 Task: Find connections with filter location Hengshui with filter topic #sharktankwith filter profile language French with filter current company PD Consulting Engineers Pvt. Ltd. with filter school Delhi Technological University (Formerly DCE) with filter industry Office Administration with filter service category WordPress Design with filter keywords title Events Manager
Action: Mouse moved to (577, 72)
Screenshot: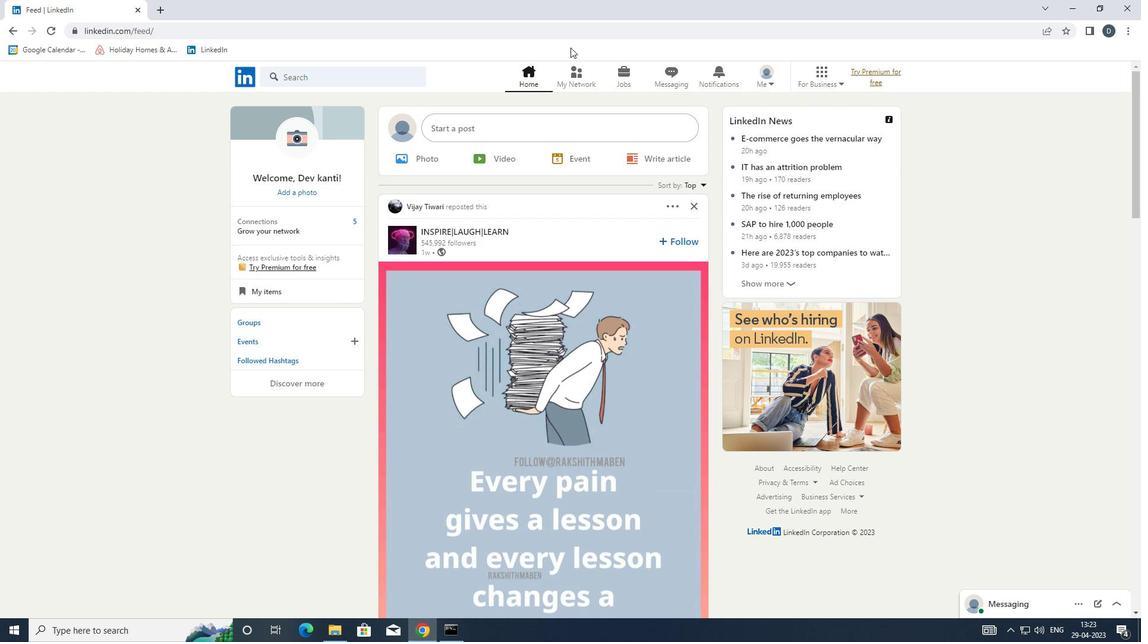 
Action: Mouse pressed left at (577, 72)
Screenshot: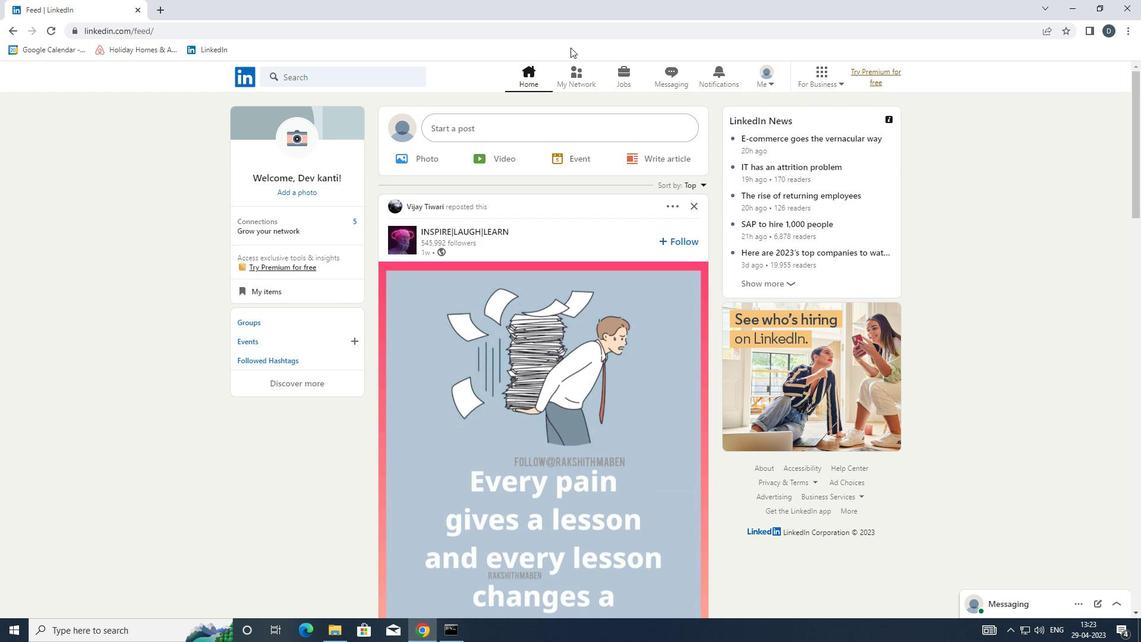 
Action: Mouse moved to (376, 145)
Screenshot: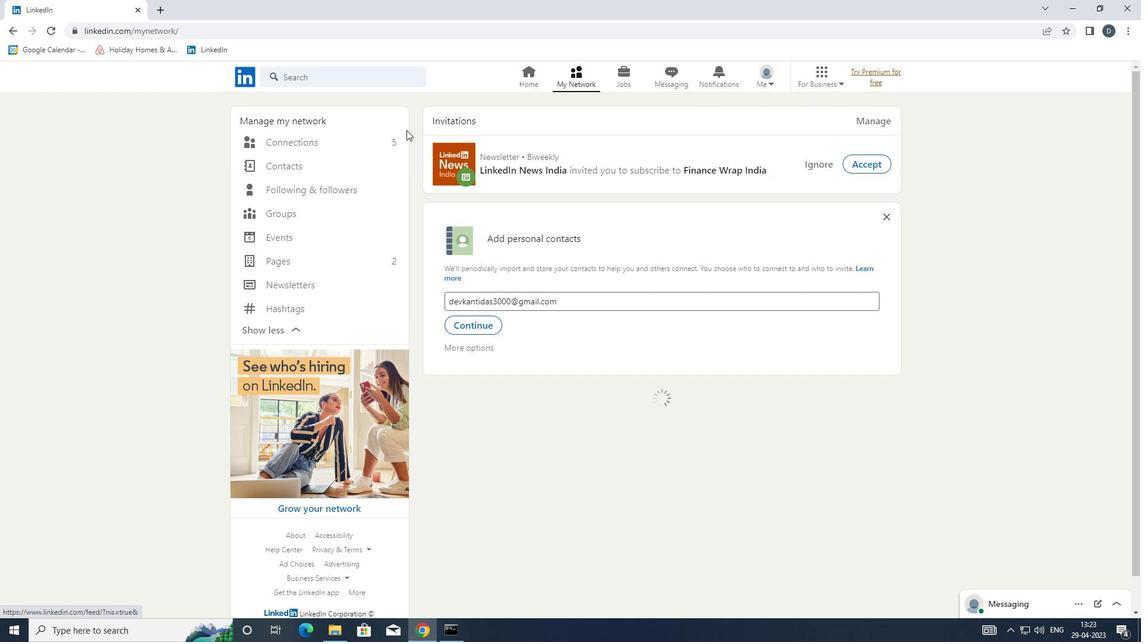 
Action: Mouse pressed left at (376, 145)
Screenshot: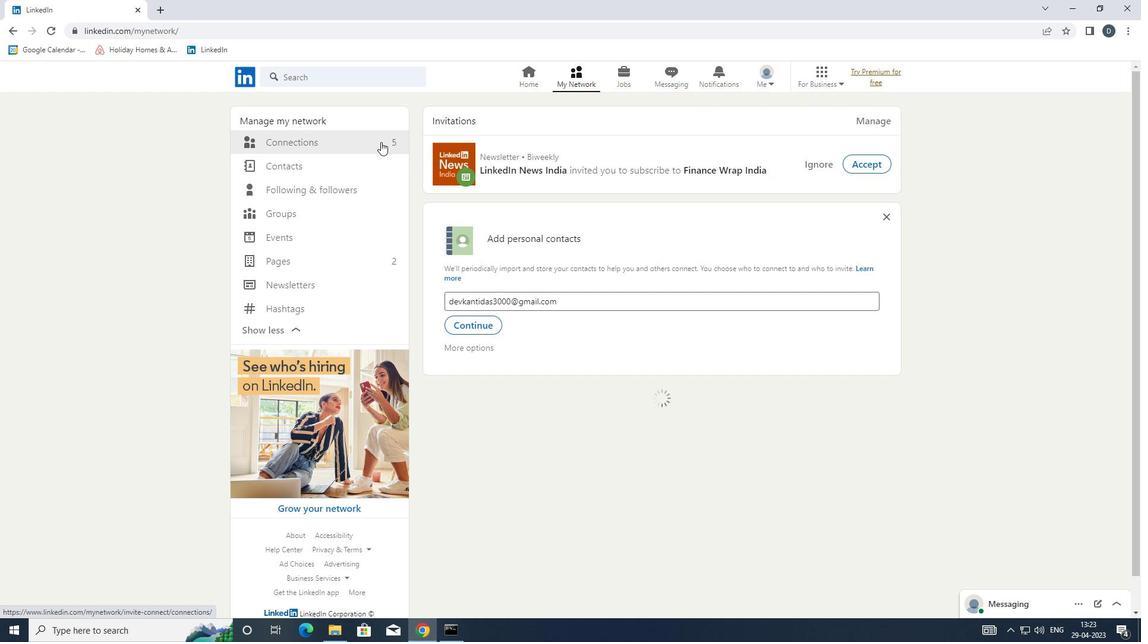 
Action: Mouse moved to (389, 143)
Screenshot: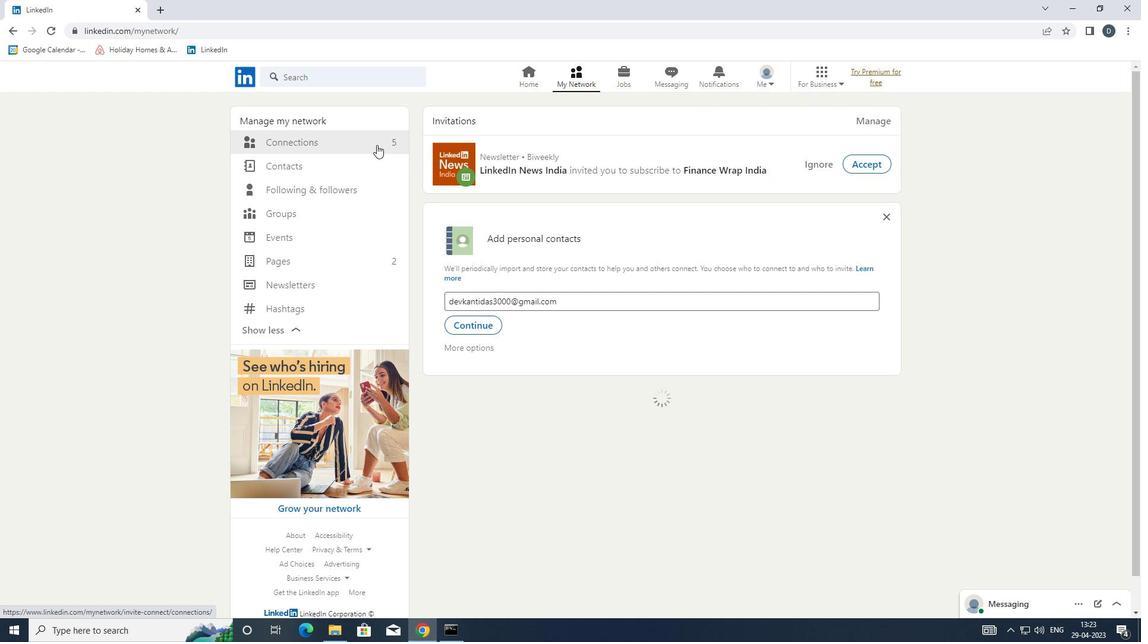 
Action: Mouse pressed left at (389, 143)
Screenshot: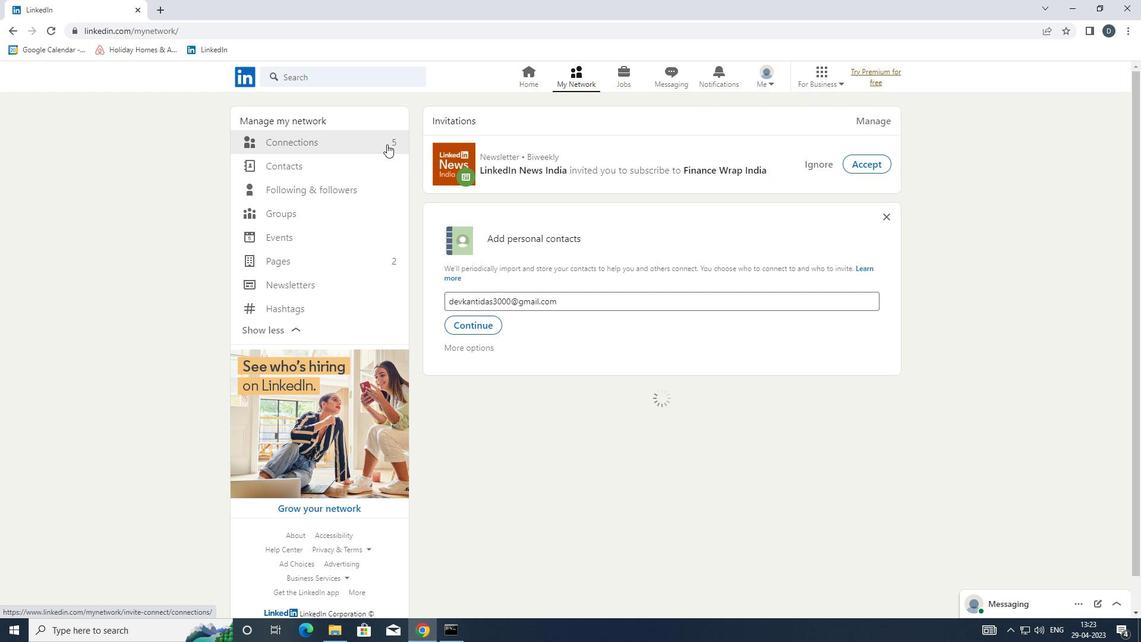 
Action: Mouse moved to (676, 145)
Screenshot: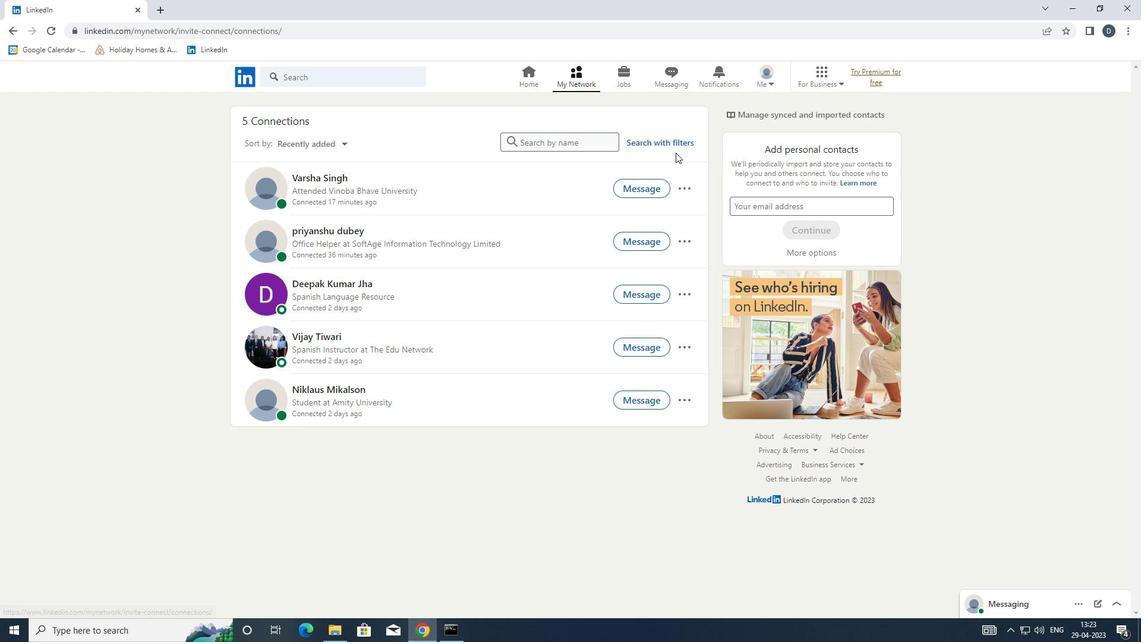 
Action: Mouse pressed left at (676, 145)
Screenshot: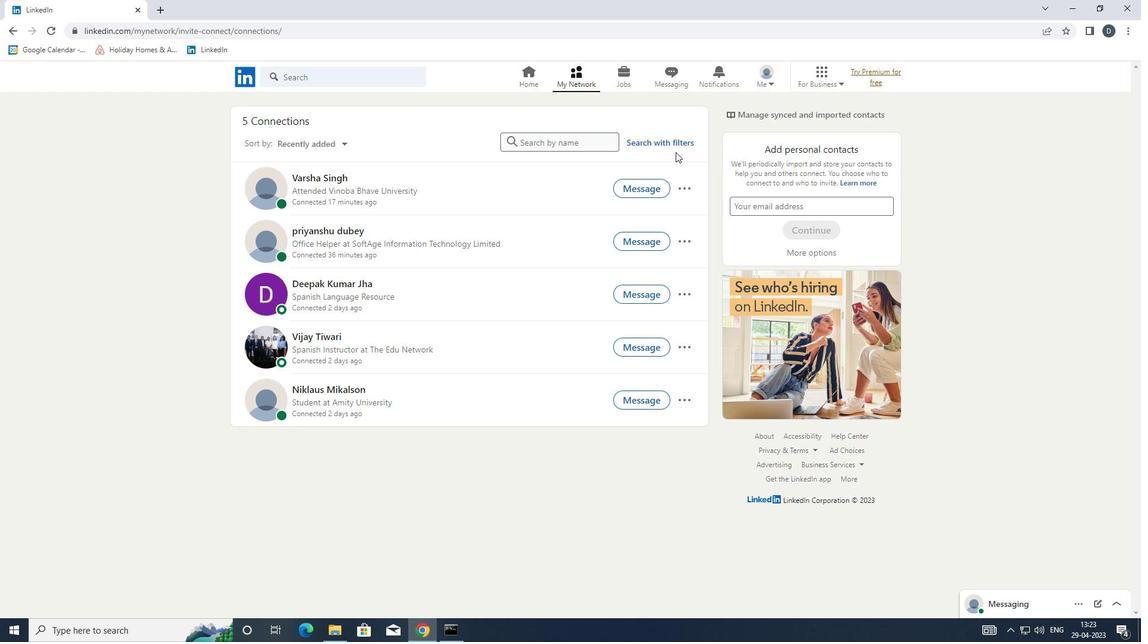 
Action: Mouse moved to (604, 110)
Screenshot: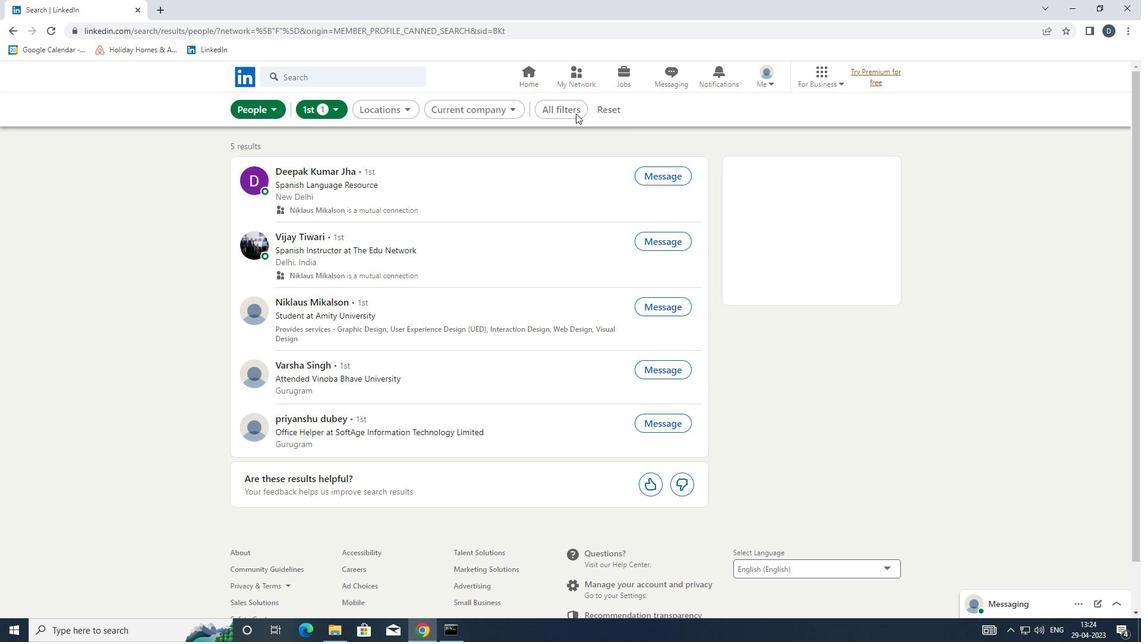 
Action: Mouse pressed left at (604, 110)
Screenshot: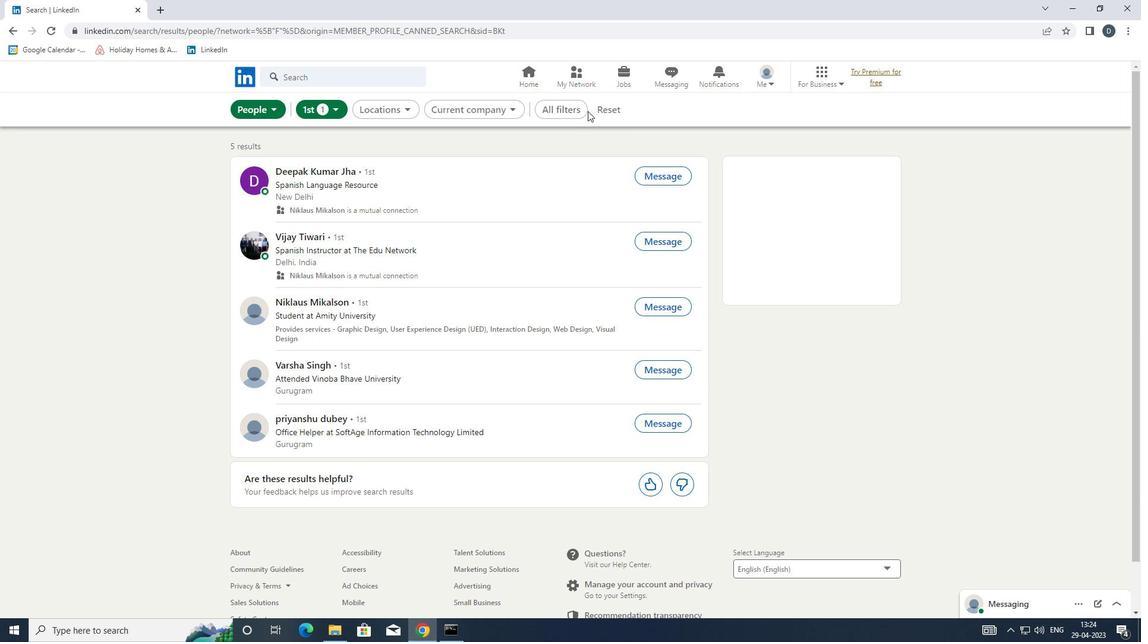 
Action: Mouse moved to (581, 109)
Screenshot: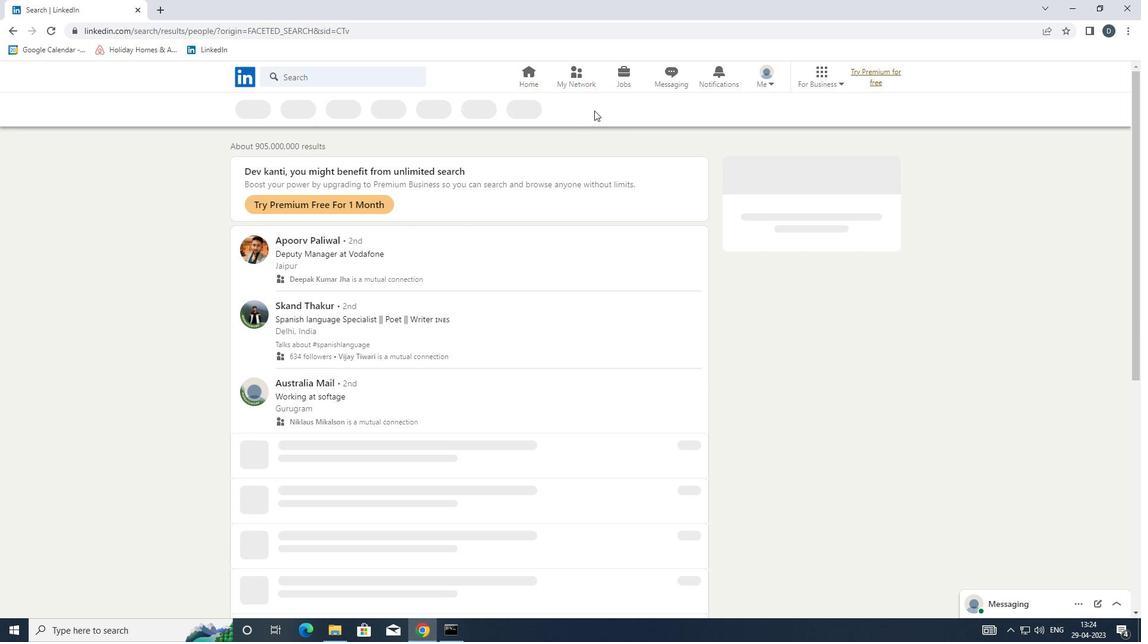 
Action: Mouse pressed left at (581, 109)
Screenshot: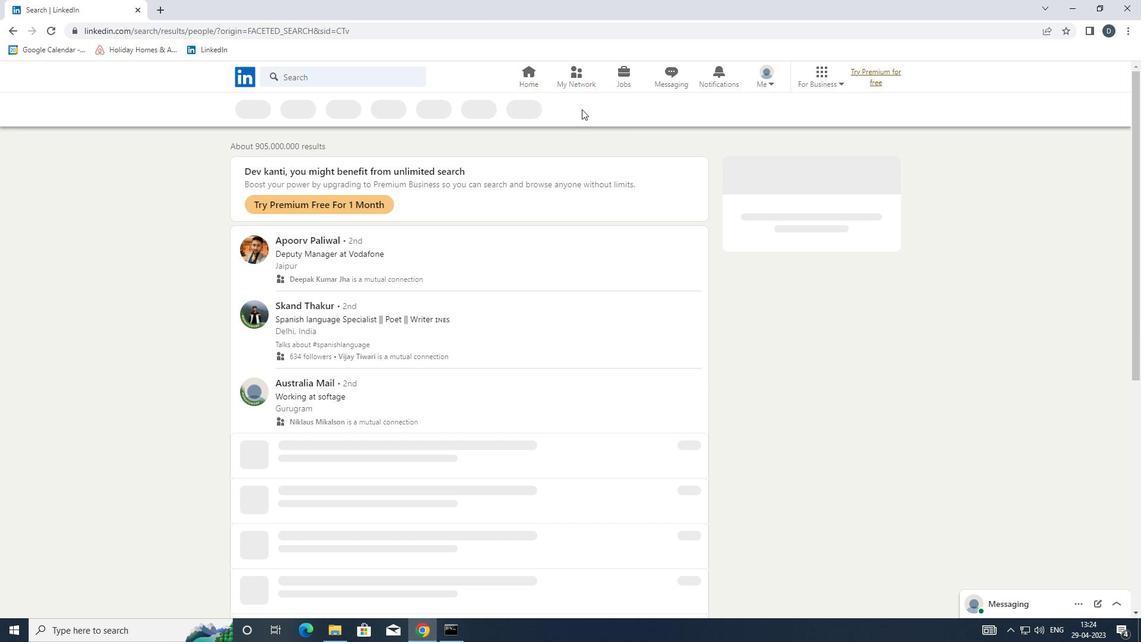 
Action: Mouse moved to (949, 367)
Screenshot: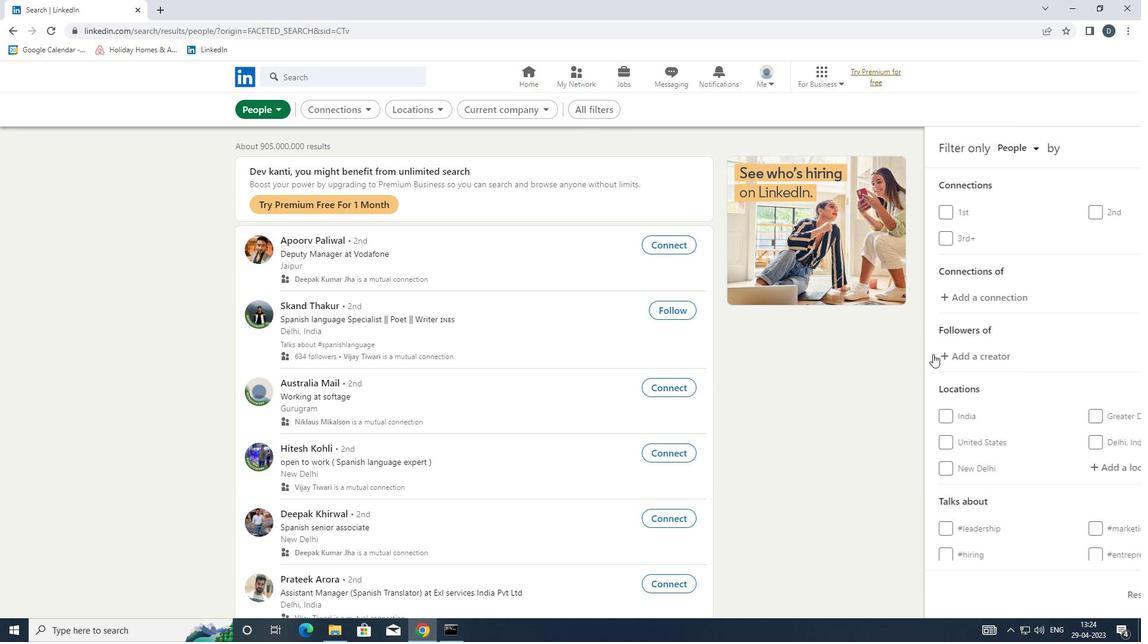 
Action: Mouse scrolled (949, 366) with delta (0, 0)
Screenshot: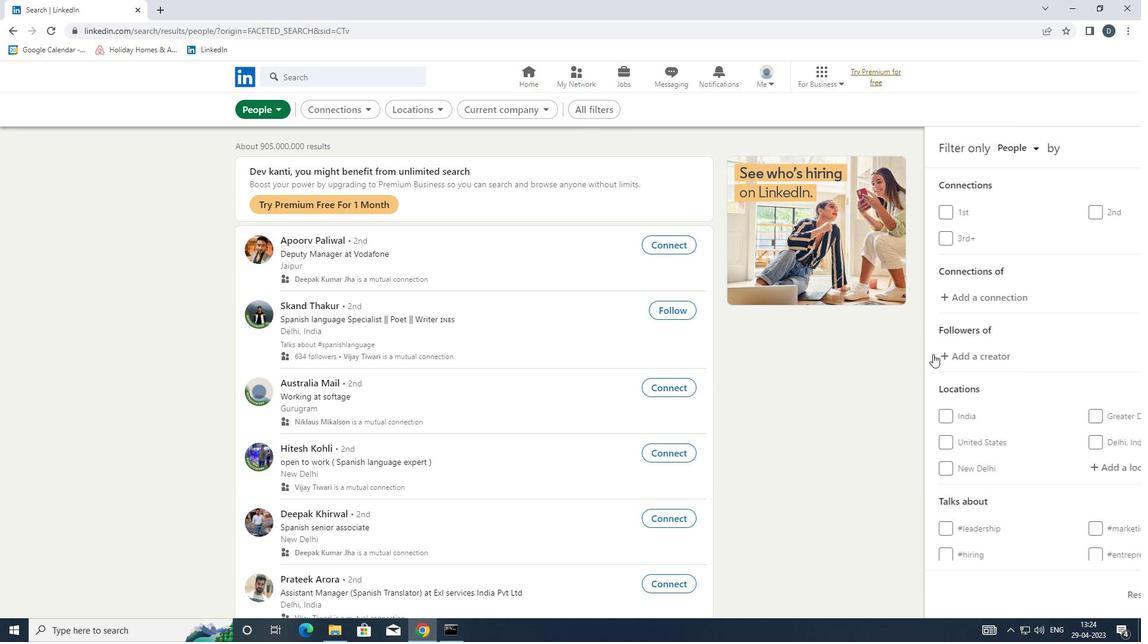 
Action: Mouse moved to (949, 367)
Screenshot: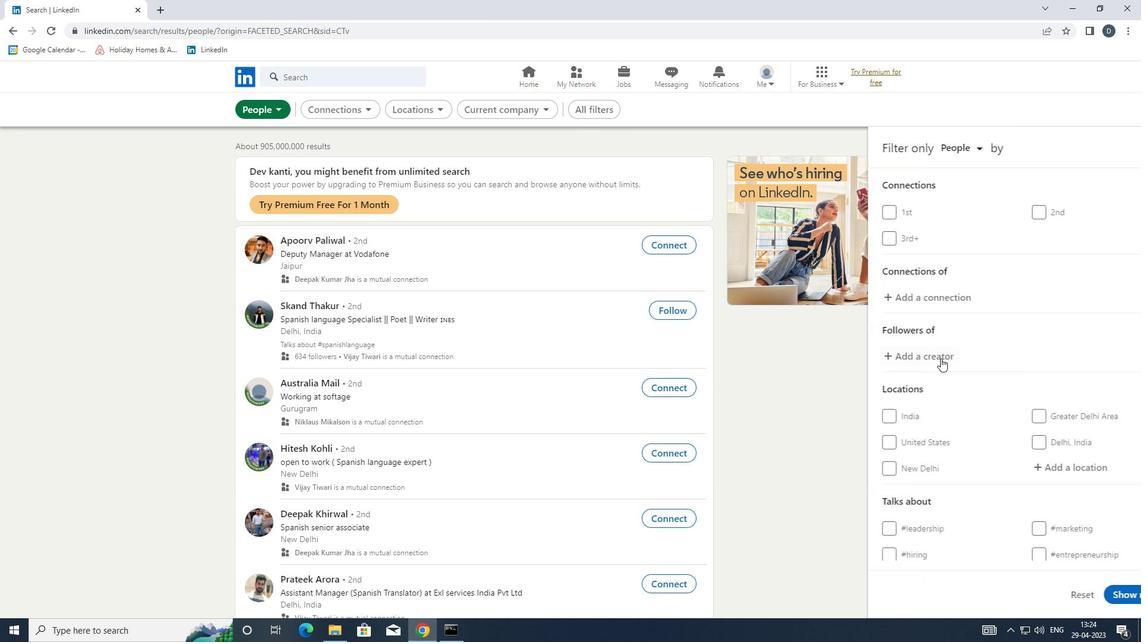 
Action: Mouse scrolled (949, 367) with delta (0, 0)
Screenshot: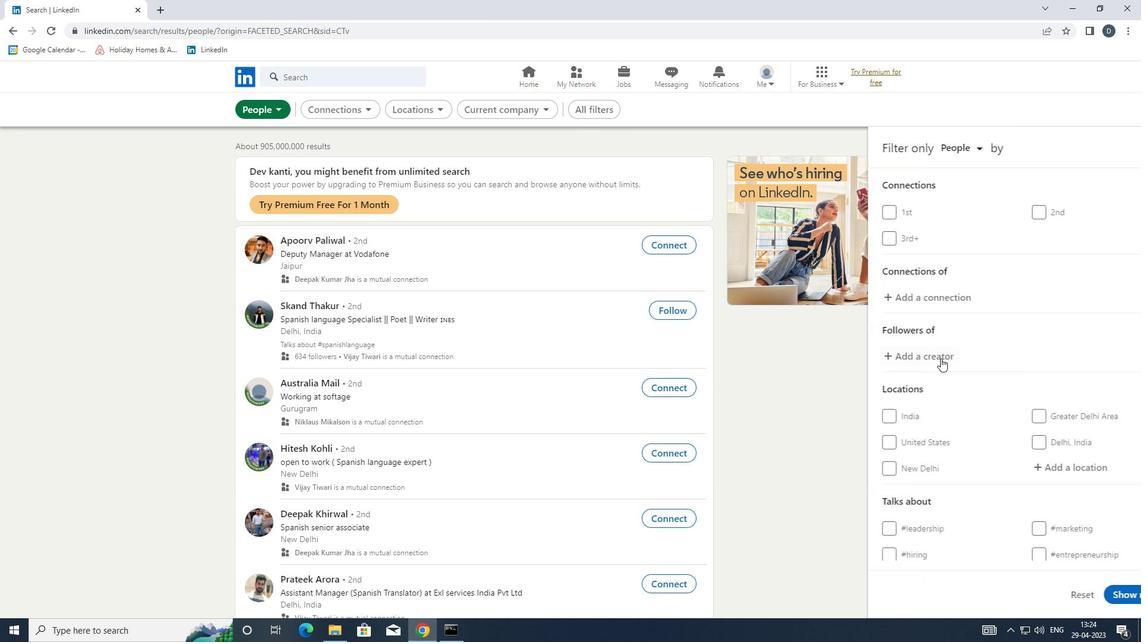 
Action: Mouse scrolled (949, 367) with delta (0, 0)
Screenshot: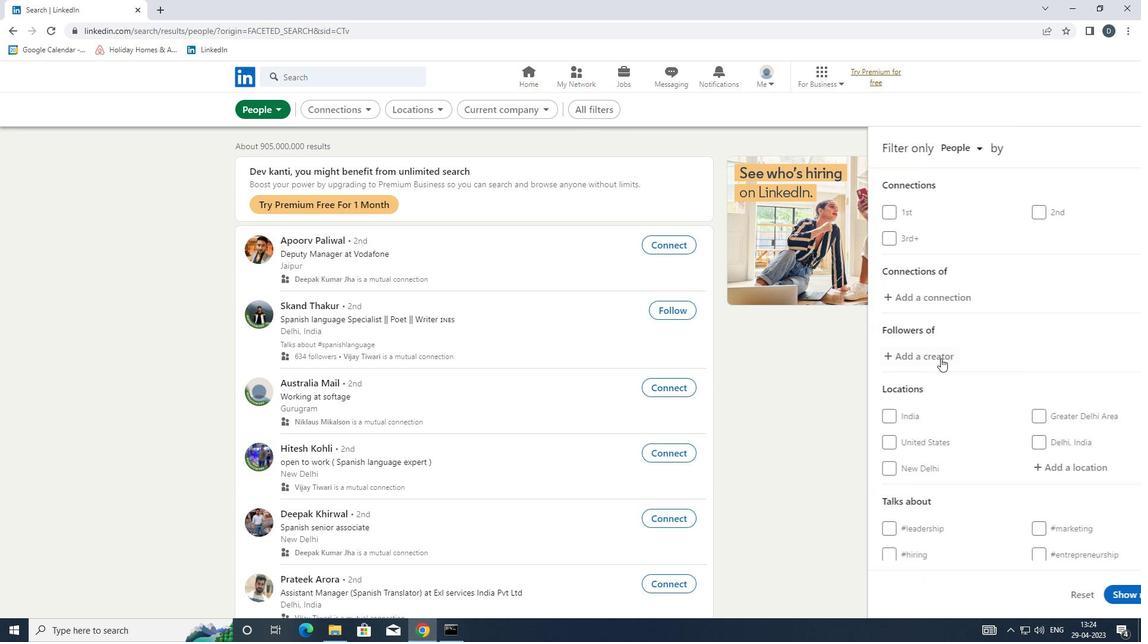 
Action: Mouse moved to (995, 296)
Screenshot: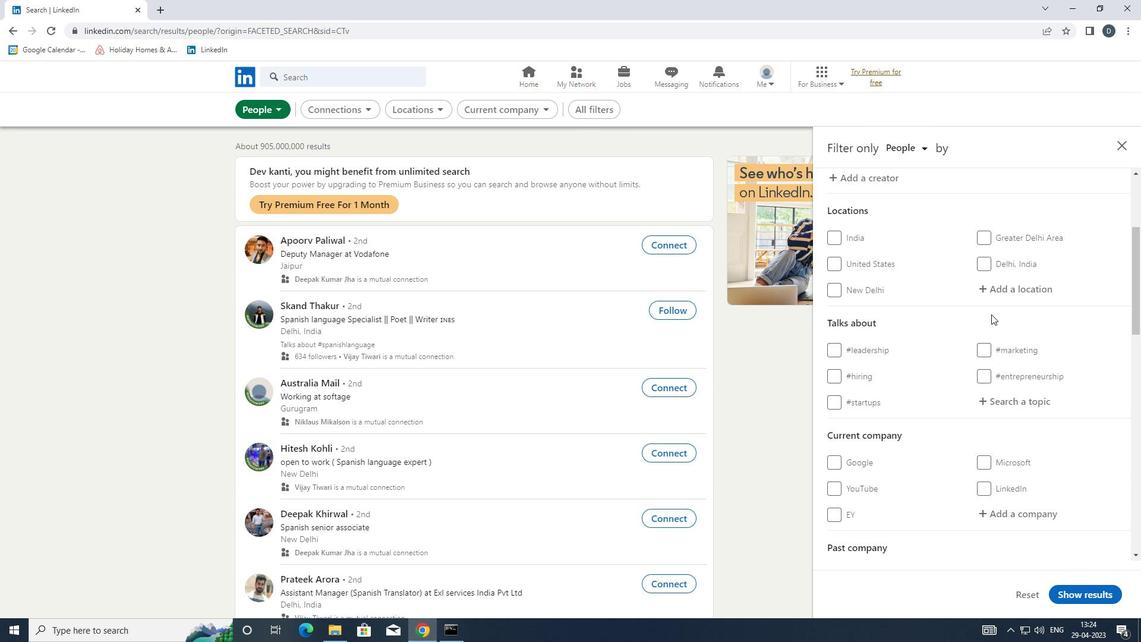 
Action: Mouse pressed left at (995, 296)
Screenshot: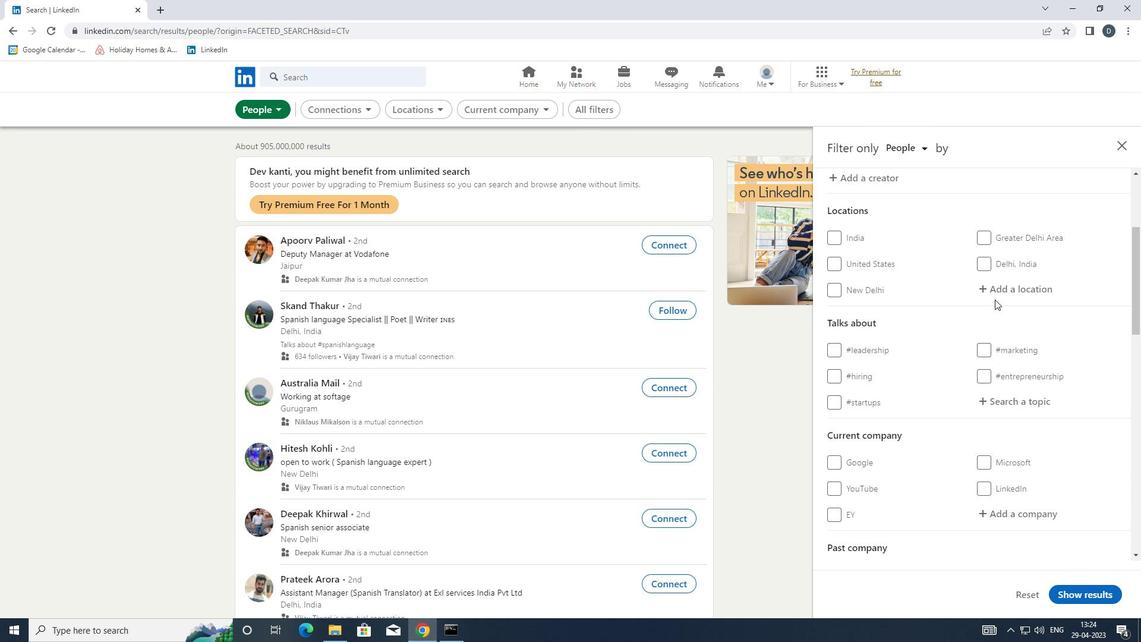 
Action: Mouse moved to (978, 290)
Screenshot: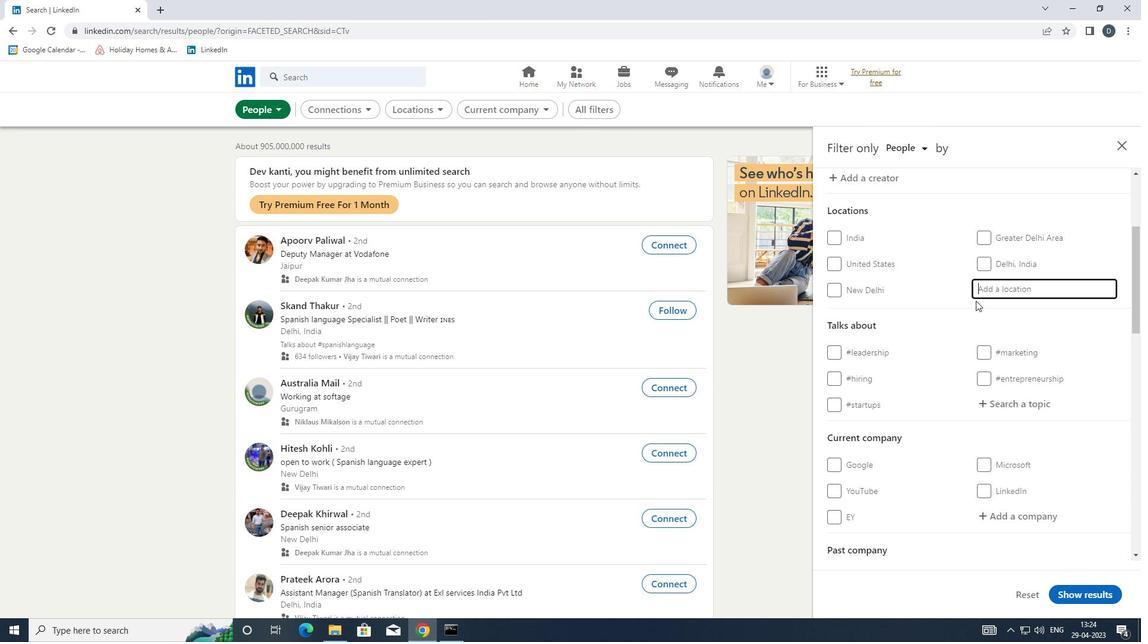 
Action: Key pressed <Key.shift>HENGSHUI
Screenshot: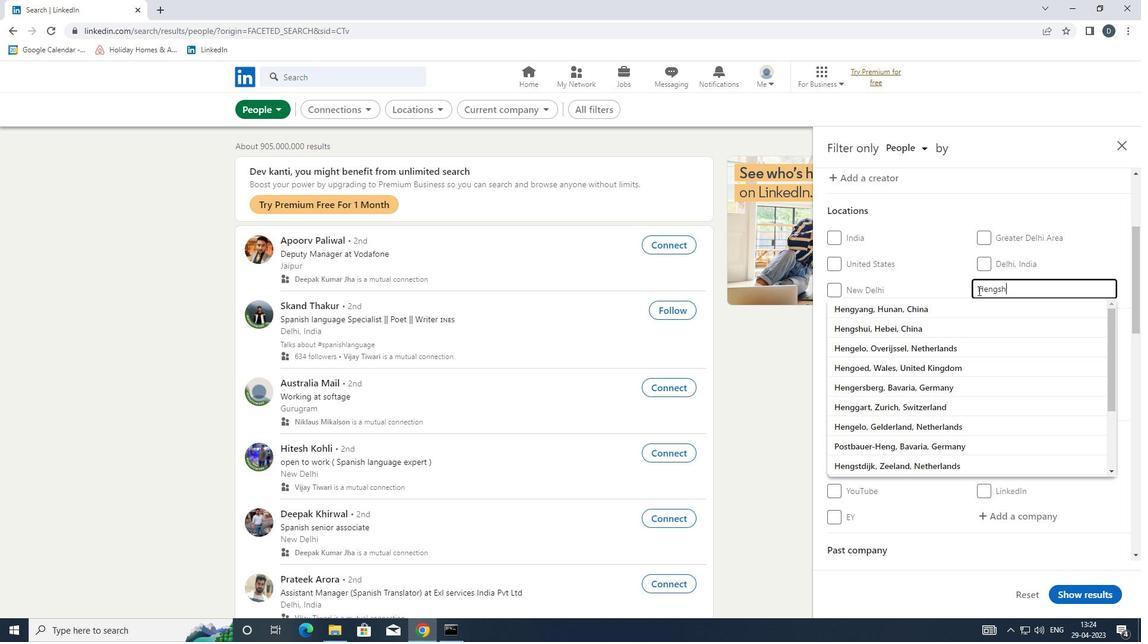
Action: Mouse moved to (960, 300)
Screenshot: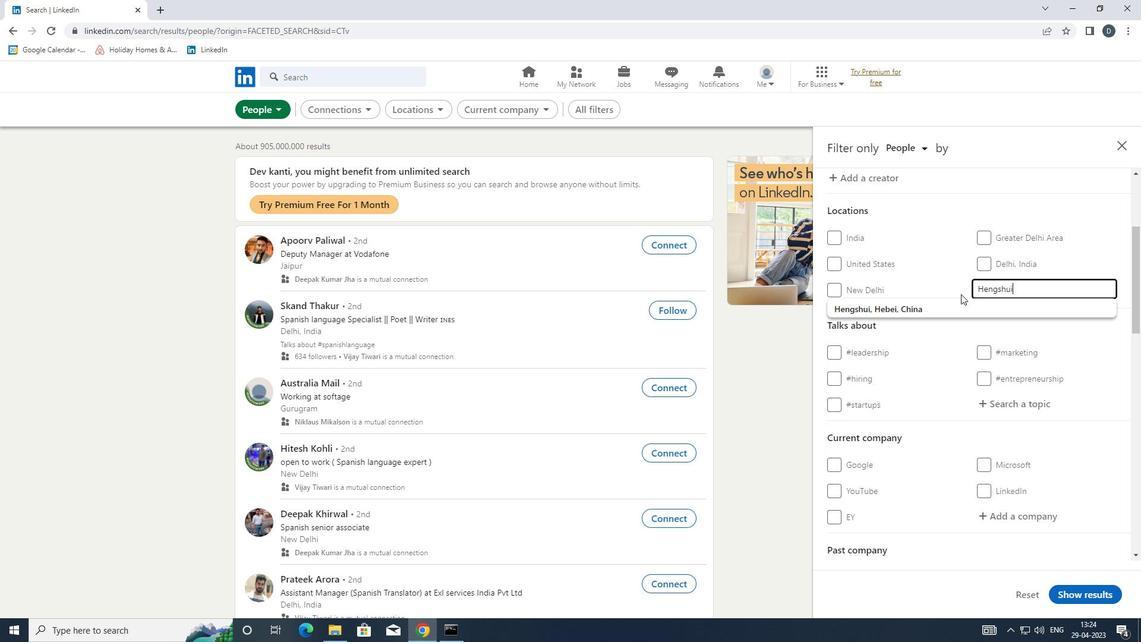 
Action: Mouse pressed left at (960, 300)
Screenshot: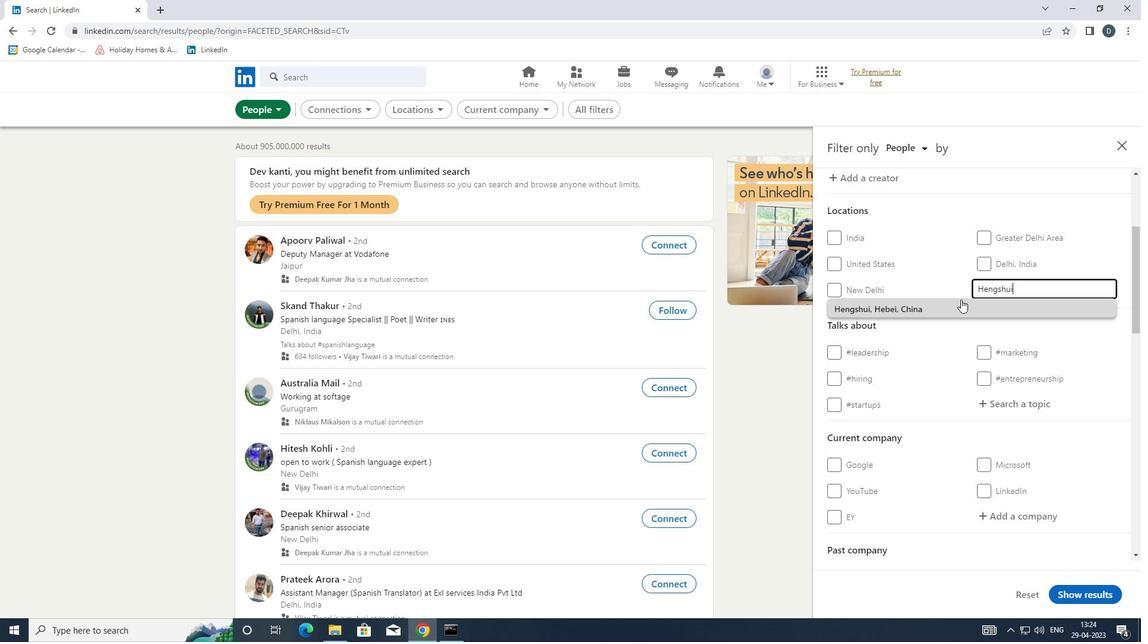 
Action: Mouse moved to (960, 300)
Screenshot: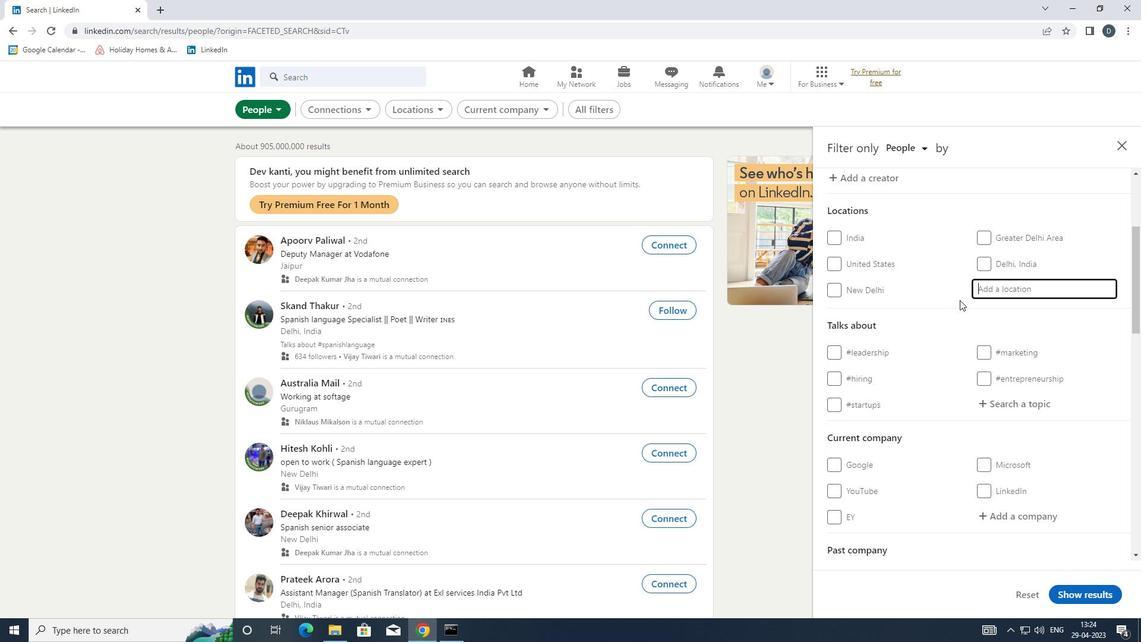 
Action: Mouse scrolled (960, 300) with delta (0, 0)
Screenshot: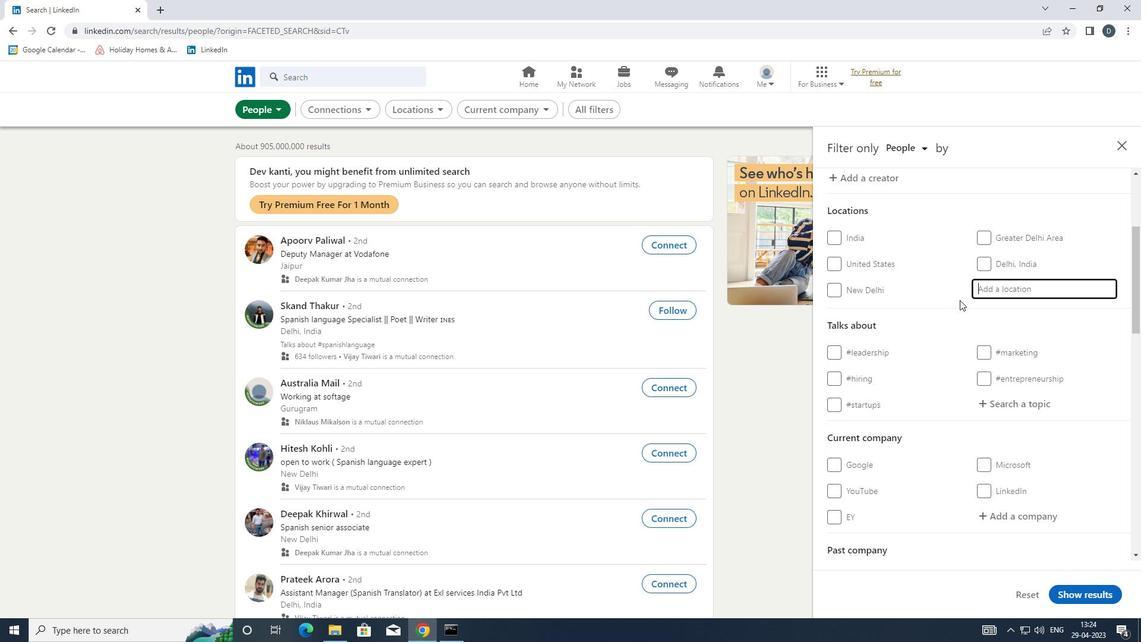 
Action: Mouse scrolled (960, 300) with delta (0, 0)
Screenshot: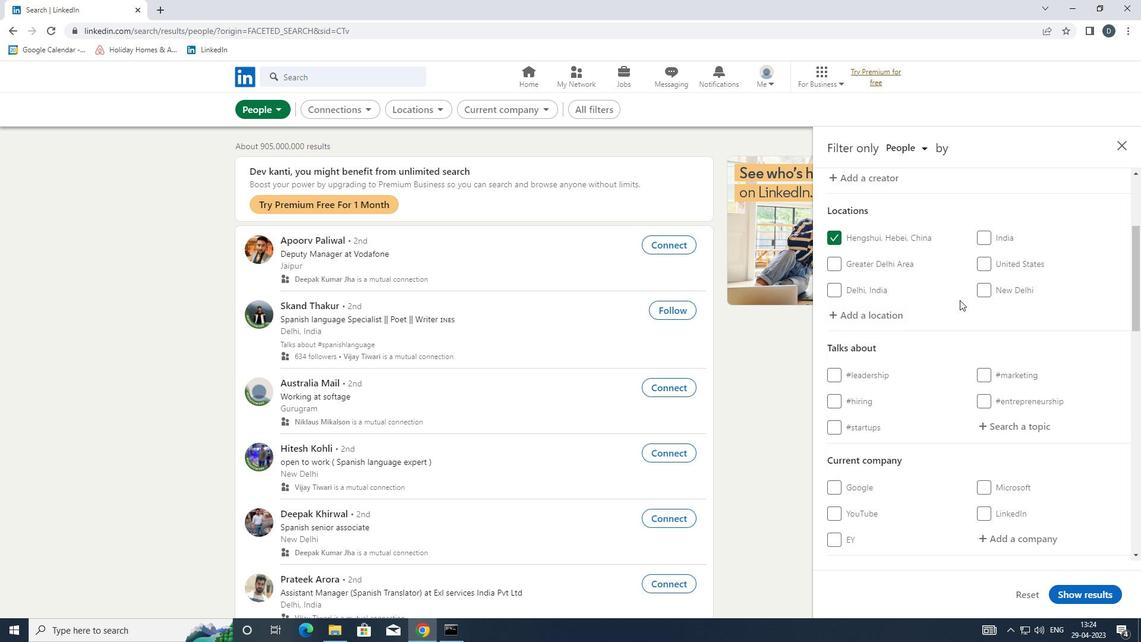 
Action: Mouse moved to (1011, 305)
Screenshot: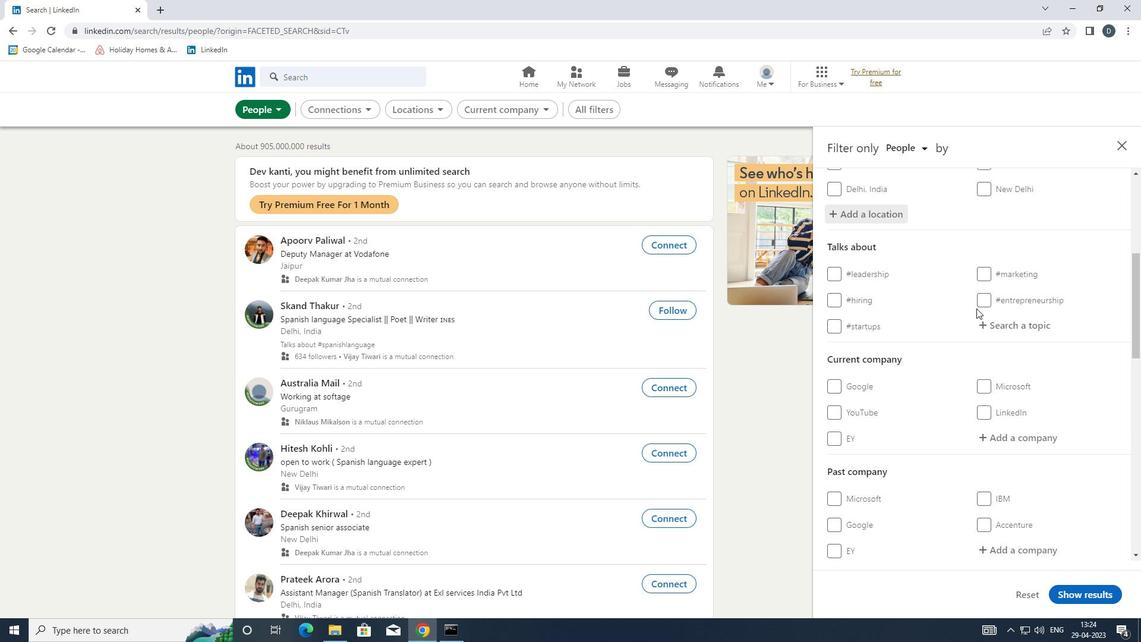 
Action: Mouse pressed left at (1011, 305)
Screenshot: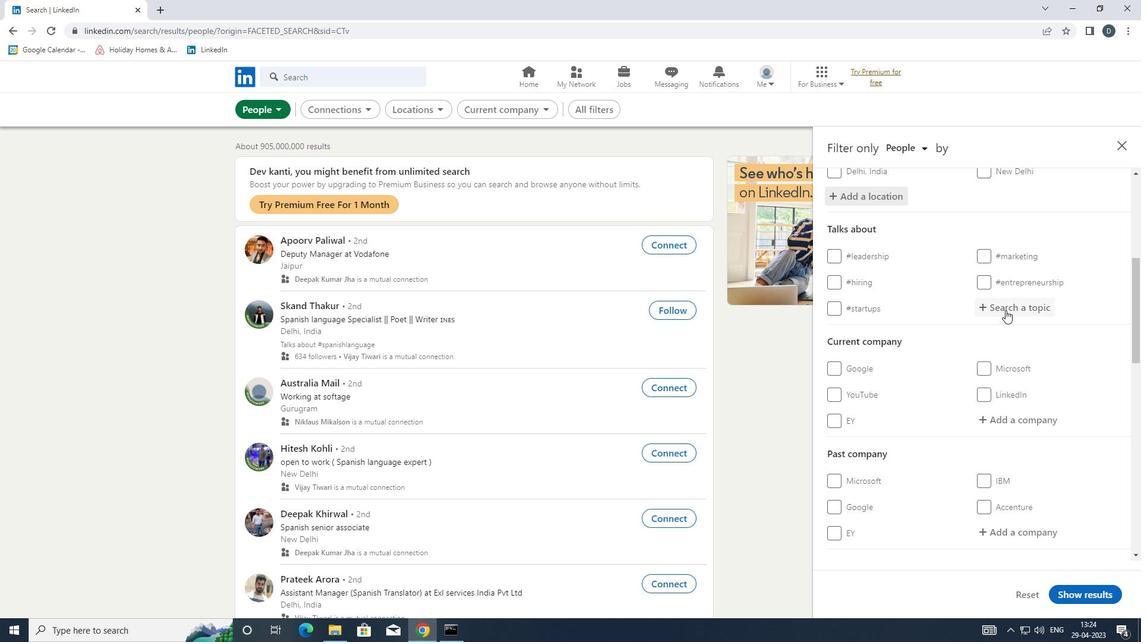 
Action: Key pressed <Key.shift>#SHARKTANK
Screenshot: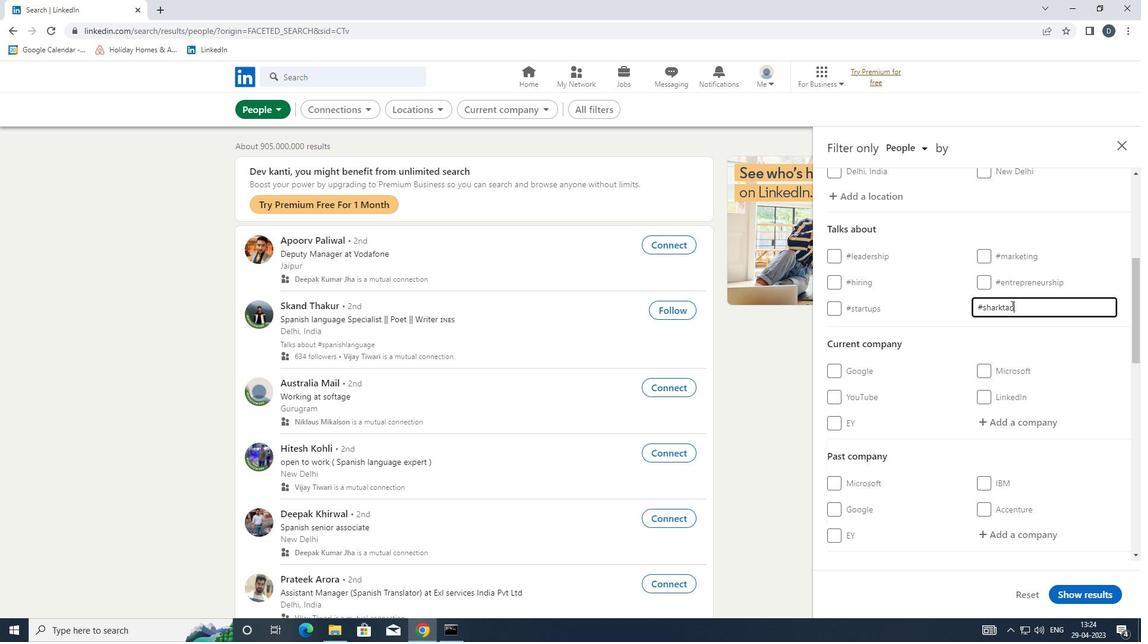 
Action: Mouse moved to (1013, 304)
Screenshot: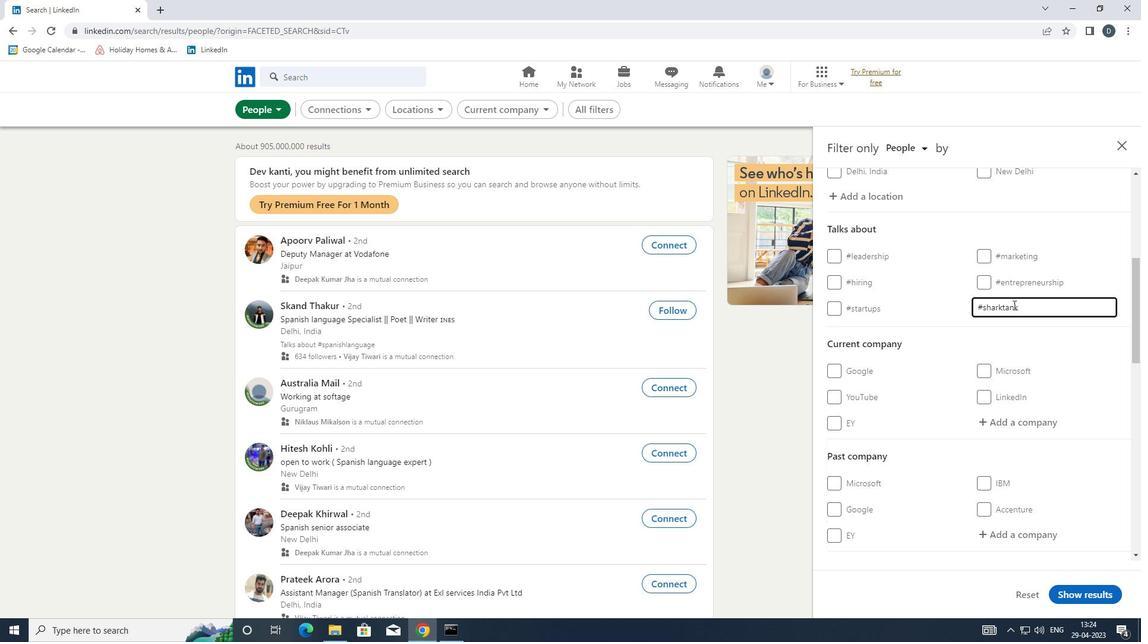
Action: Mouse scrolled (1013, 304) with delta (0, 0)
Screenshot: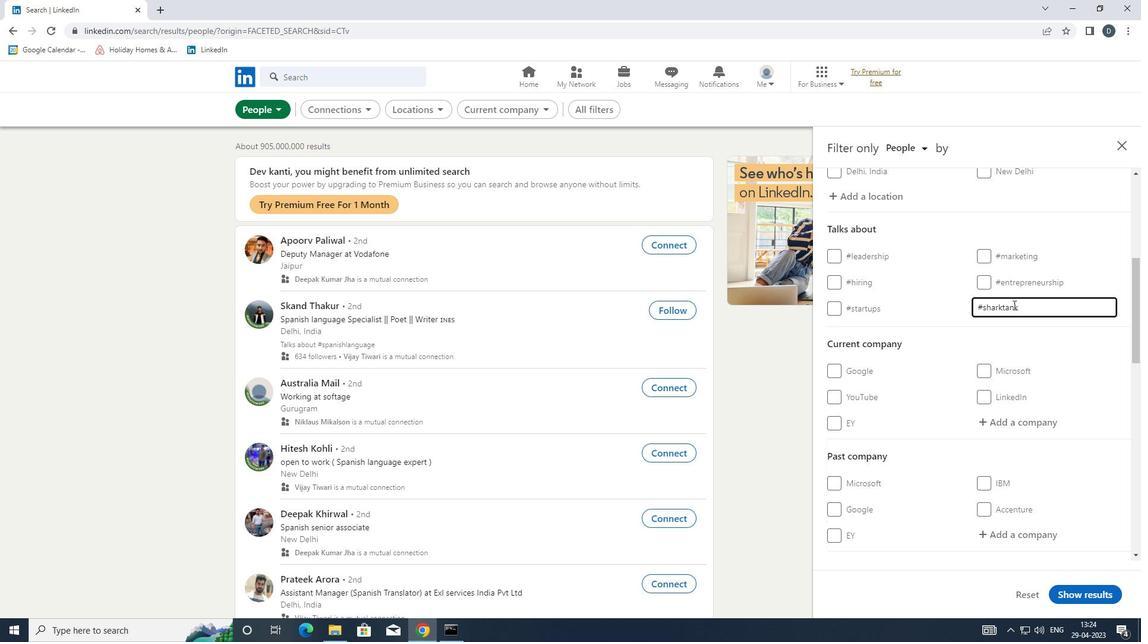 
Action: Mouse moved to (1013, 304)
Screenshot: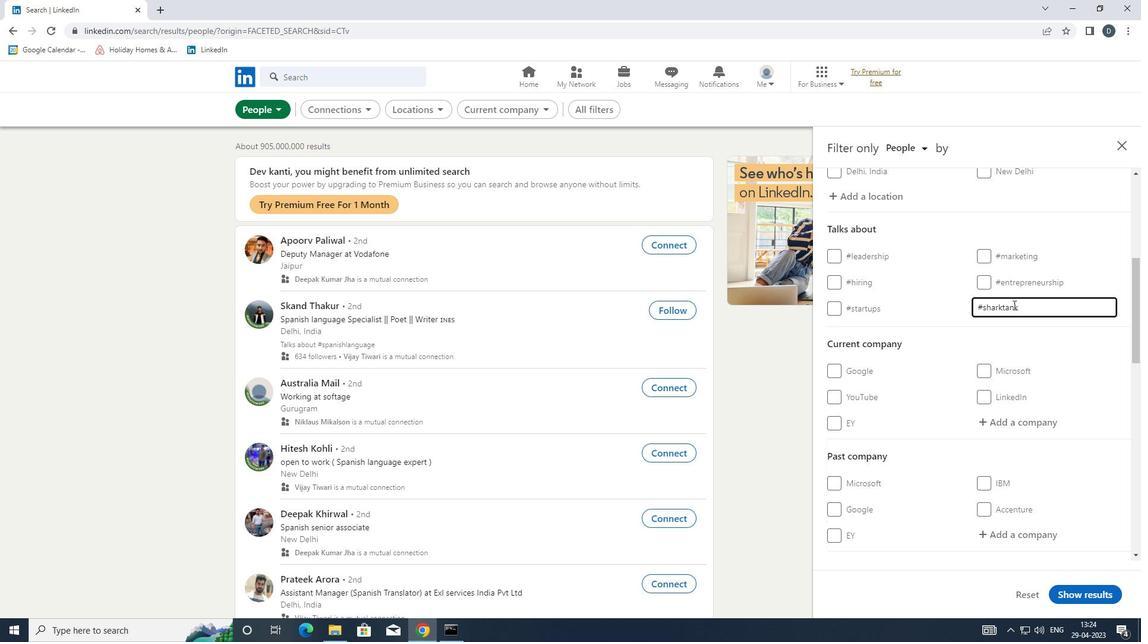 
Action: Mouse scrolled (1013, 304) with delta (0, 0)
Screenshot: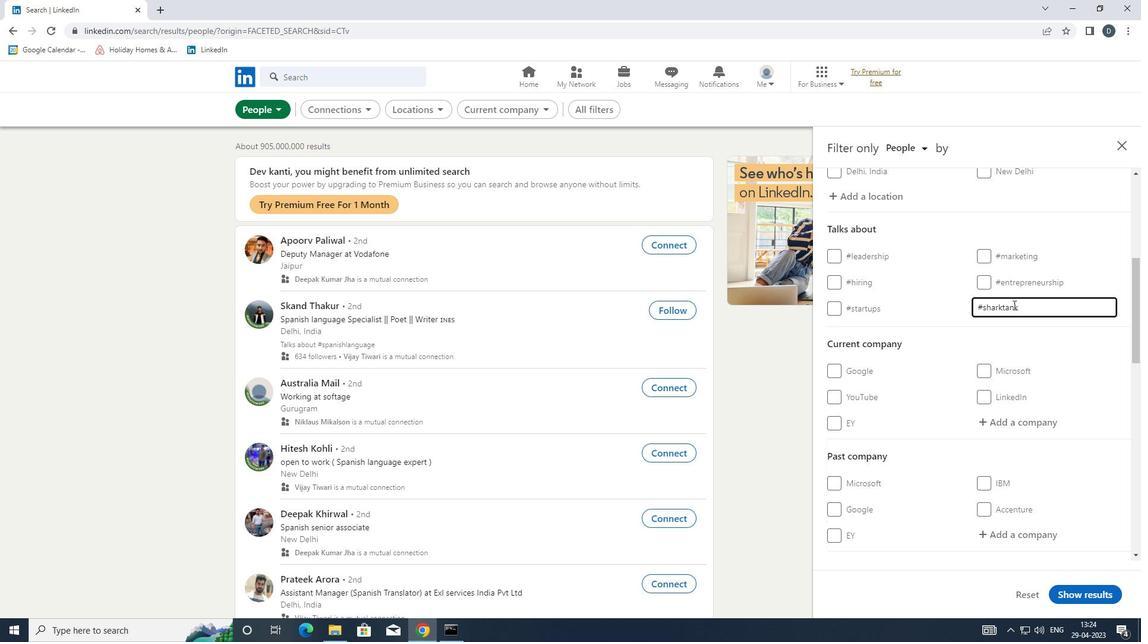
Action: Mouse moved to (1013, 306)
Screenshot: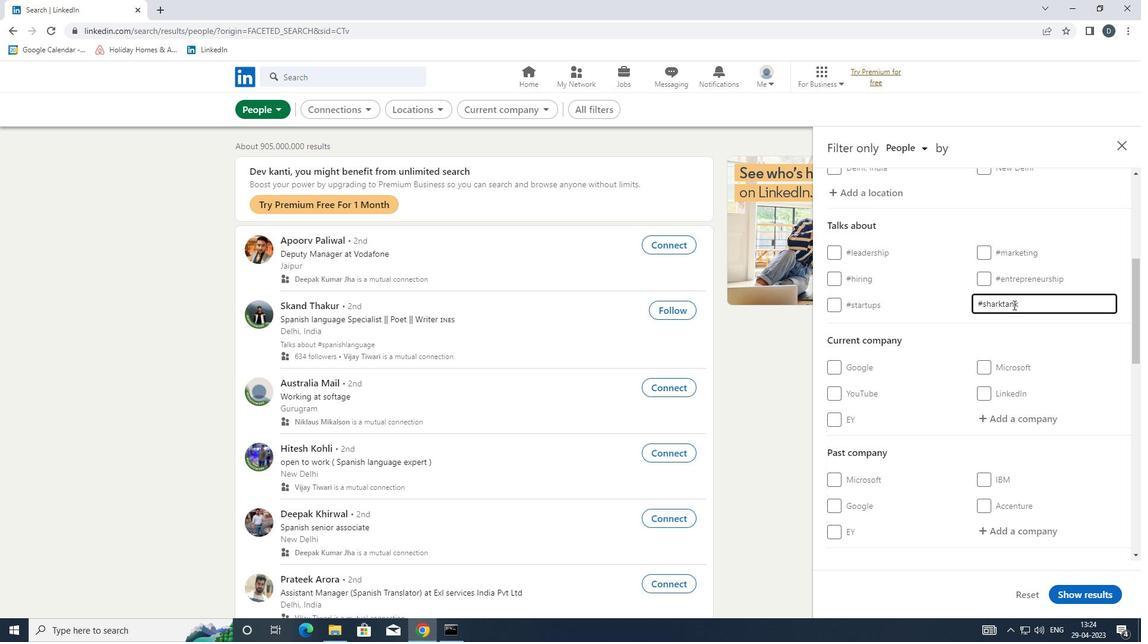 
Action: Mouse scrolled (1013, 306) with delta (0, 0)
Screenshot: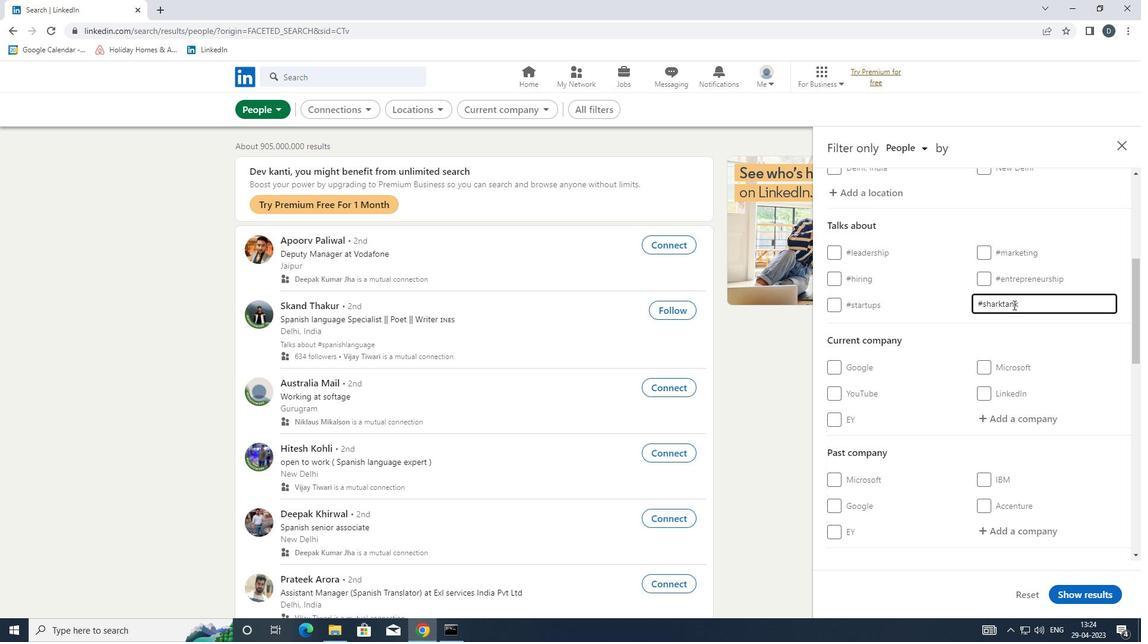 
Action: Mouse moved to (1013, 307)
Screenshot: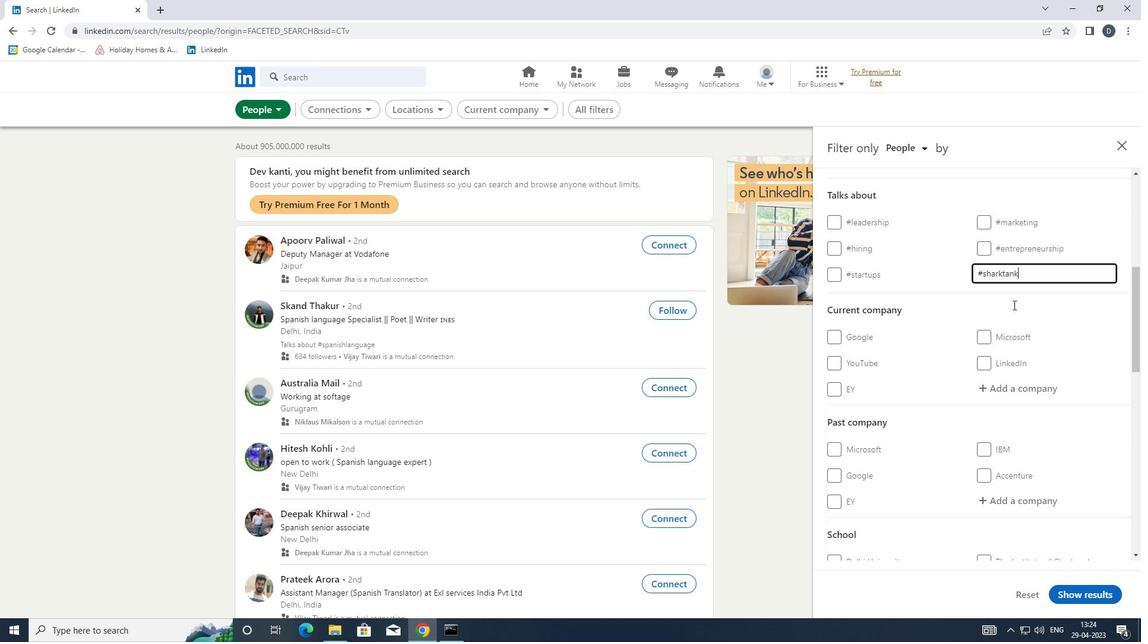 
Action: Mouse scrolled (1013, 306) with delta (0, 0)
Screenshot: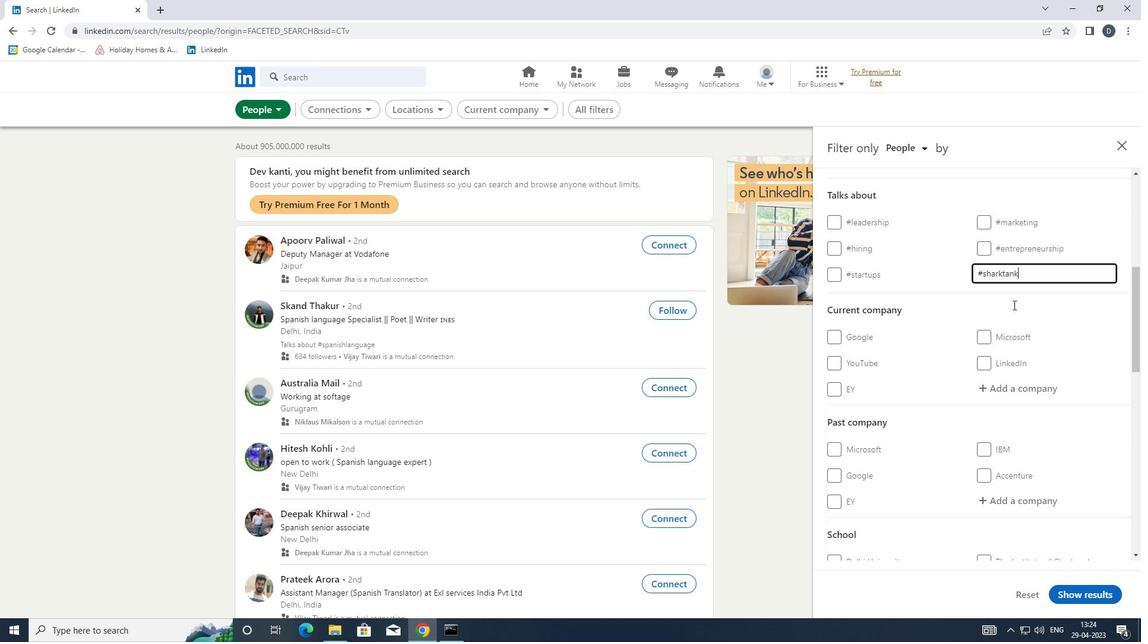 
Action: Mouse scrolled (1013, 306) with delta (0, 0)
Screenshot: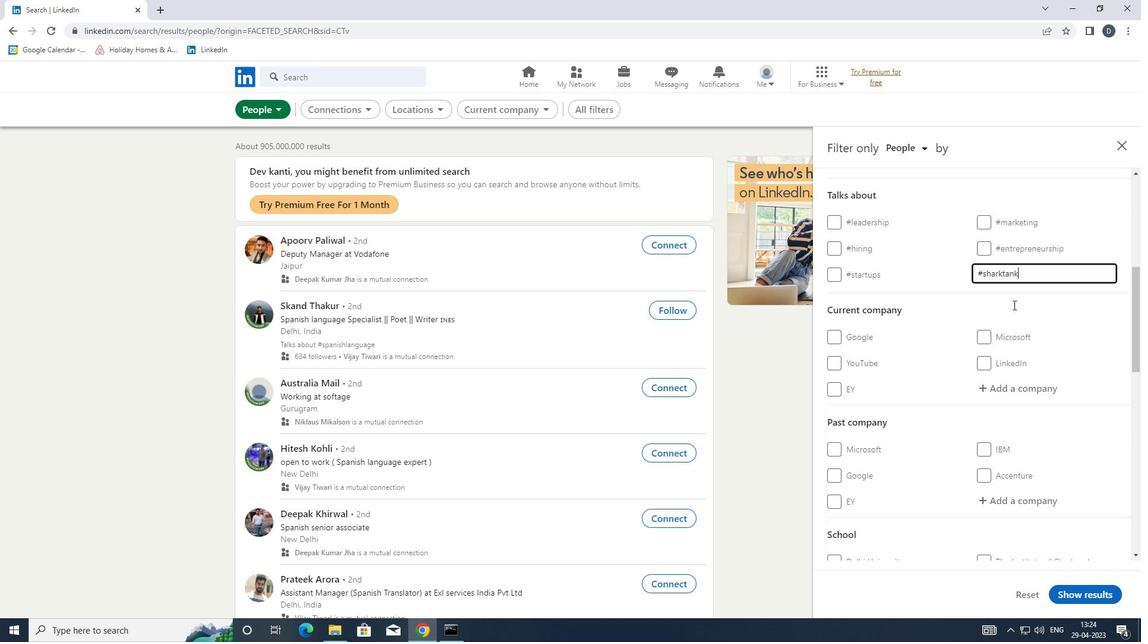 
Action: Mouse scrolled (1013, 306) with delta (0, 0)
Screenshot: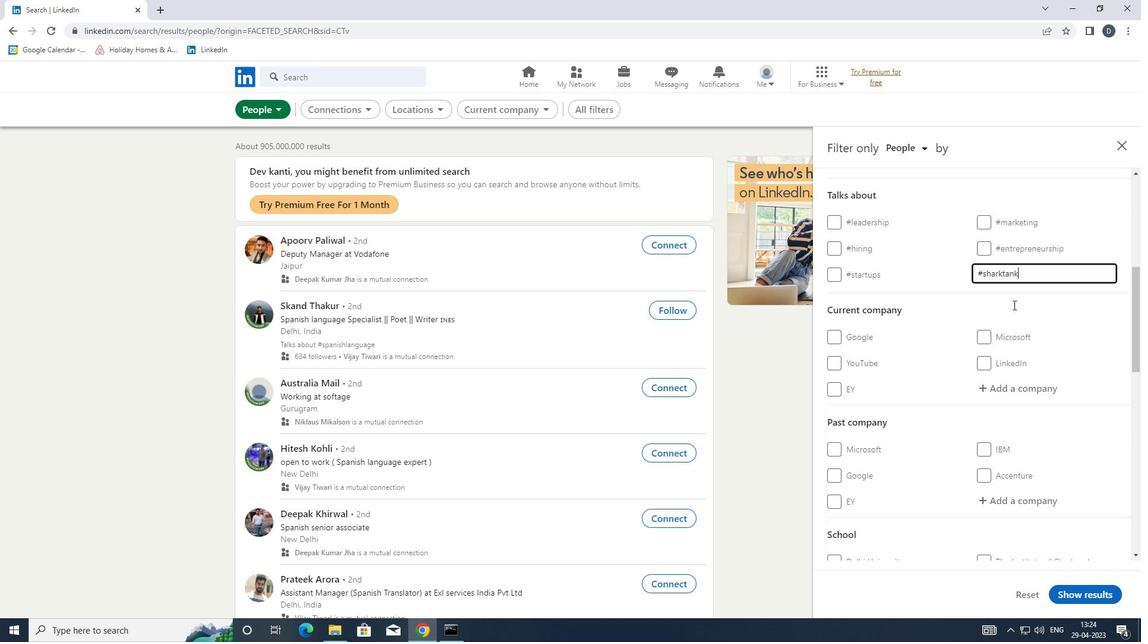 
Action: Mouse moved to (981, 320)
Screenshot: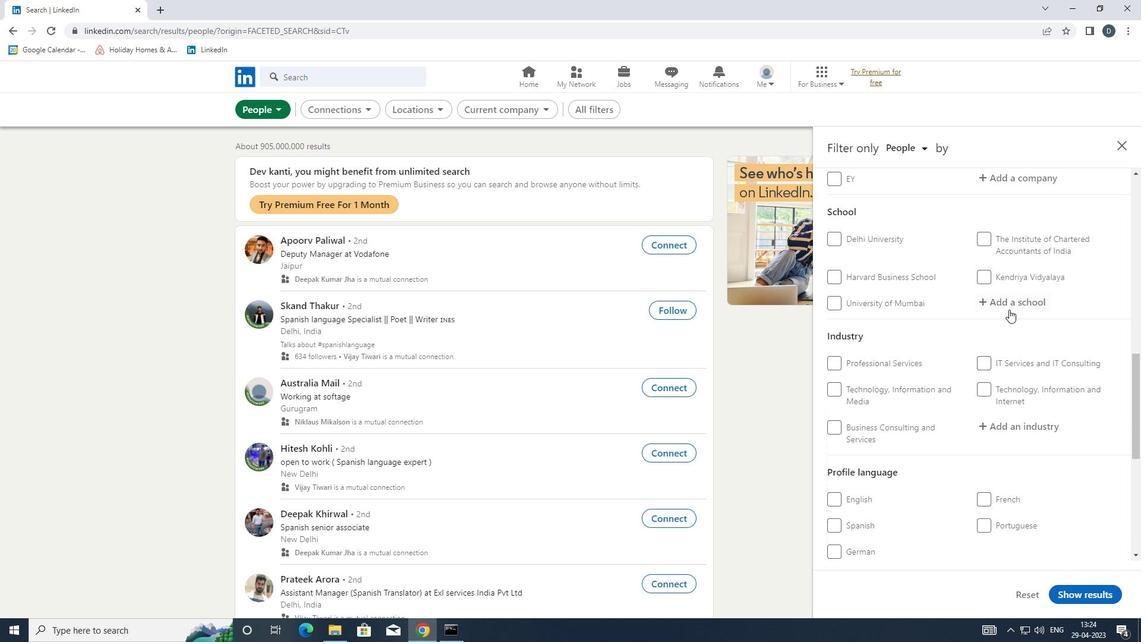 
Action: Mouse scrolled (981, 319) with delta (0, 0)
Screenshot: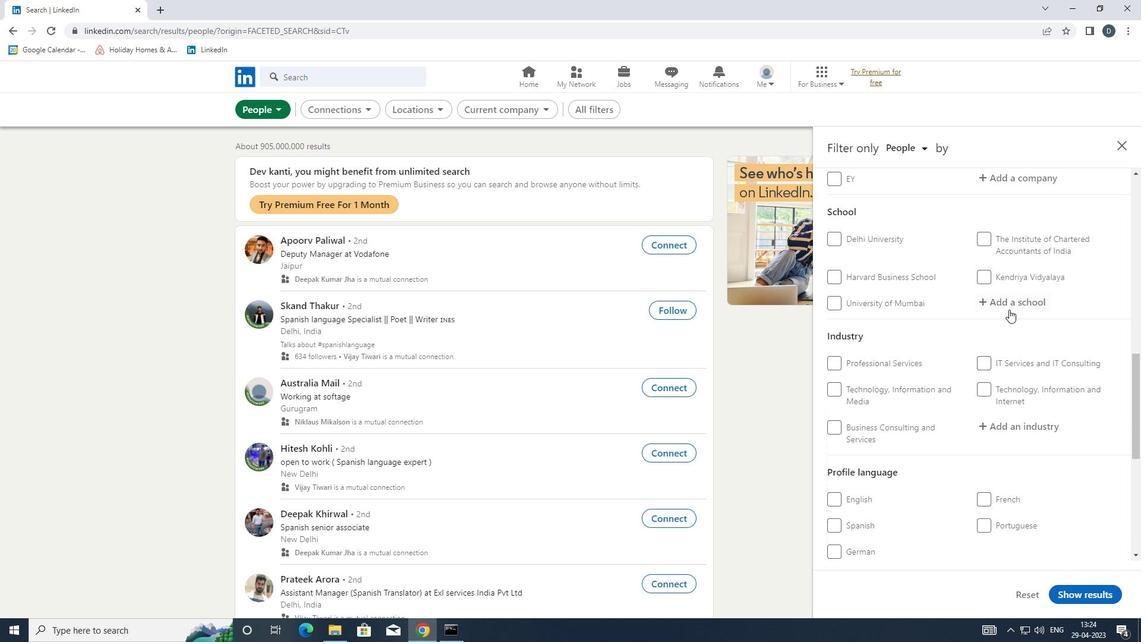 
Action: Mouse moved to (981, 321)
Screenshot: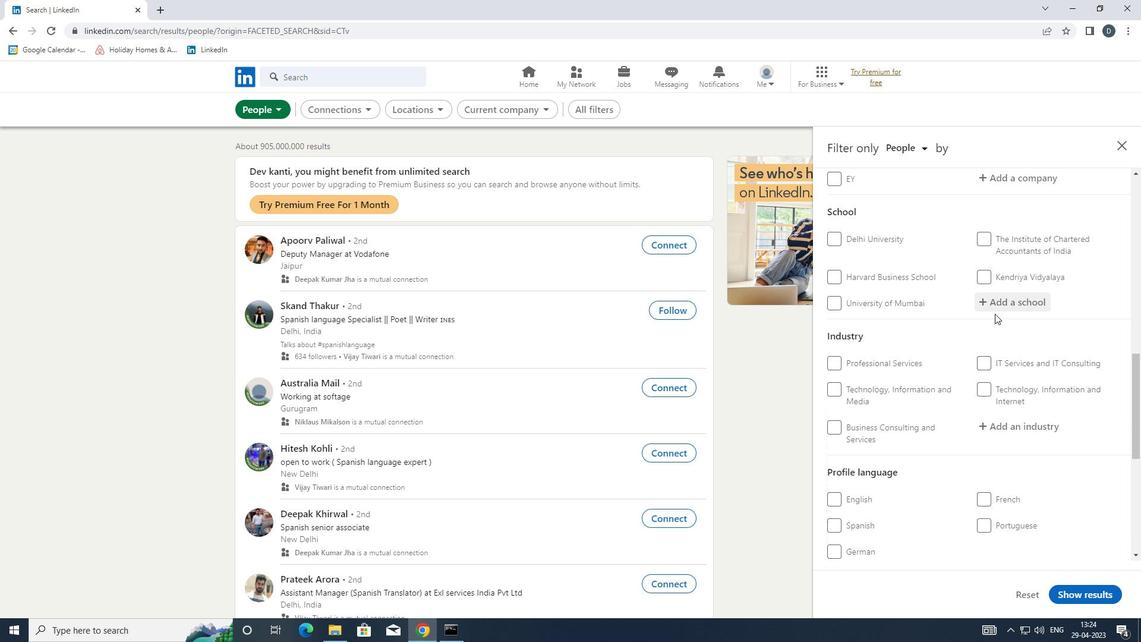 
Action: Mouse scrolled (981, 320) with delta (0, 0)
Screenshot: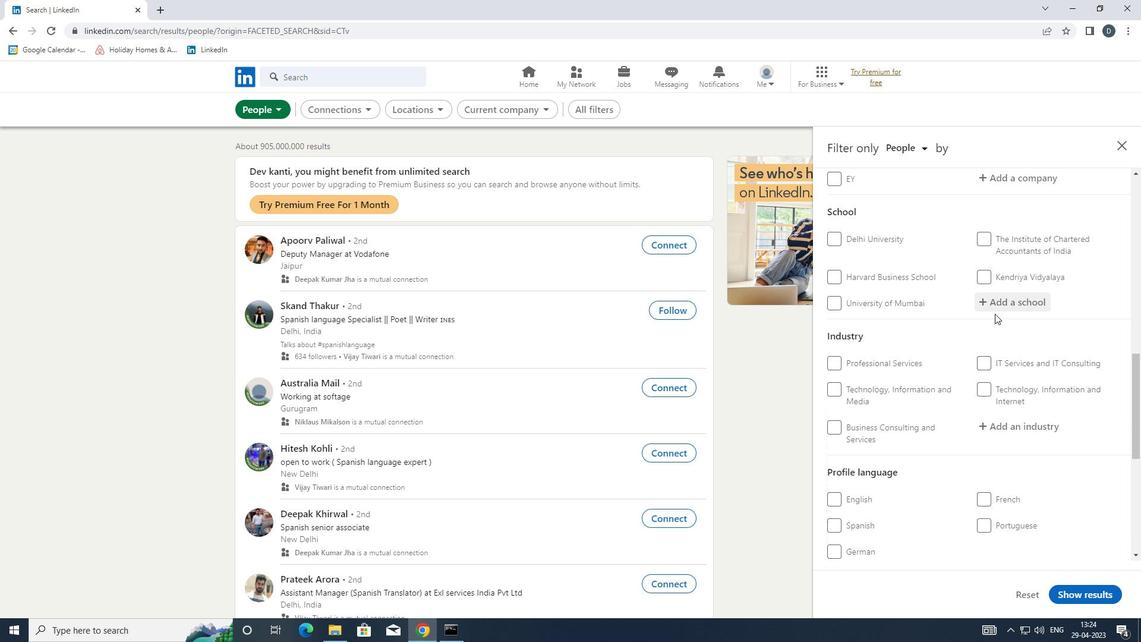 
Action: Mouse moved to (1008, 385)
Screenshot: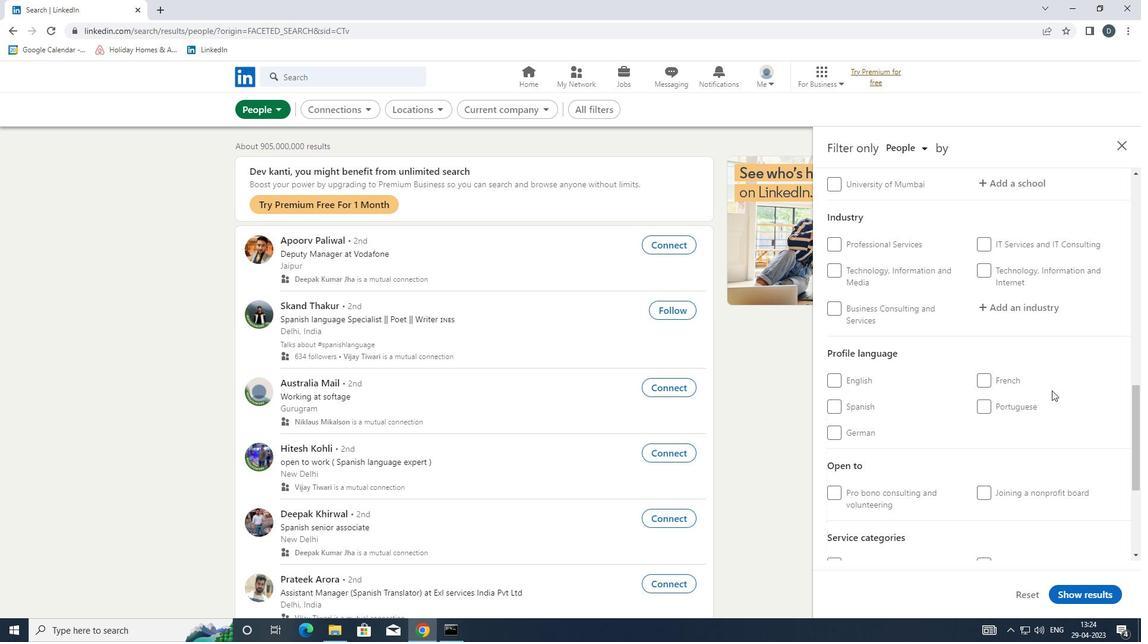 
Action: Mouse pressed left at (1008, 385)
Screenshot: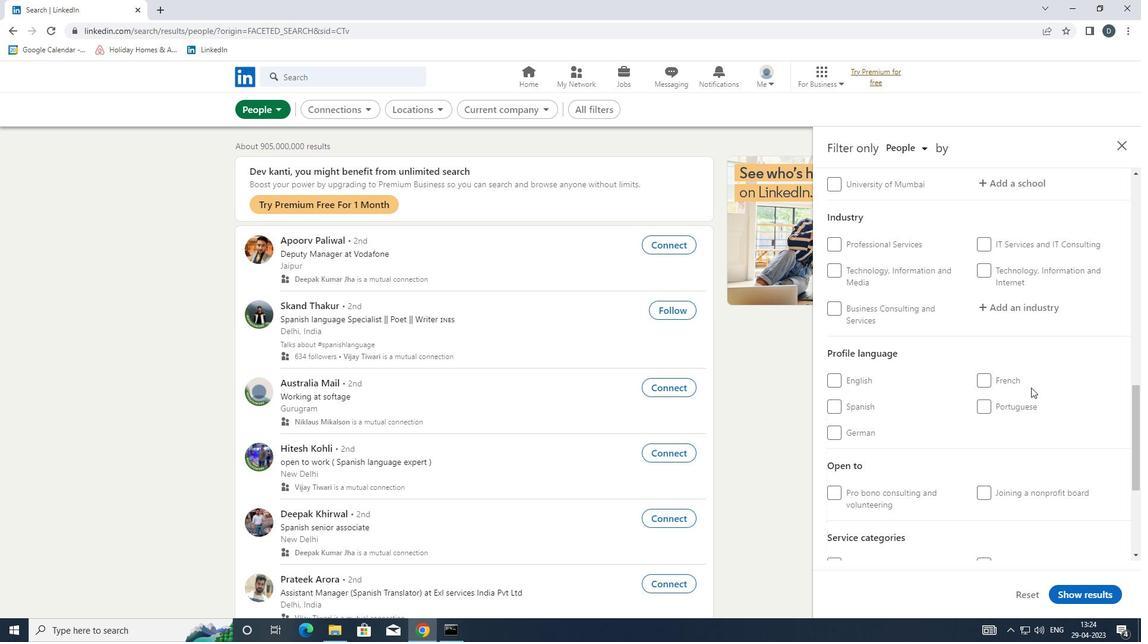 
Action: Mouse scrolled (1008, 386) with delta (0, 0)
Screenshot: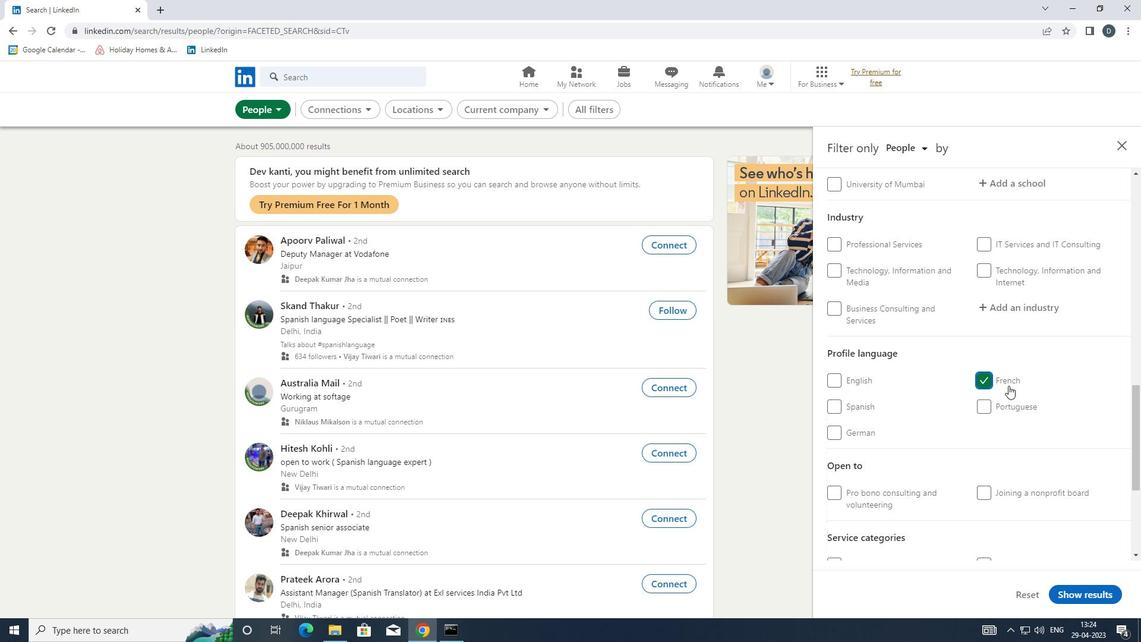 
Action: Mouse scrolled (1008, 386) with delta (0, 0)
Screenshot: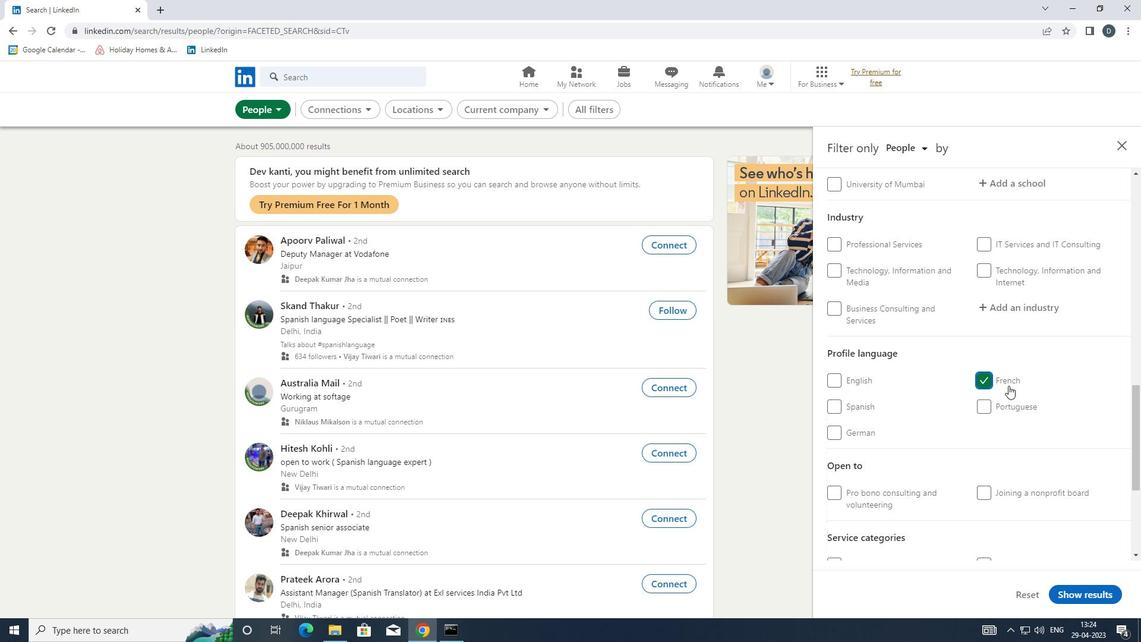
Action: Mouse scrolled (1008, 386) with delta (0, 0)
Screenshot: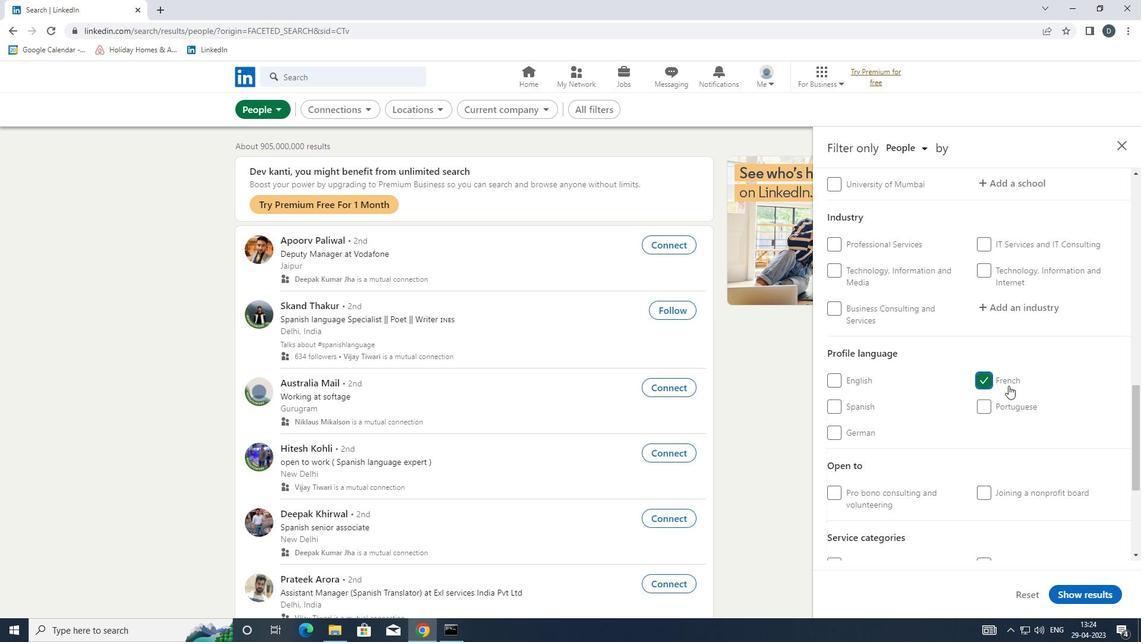
Action: Mouse scrolled (1008, 386) with delta (0, 0)
Screenshot: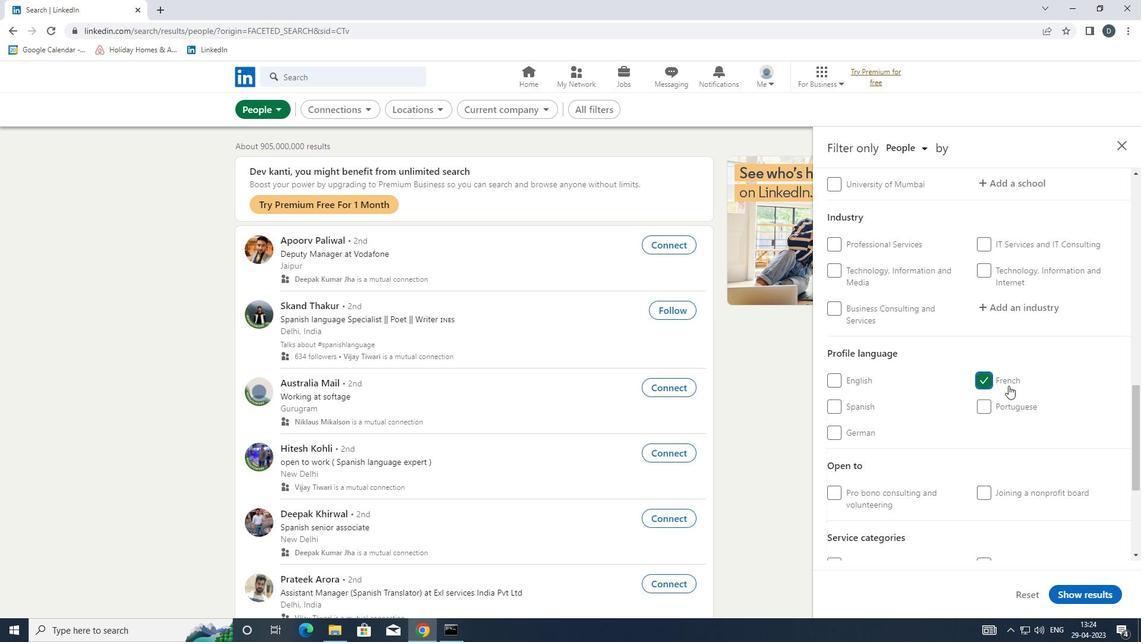 
Action: Mouse scrolled (1008, 386) with delta (0, 0)
Screenshot: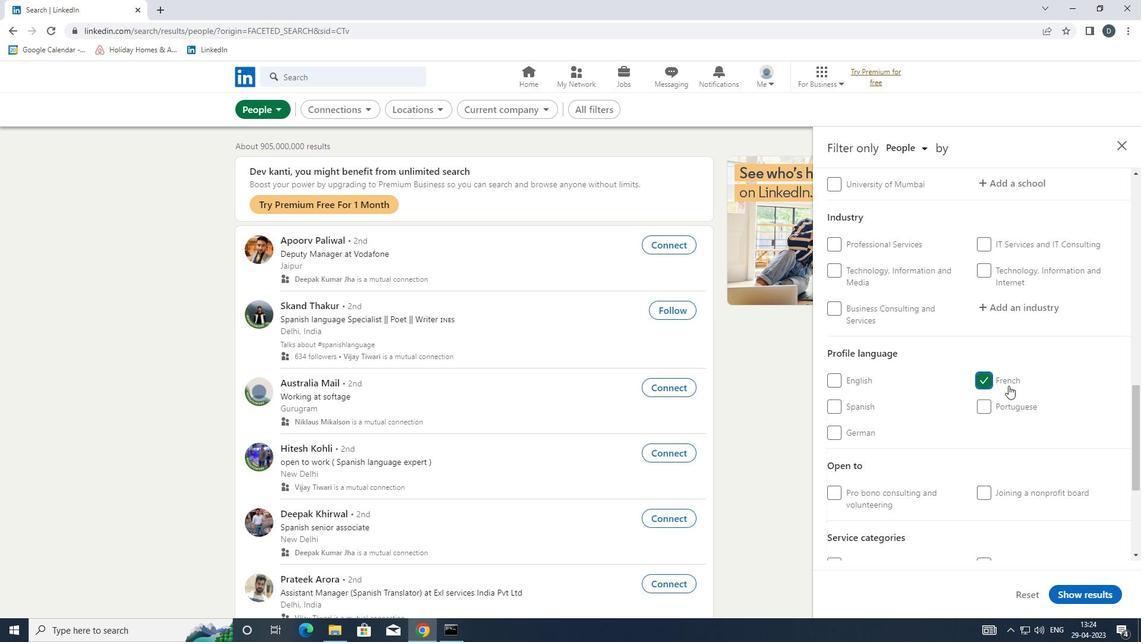
Action: Mouse scrolled (1008, 386) with delta (0, 0)
Screenshot: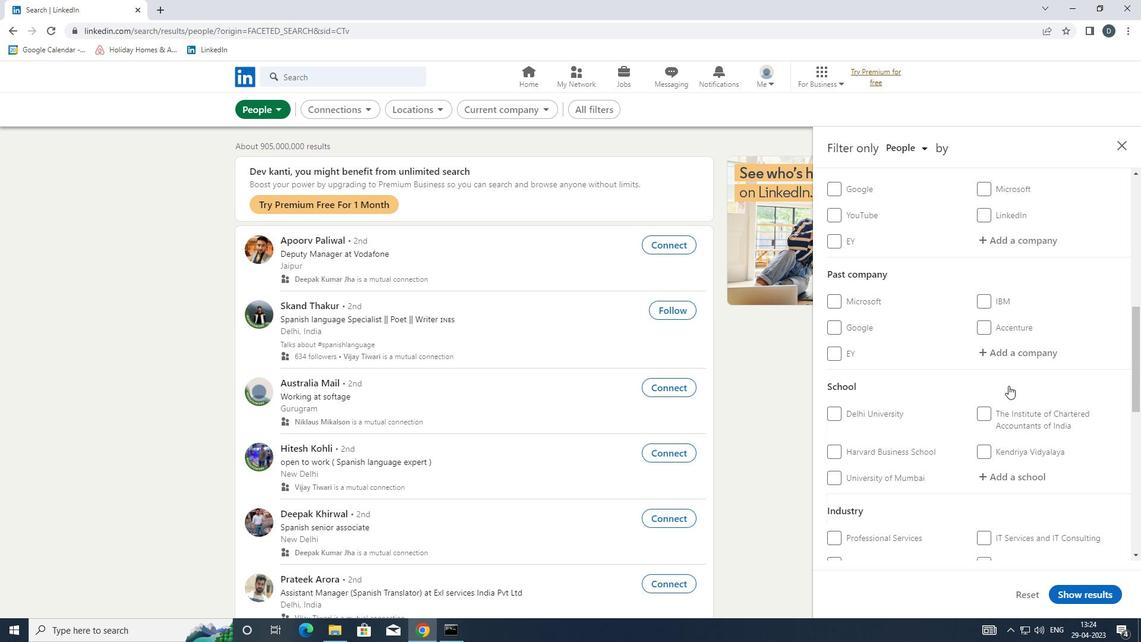 
Action: Mouse moved to (1001, 298)
Screenshot: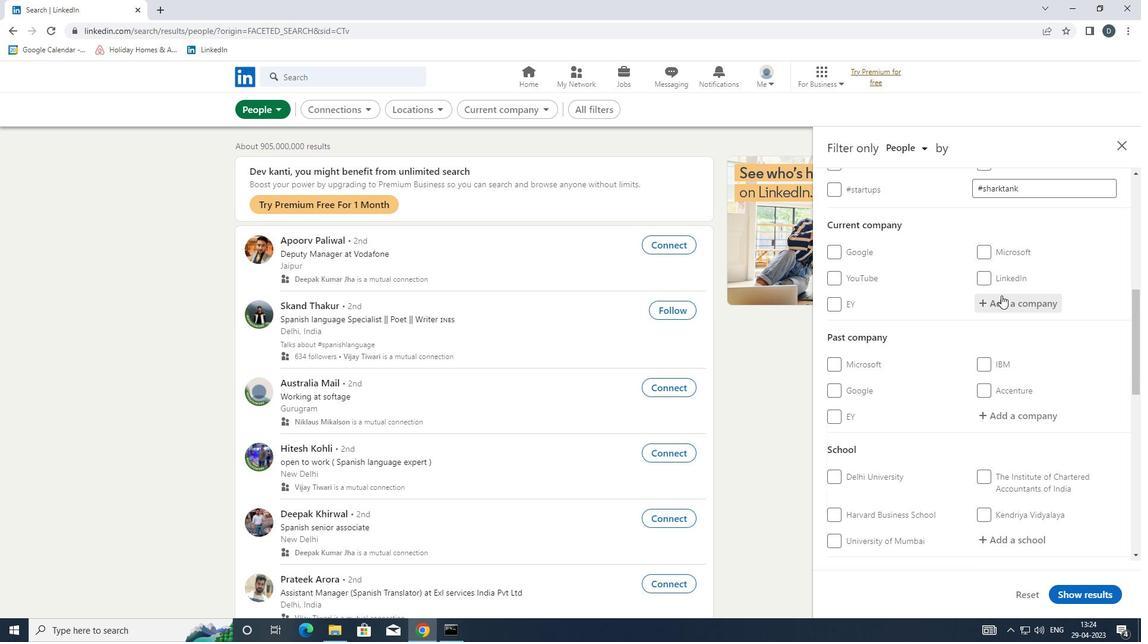 
Action: Mouse pressed left at (1001, 298)
Screenshot: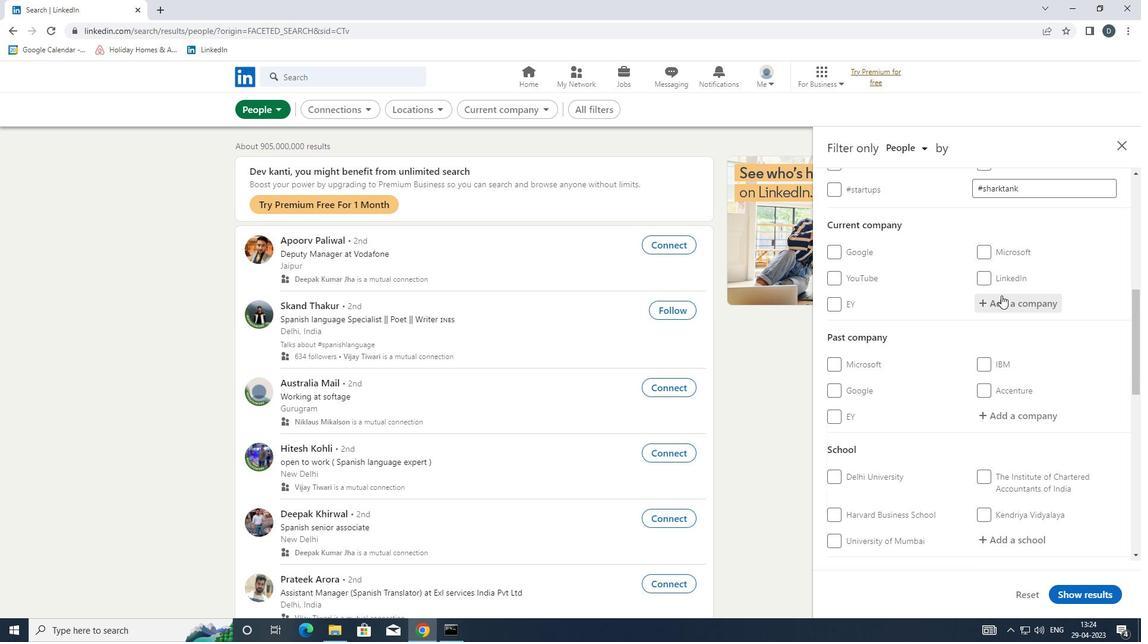
Action: Mouse moved to (1001, 299)
Screenshot: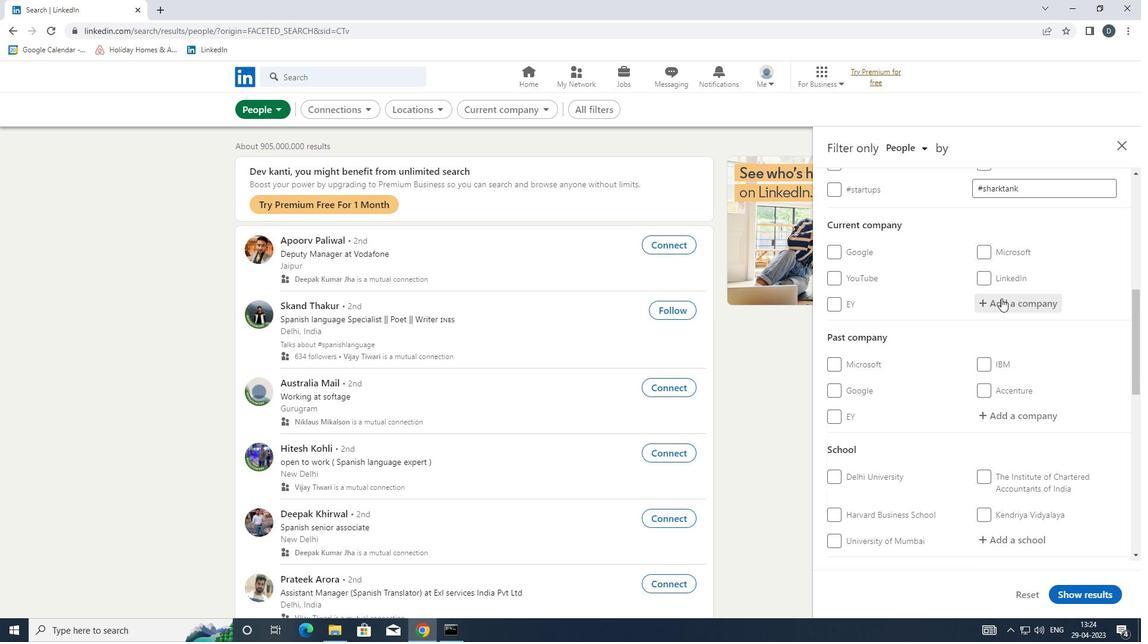 
Action: Key pressed <Key.shift><Key.shift><Key.shift>PD<Key.space><Key.shift>C
Screenshot: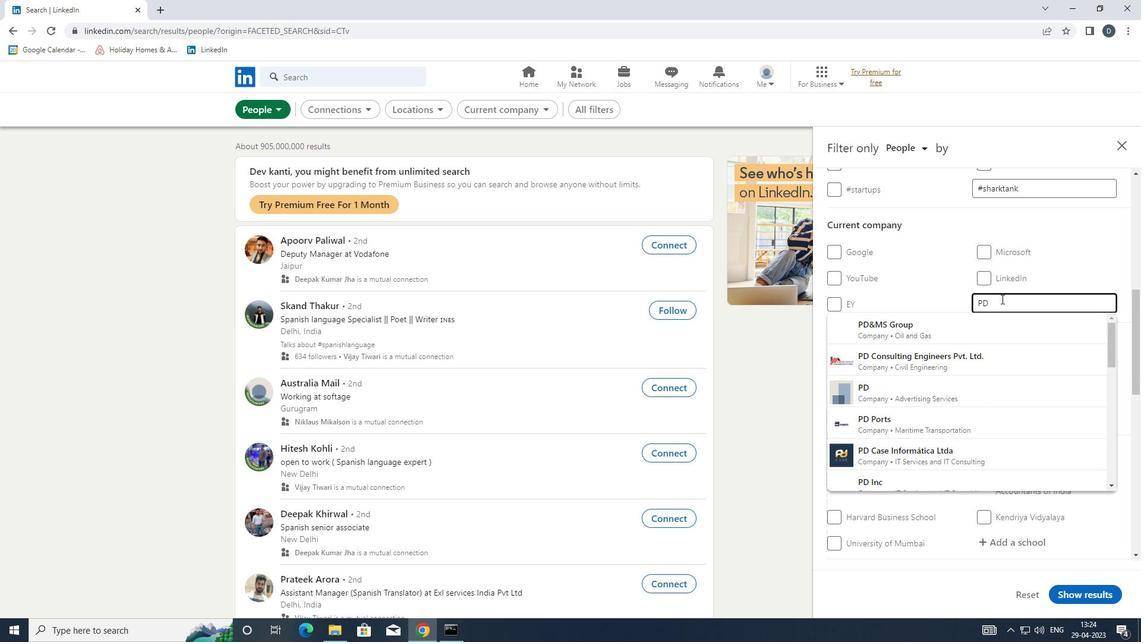 
Action: Mouse moved to (1008, 331)
Screenshot: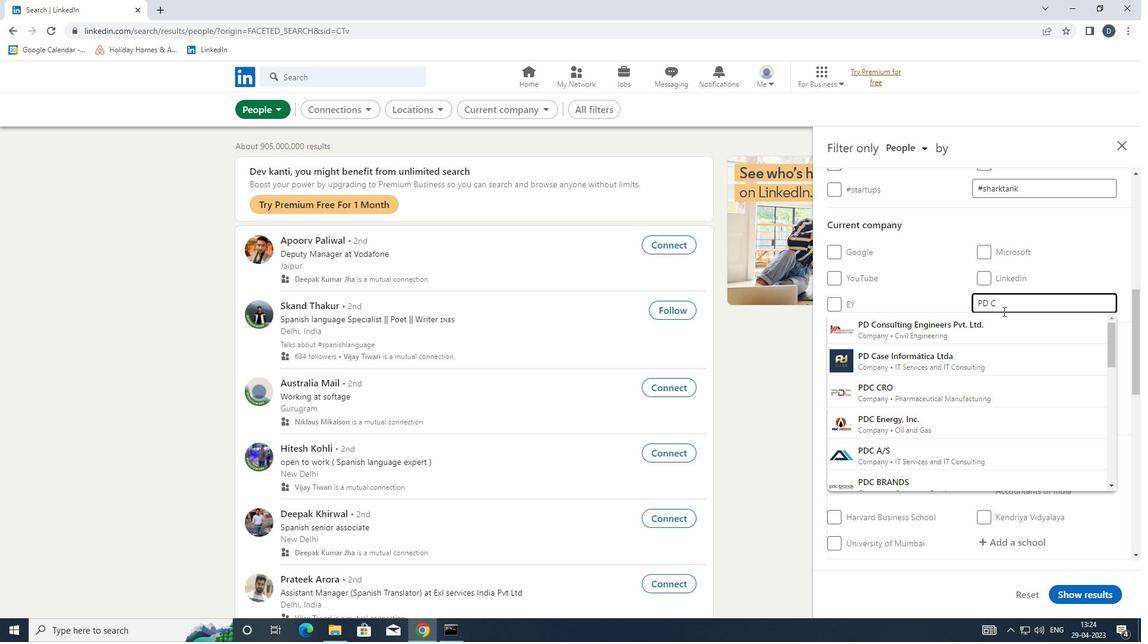 
Action: Mouse pressed left at (1008, 331)
Screenshot: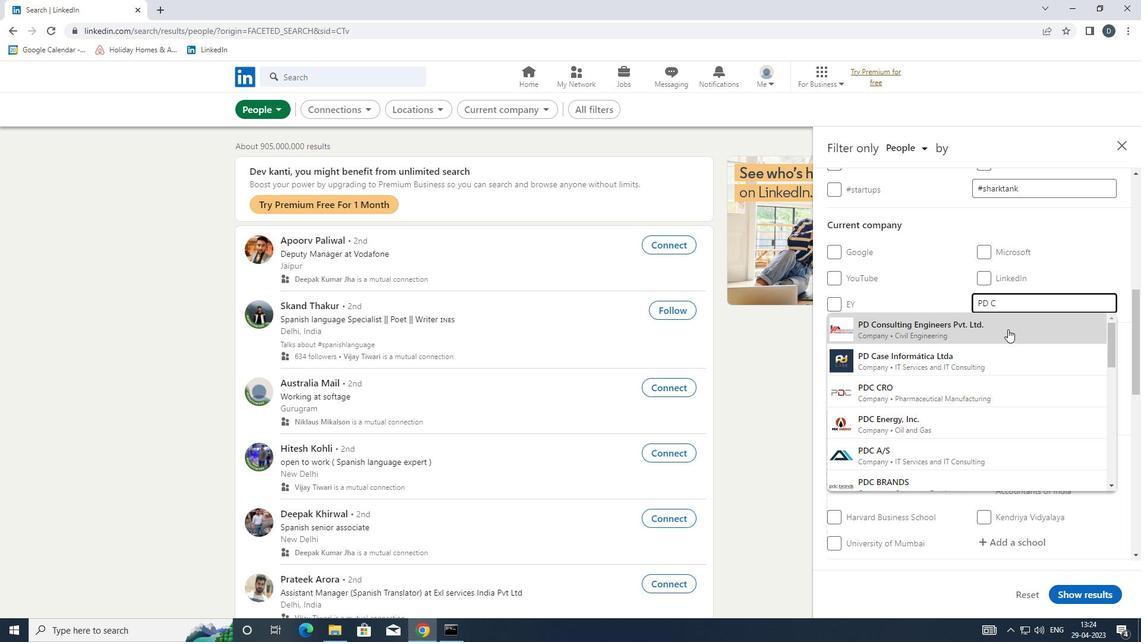 
Action: Mouse scrolled (1008, 330) with delta (0, 0)
Screenshot: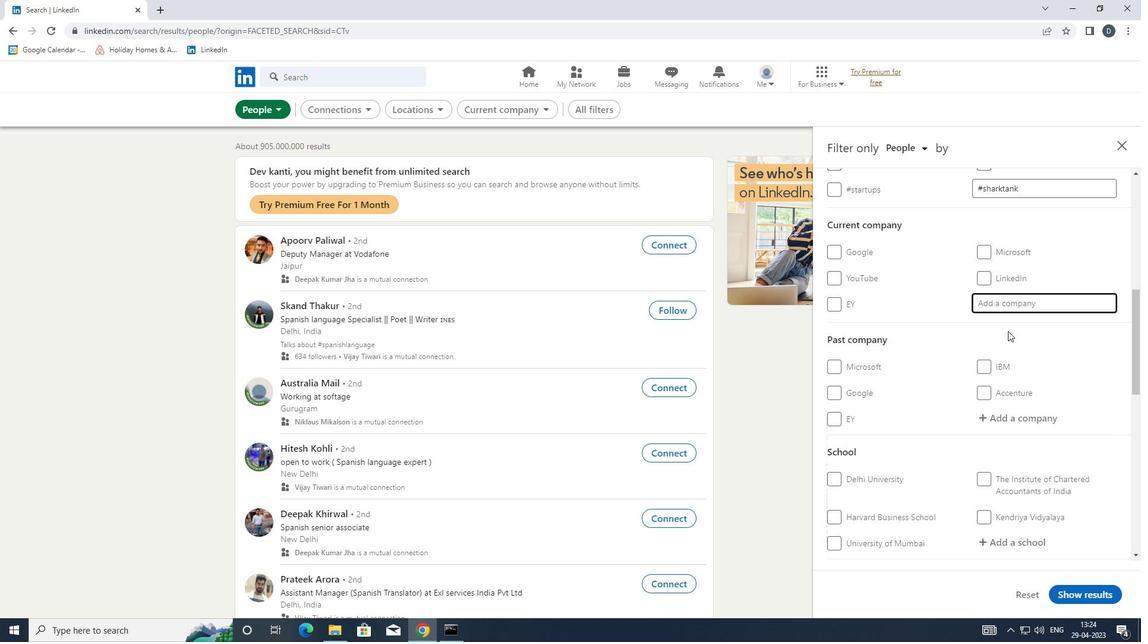 
Action: Mouse scrolled (1008, 330) with delta (0, 0)
Screenshot: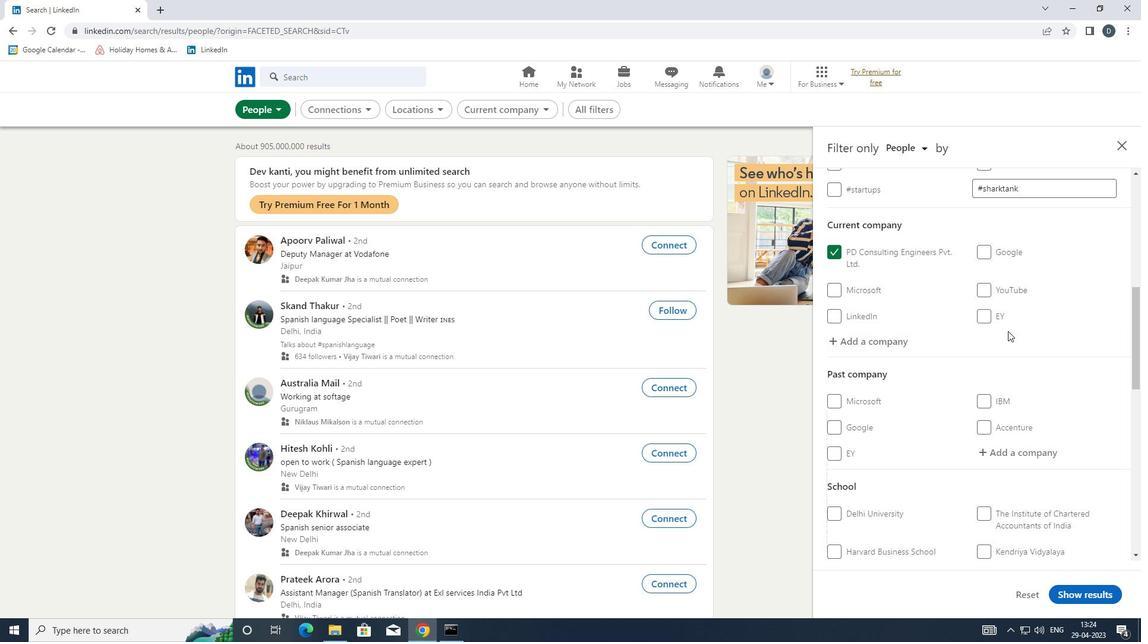 
Action: Mouse scrolled (1008, 330) with delta (0, 0)
Screenshot: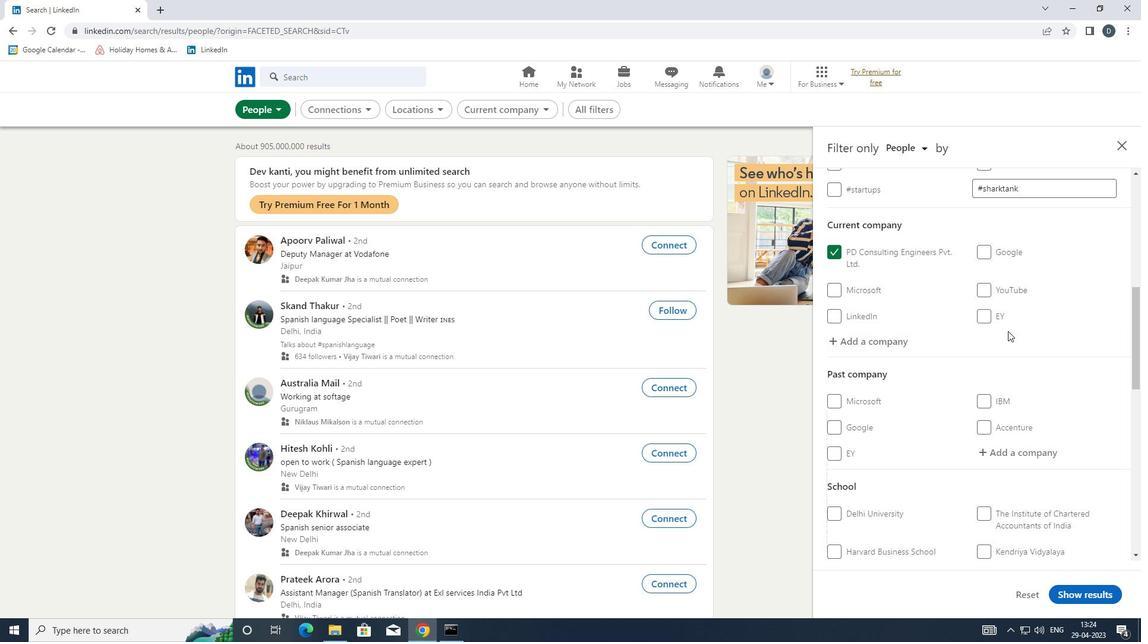 
Action: Mouse moved to (1020, 328)
Screenshot: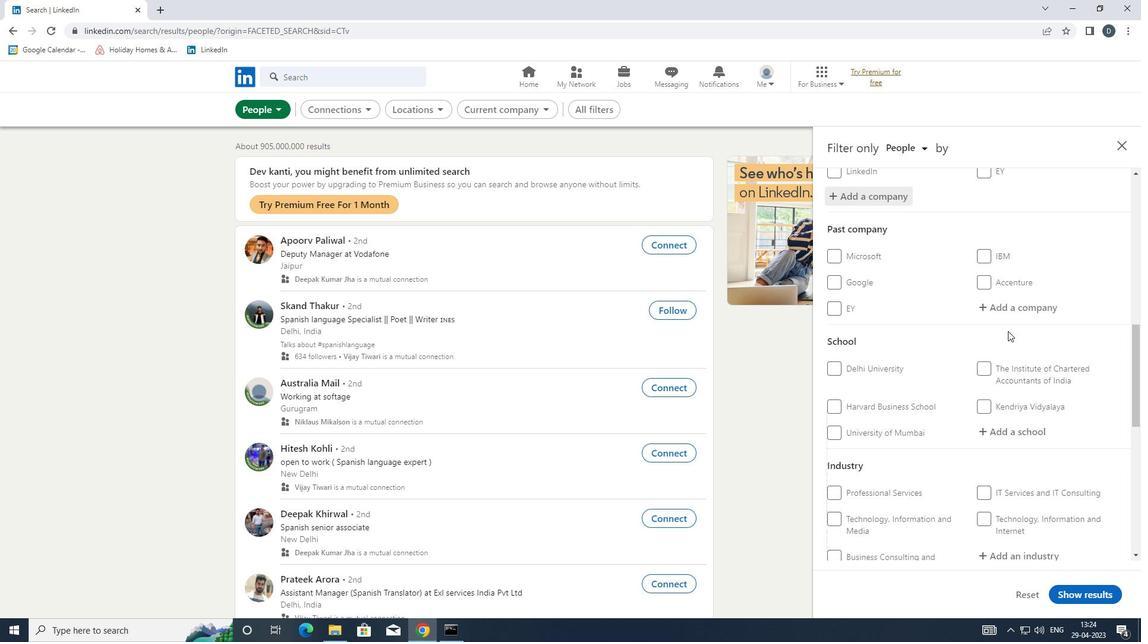 
Action: Mouse scrolled (1020, 328) with delta (0, 0)
Screenshot: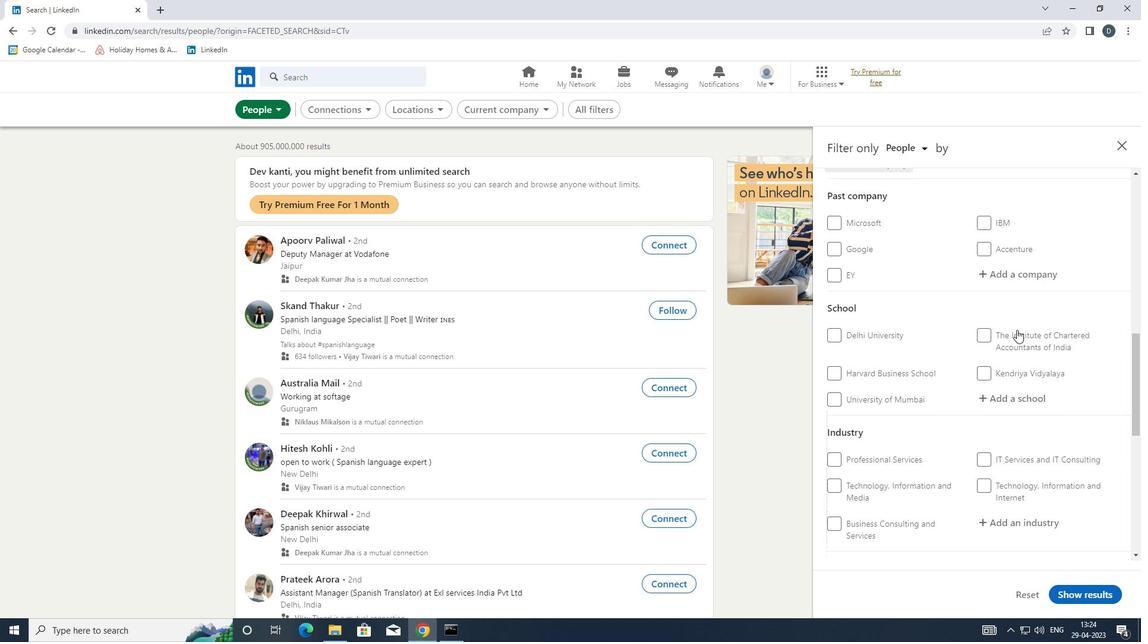 
Action: Mouse scrolled (1020, 328) with delta (0, 0)
Screenshot: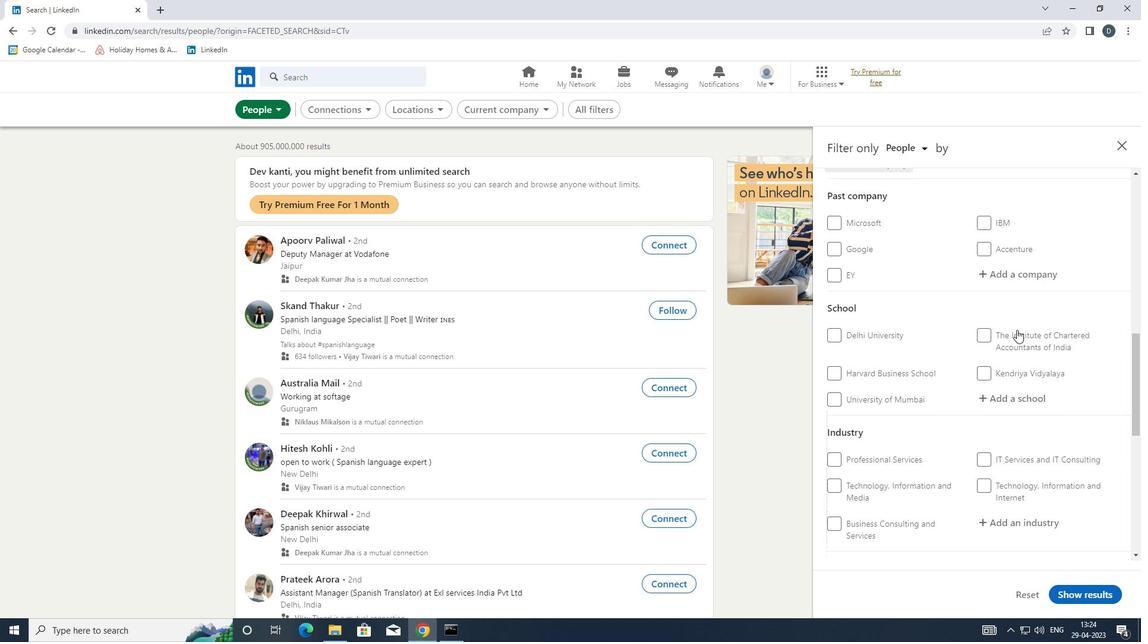 
Action: Mouse moved to (1015, 278)
Screenshot: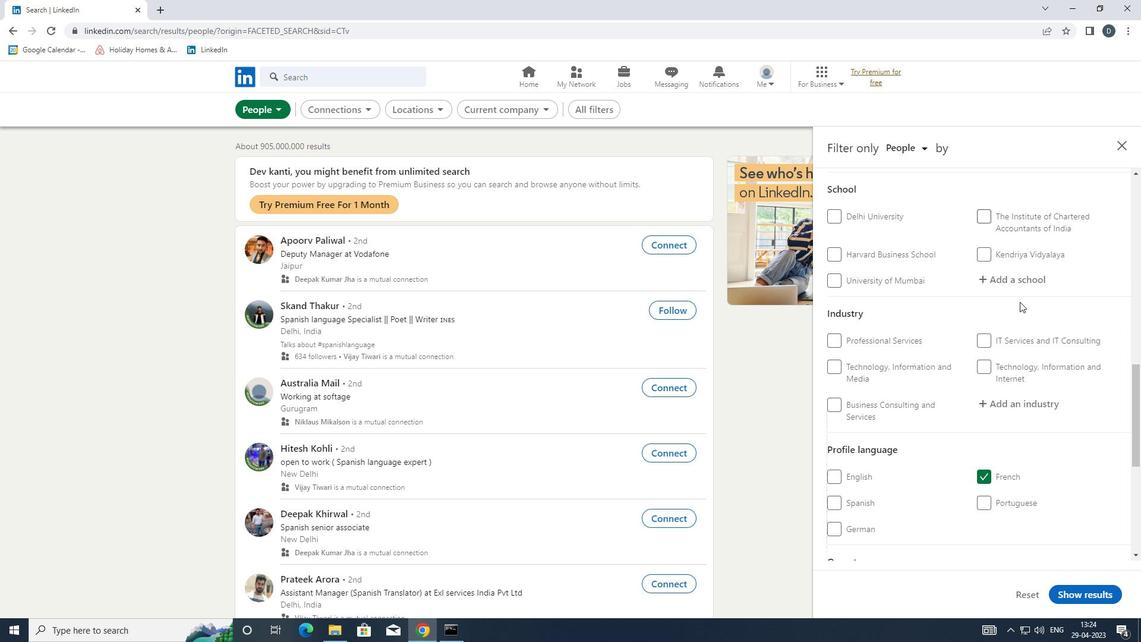
Action: Mouse pressed left at (1015, 278)
Screenshot: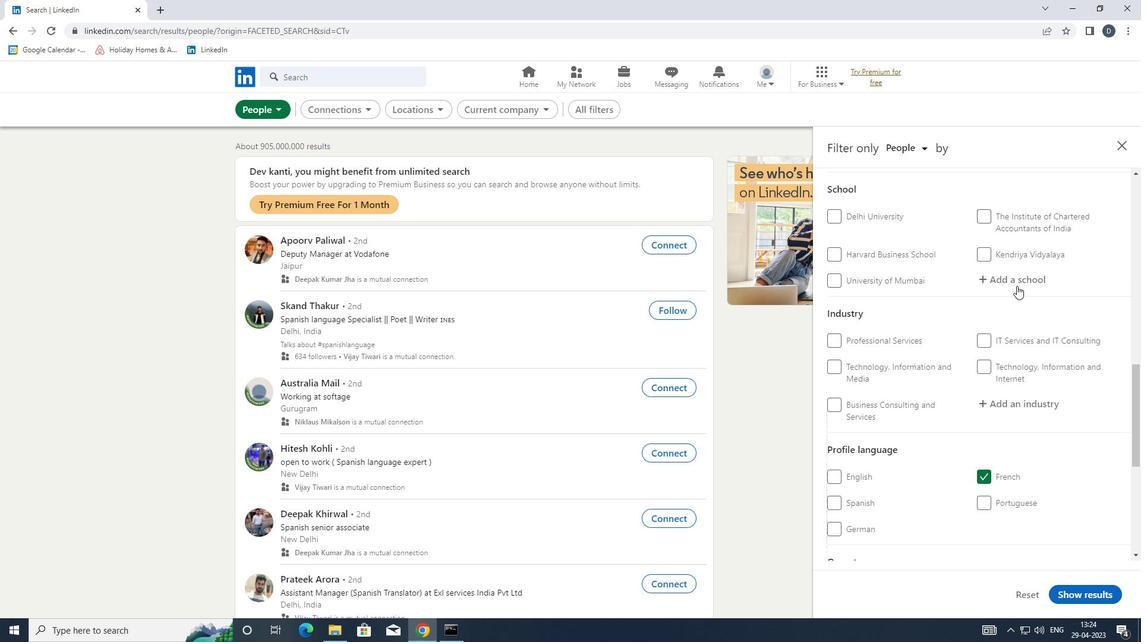 
Action: Key pressed <Key.shift>DELHI<Key.space><Key.shift>TECHNOLOGICAL<Key.space>
Screenshot: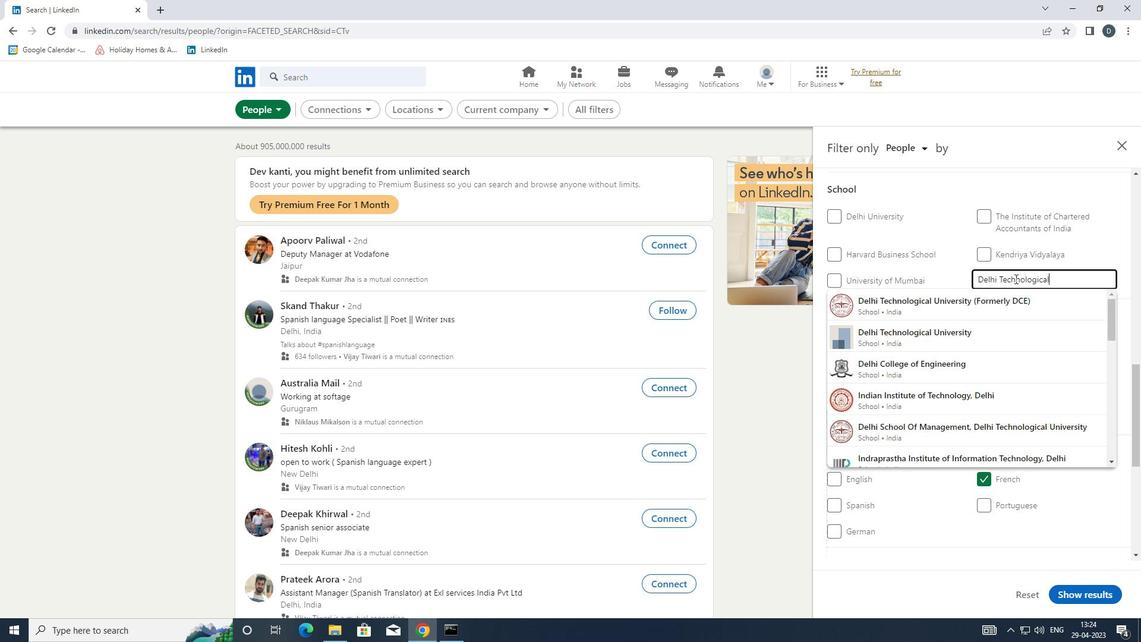 
Action: Mouse moved to (1016, 297)
Screenshot: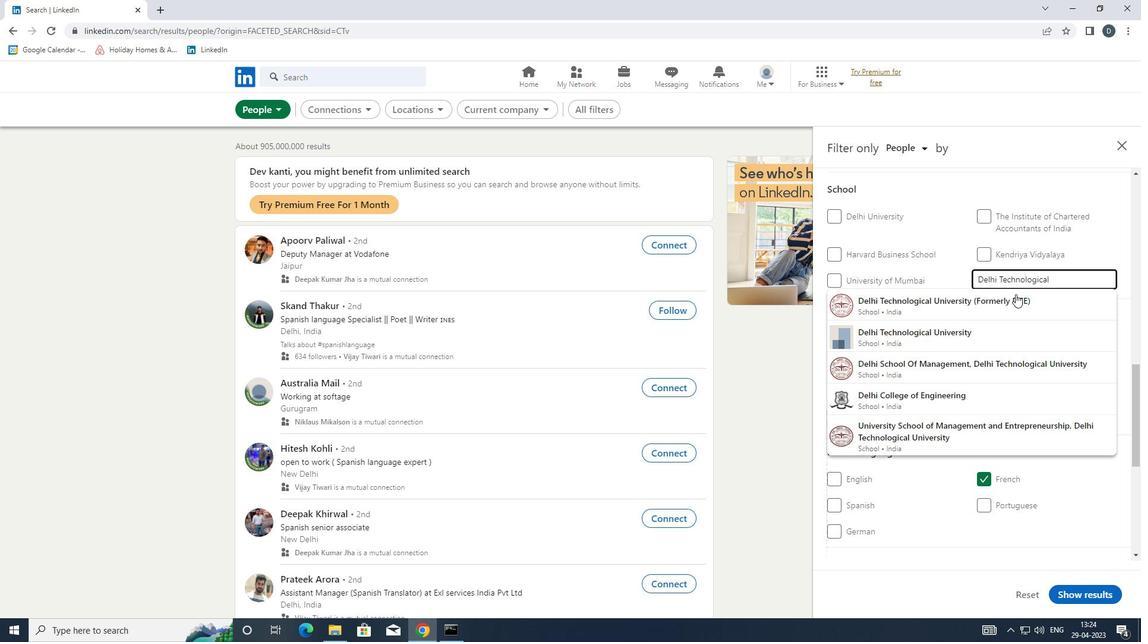 
Action: Mouse pressed left at (1016, 297)
Screenshot: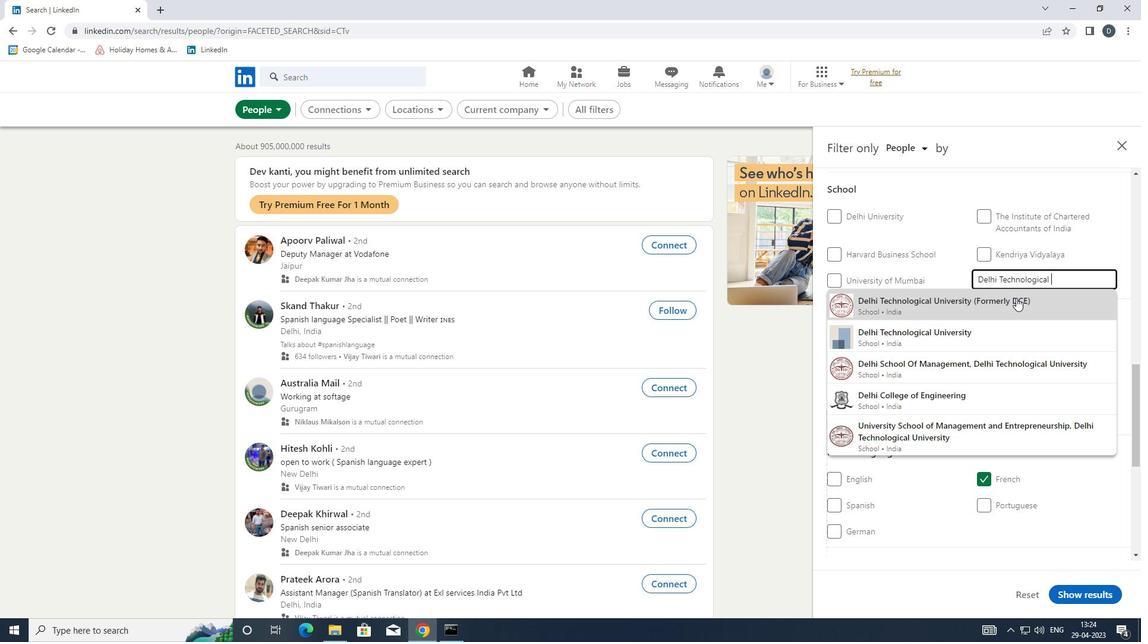 
Action: Mouse scrolled (1016, 297) with delta (0, 0)
Screenshot: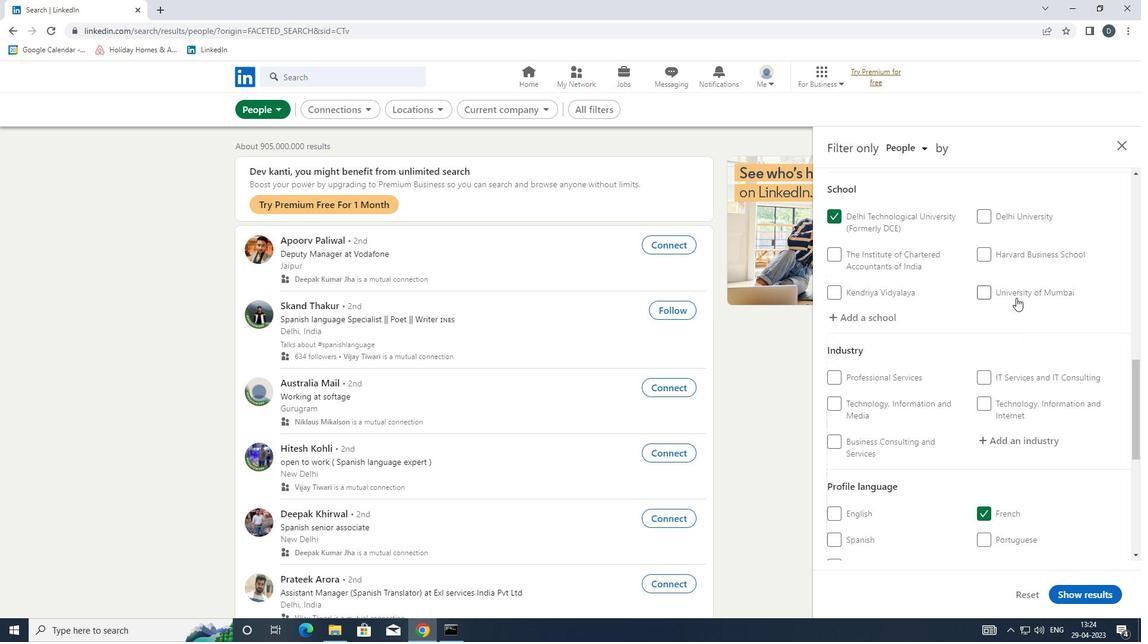 
Action: Mouse scrolled (1016, 297) with delta (0, 0)
Screenshot: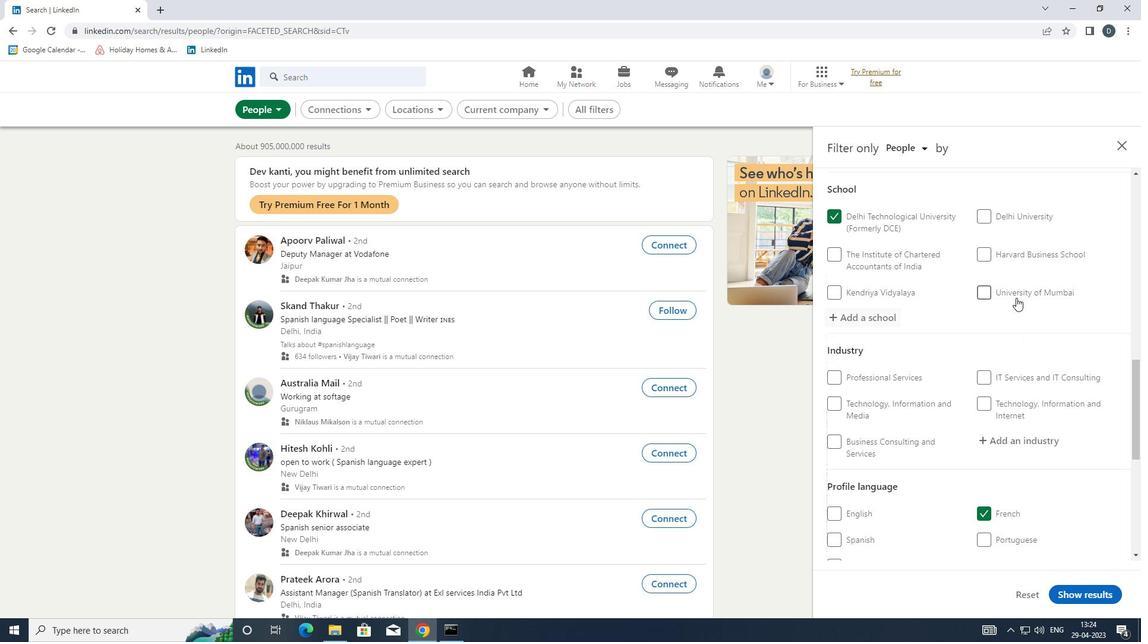 
Action: Mouse scrolled (1016, 297) with delta (0, 0)
Screenshot: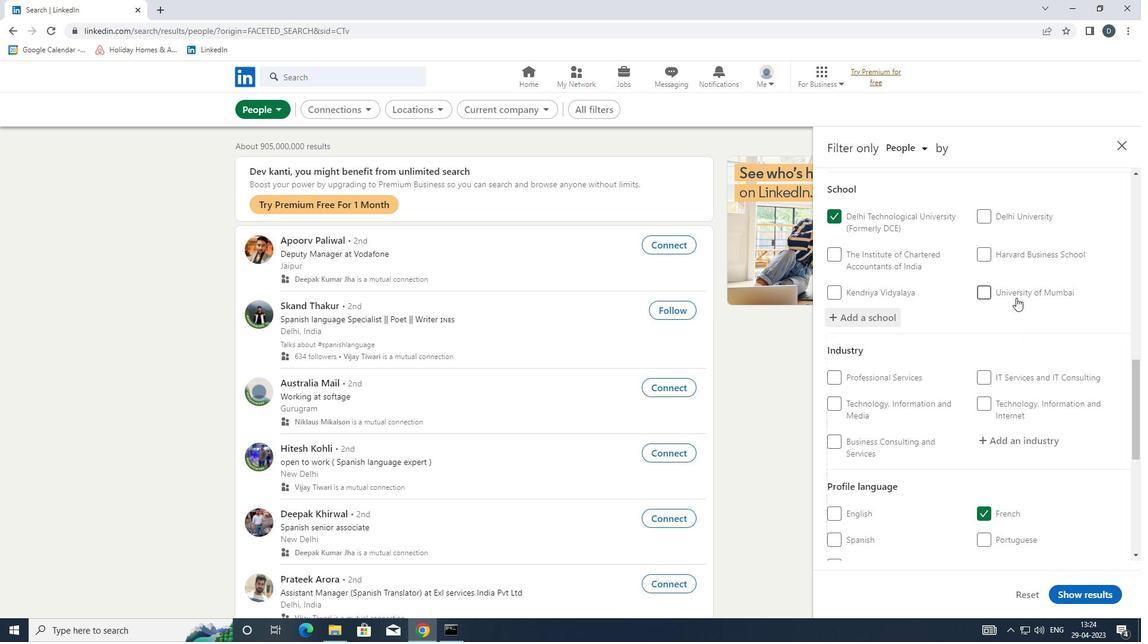 
Action: Mouse moved to (1010, 261)
Screenshot: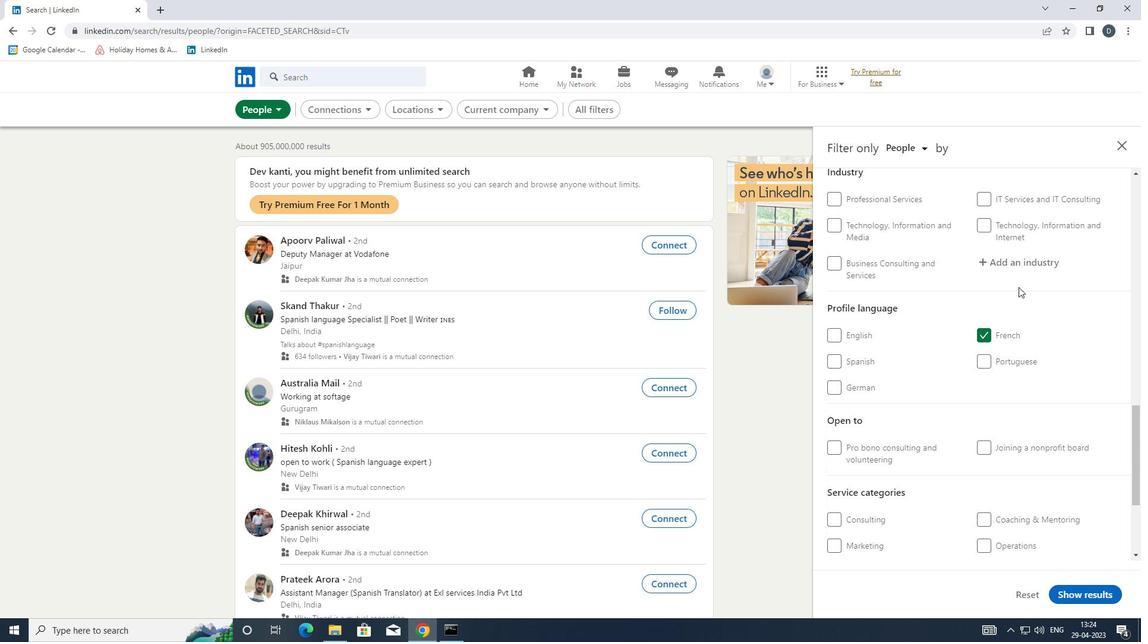 
Action: Mouse pressed left at (1010, 261)
Screenshot: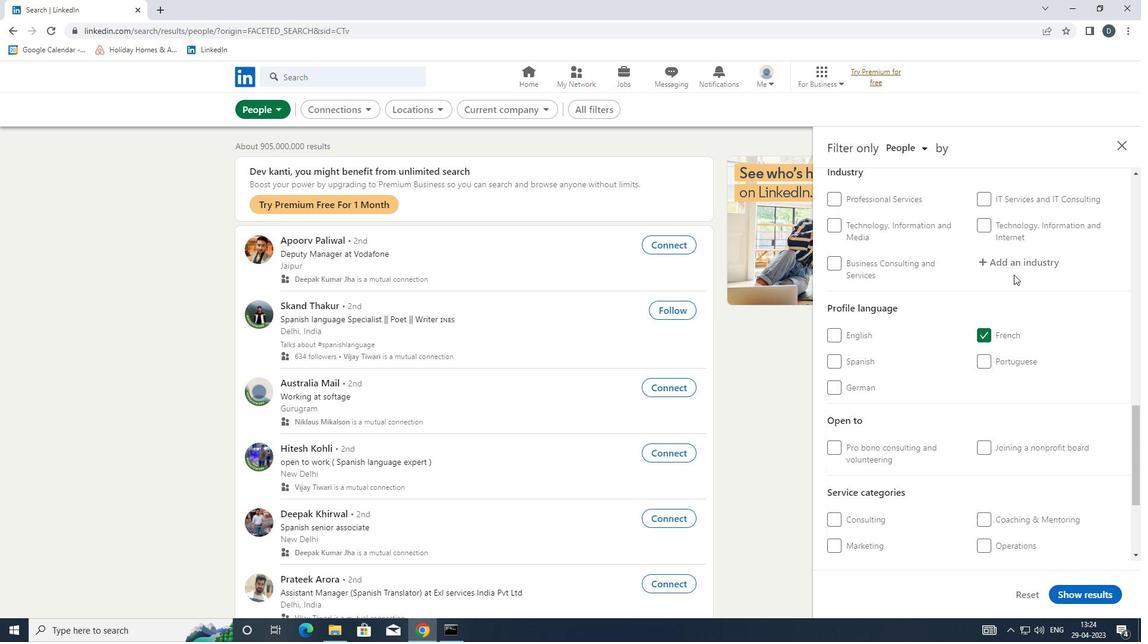 
Action: Key pressed <Key.shift>OFFICE<Key.space><Key.shift>ADD<Key.backspace><Key.down><Key.enter>
Screenshot: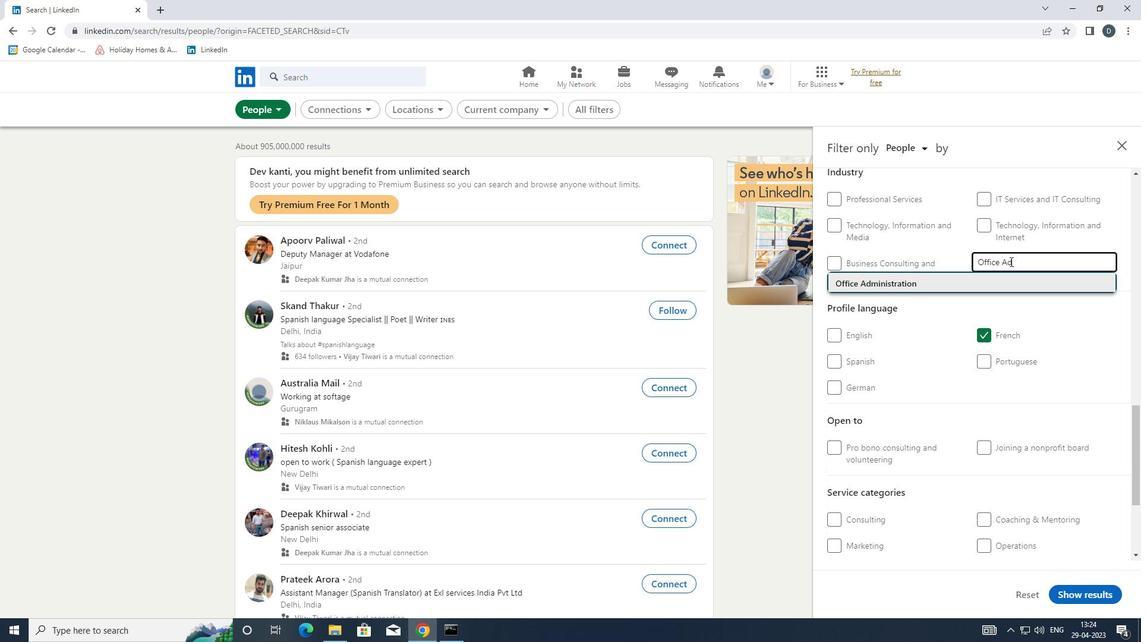 
Action: Mouse moved to (1013, 359)
Screenshot: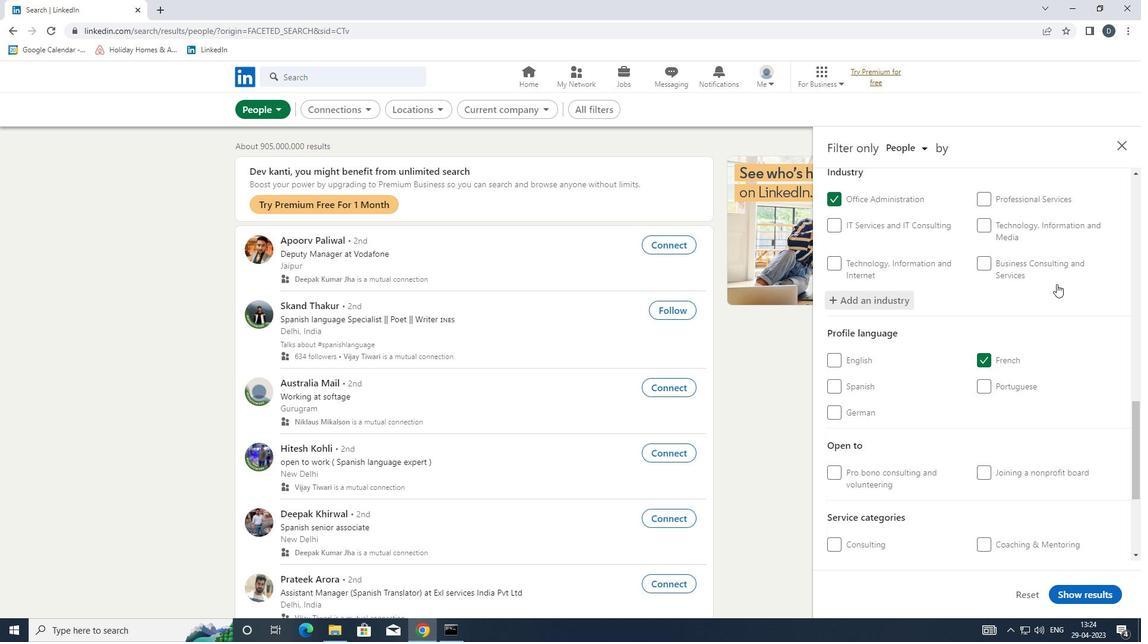 
Action: Mouse scrolled (1013, 358) with delta (0, 0)
Screenshot: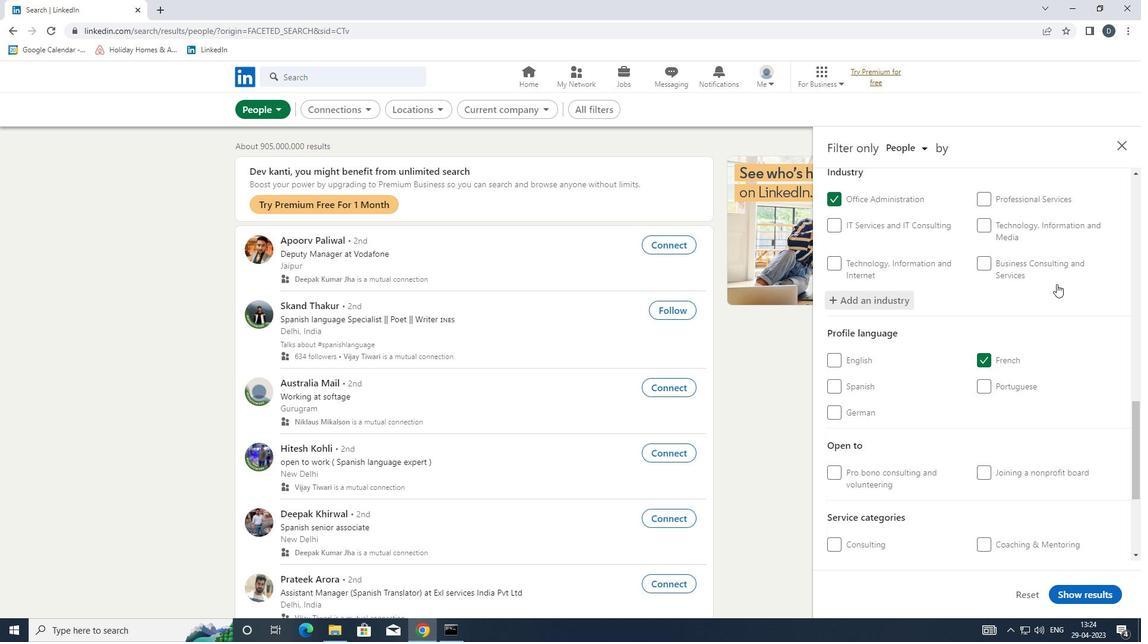 
Action: Mouse moved to (1014, 360)
Screenshot: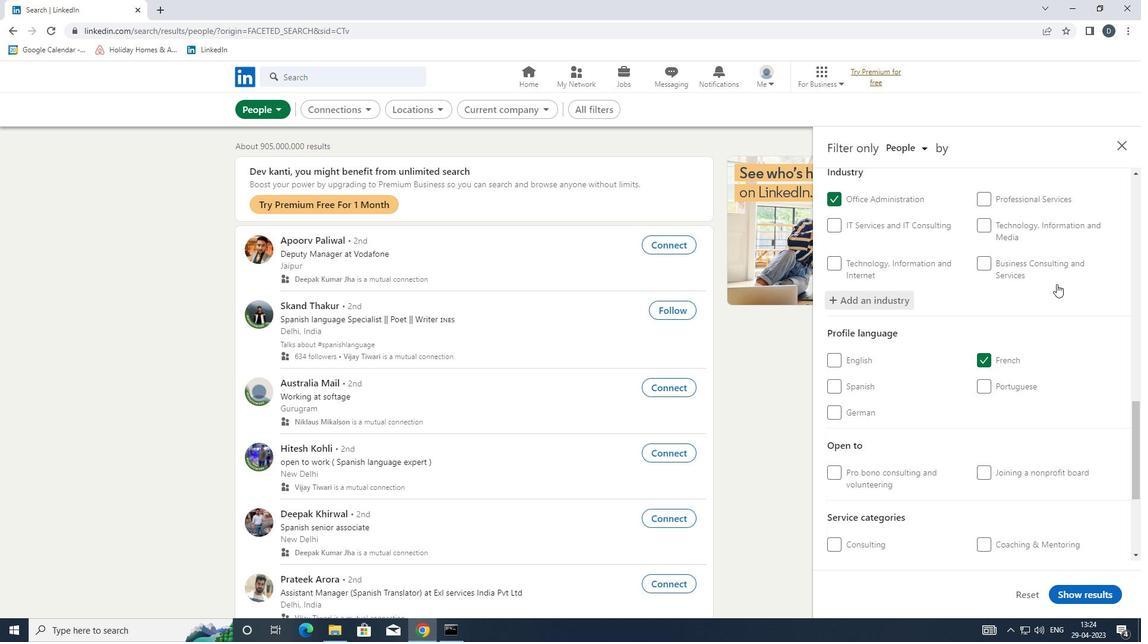 
Action: Mouse scrolled (1014, 359) with delta (0, 0)
Screenshot: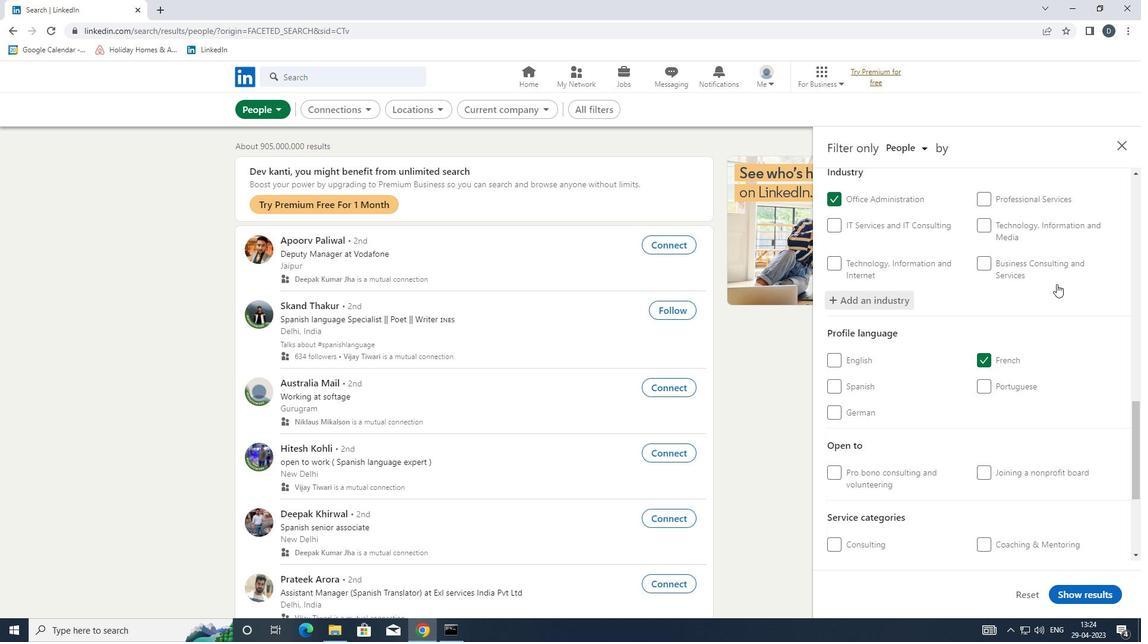 
Action: Mouse scrolled (1014, 359) with delta (0, 0)
Screenshot: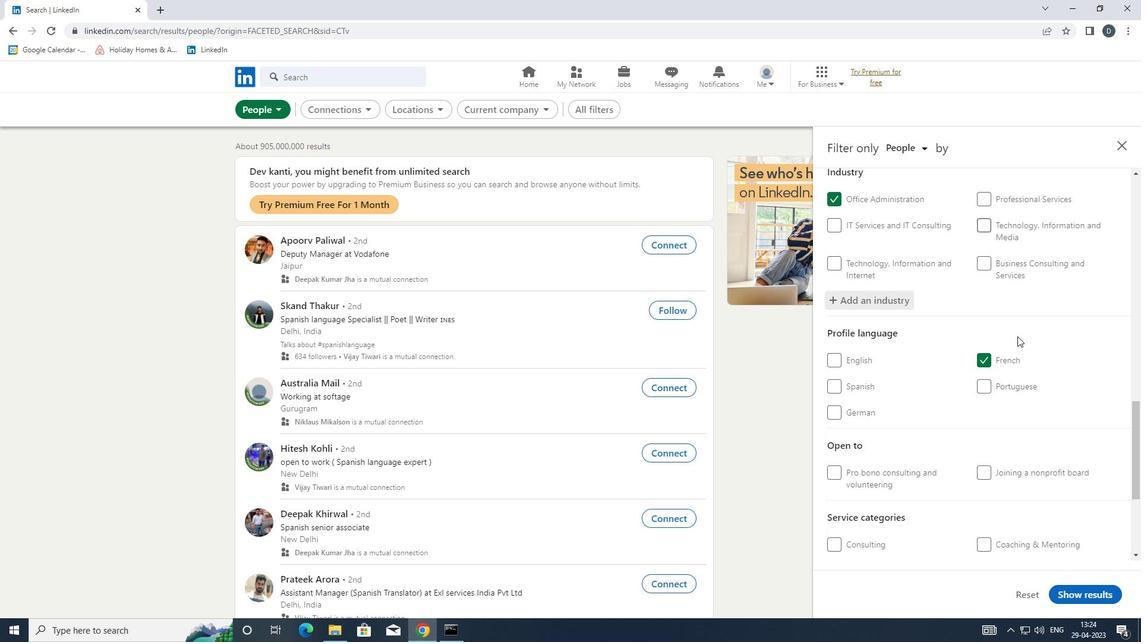 
Action: Mouse moved to (1014, 360)
Screenshot: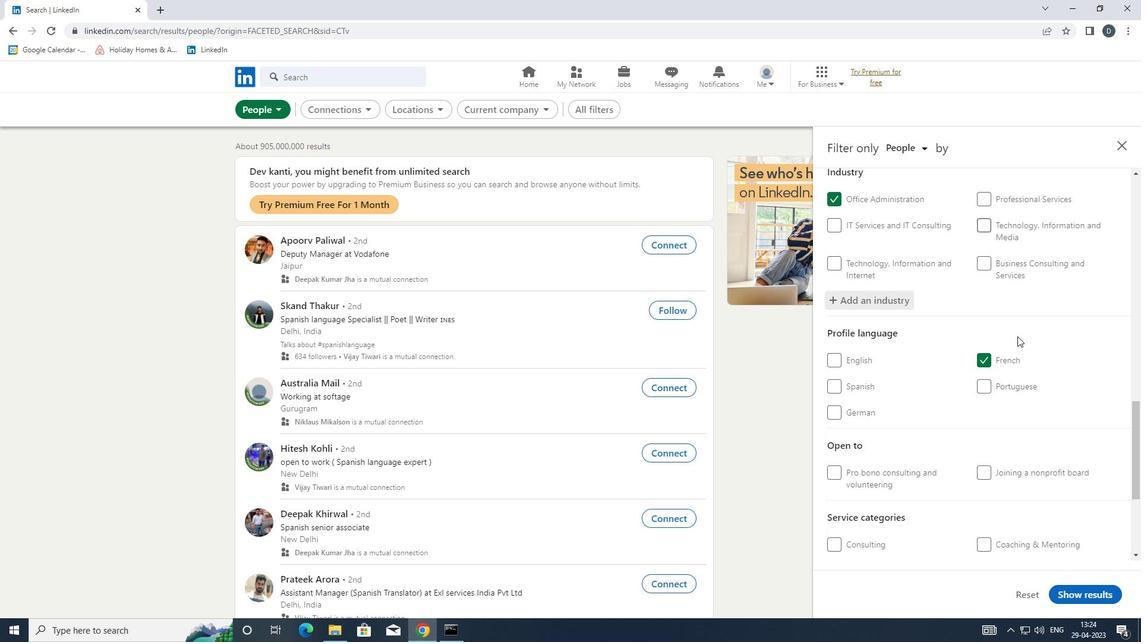 
Action: Mouse scrolled (1014, 360) with delta (0, 0)
Screenshot: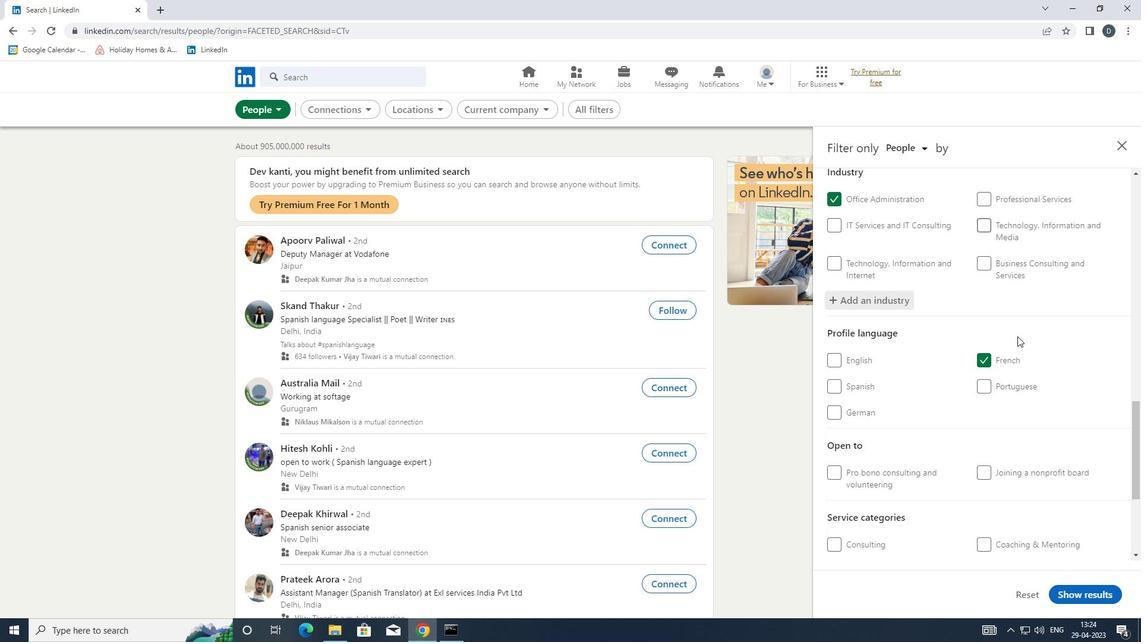 
Action: Mouse moved to (1015, 373)
Screenshot: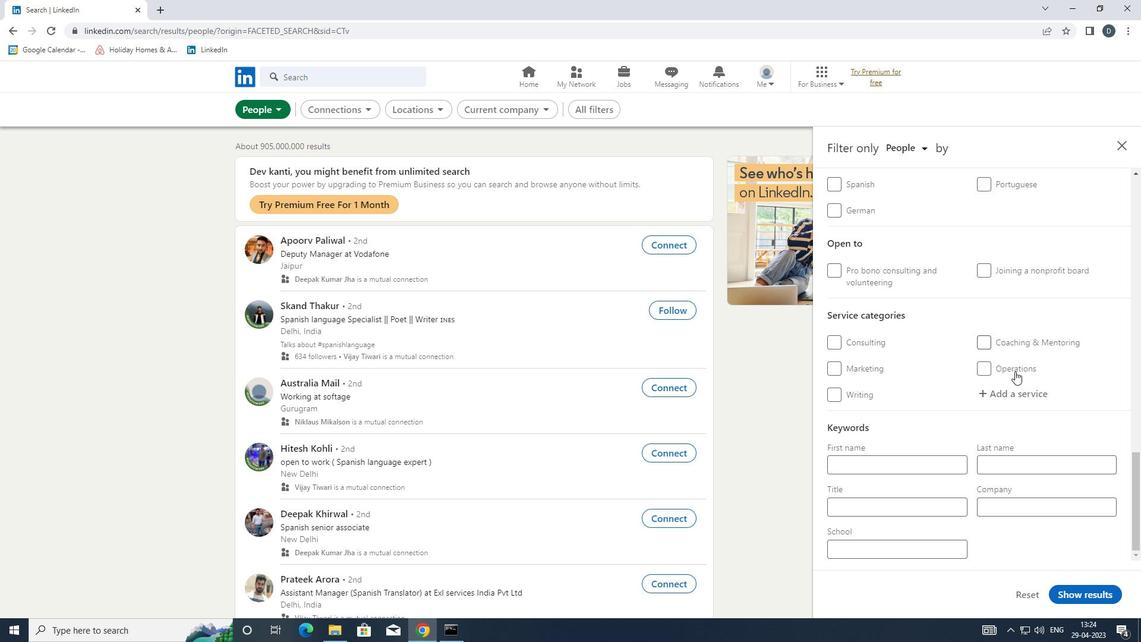 
Action: Mouse scrolled (1015, 373) with delta (0, 0)
Screenshot: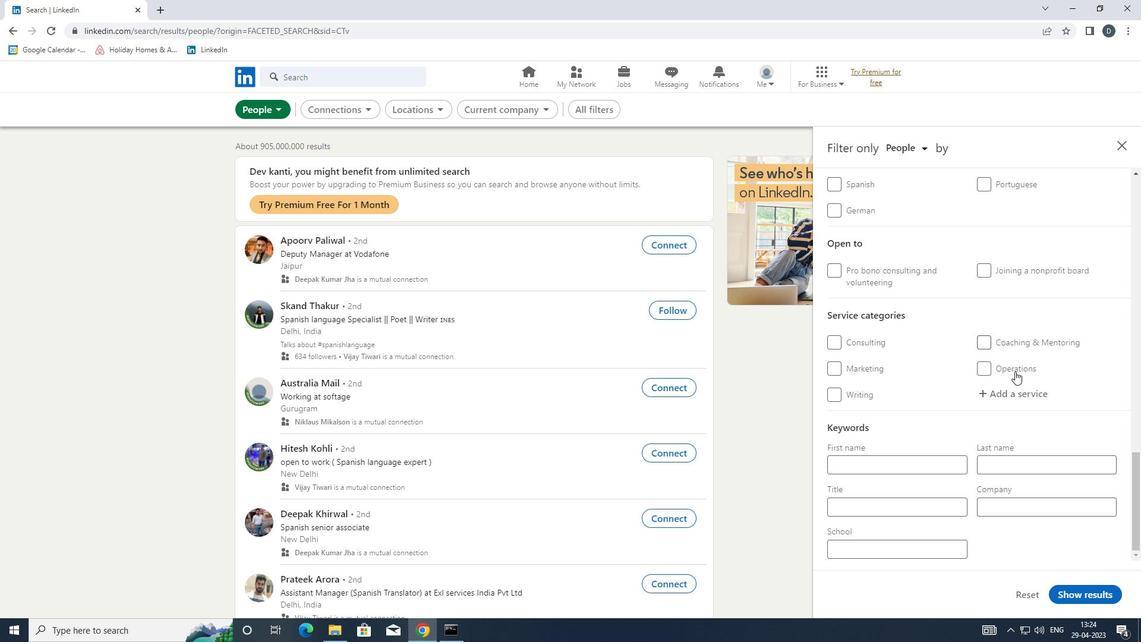 
Action: Mouse moved to (1015, 374)
Screenshot: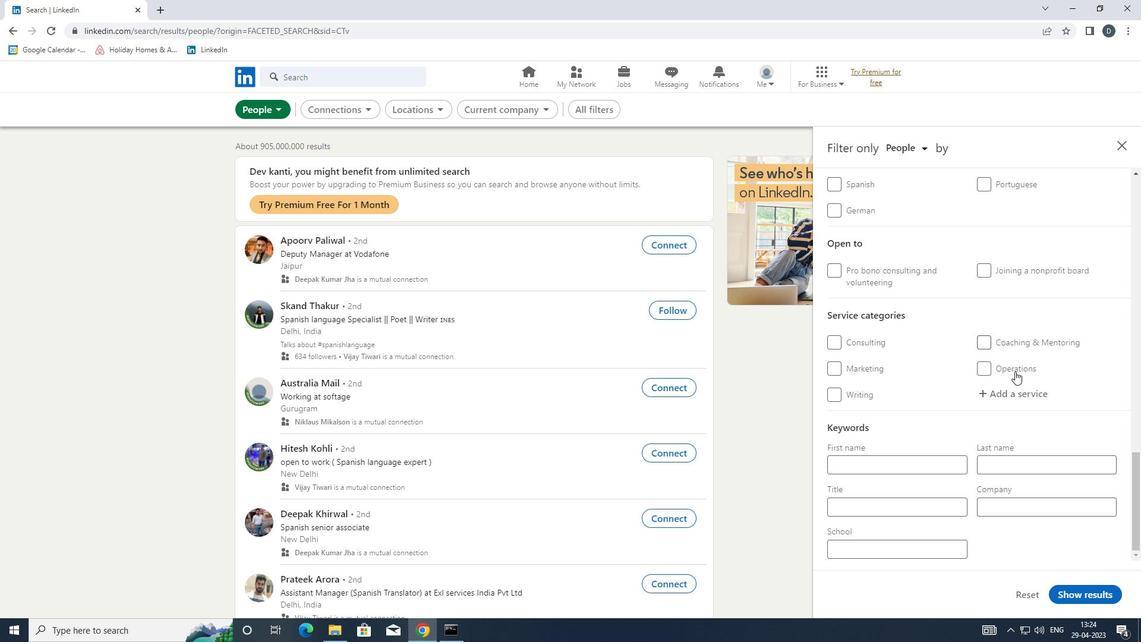 
Action: Mouse scrolled (1015, 373) with delta (0, 0)
Screenshot: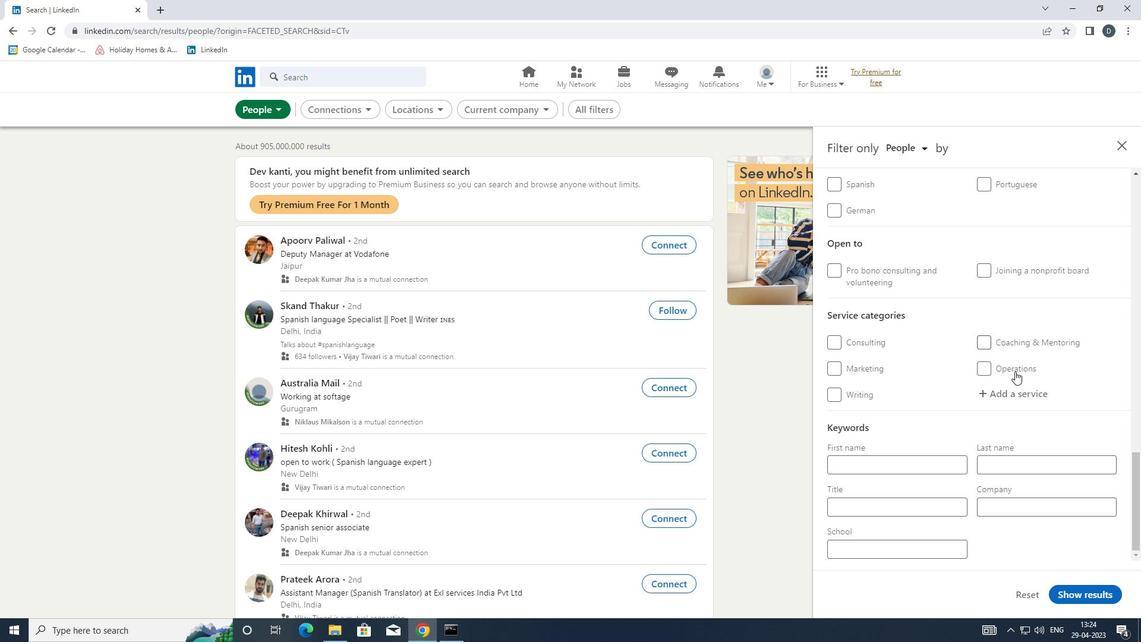 
Action: Mouse moved to (1024, 395)
Screenshot: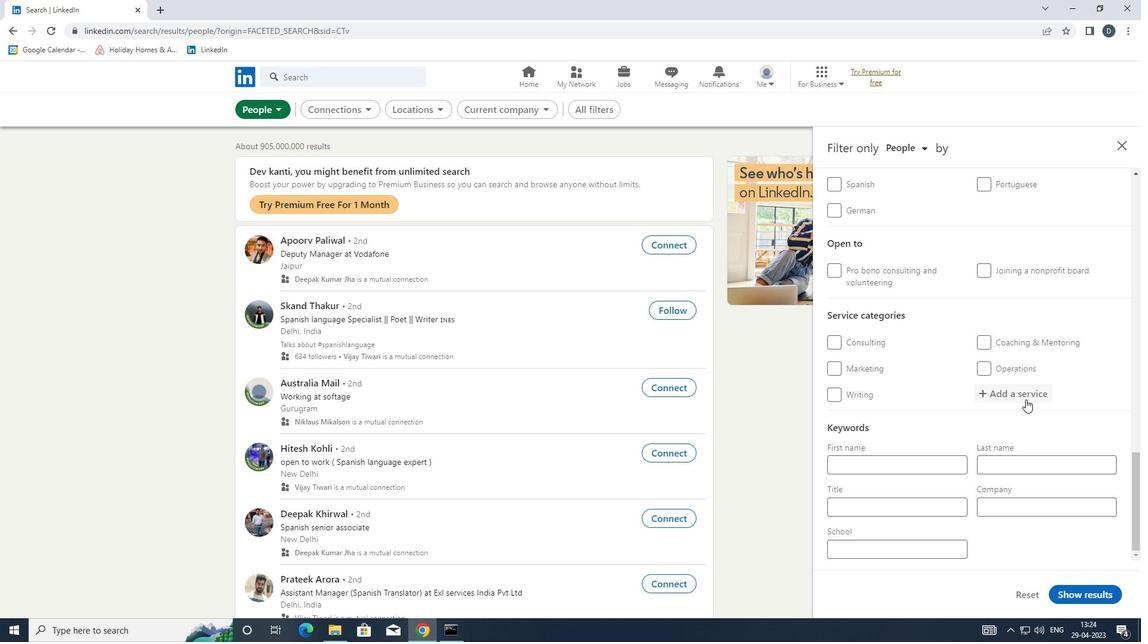 
Action: Mouse pressed left at (1024, 395)
Screenshot: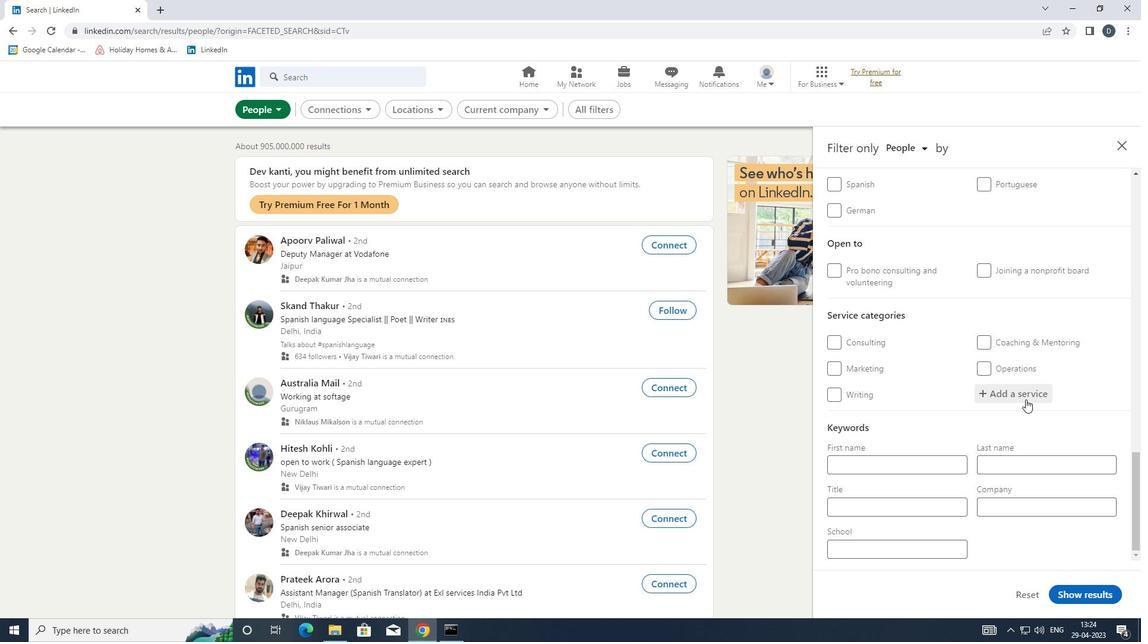 
Action: Mouse moved to (1027, 397)
Screenshot: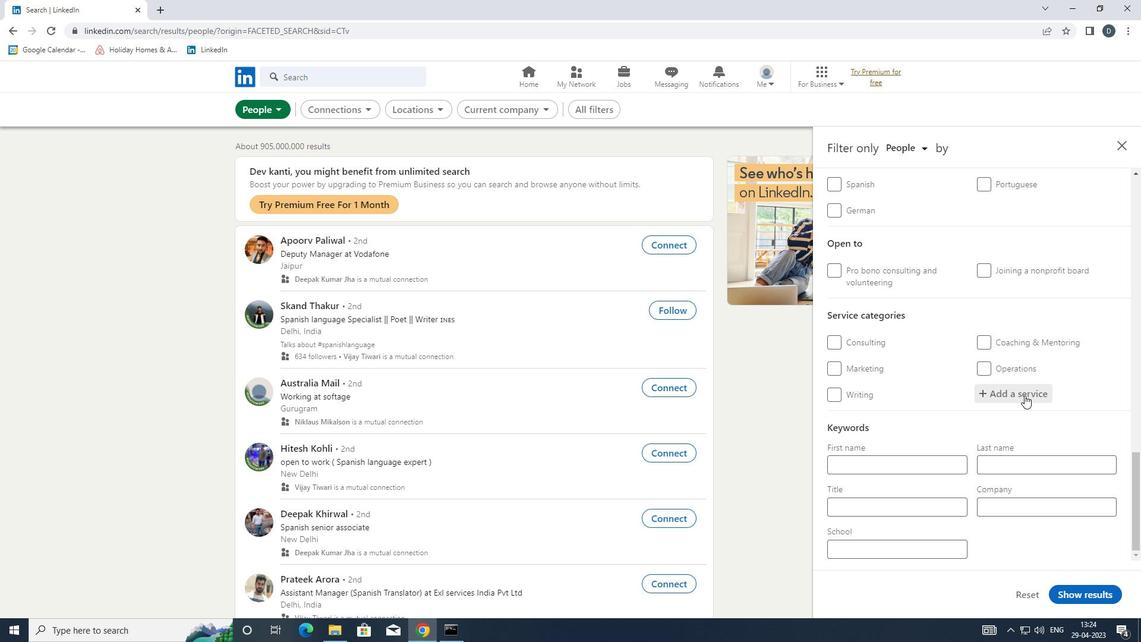 
Action: Key pressed <Key.shift>WORDPRE<Key.down><Key.down><Key.enter>
Screenshot: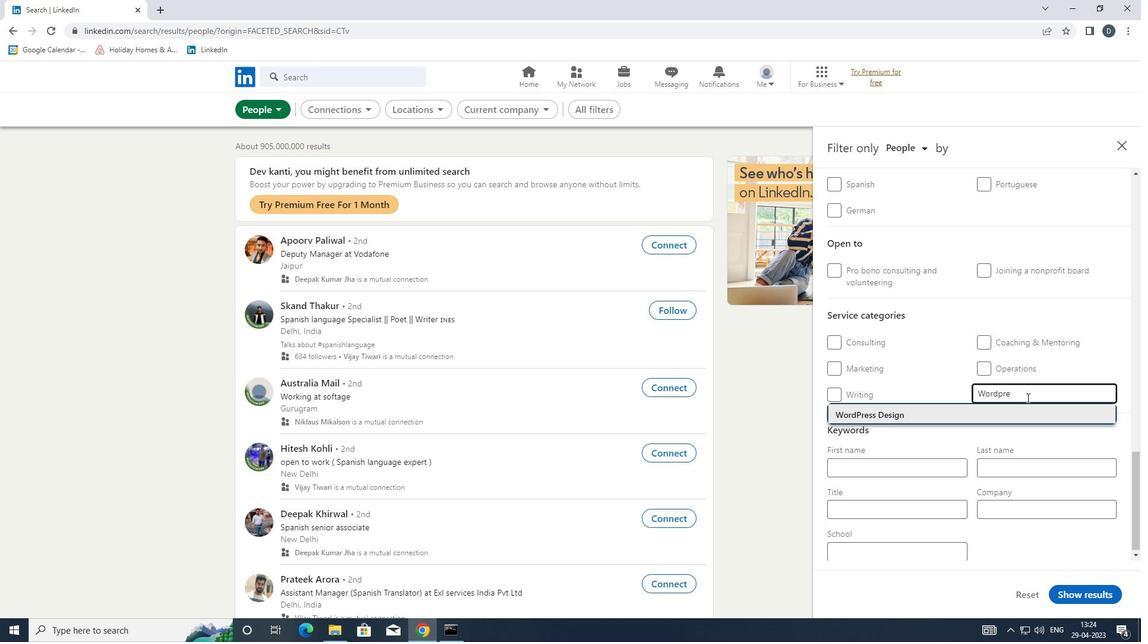 
Action: Mouse moved to (1010, 376)
Screenshot: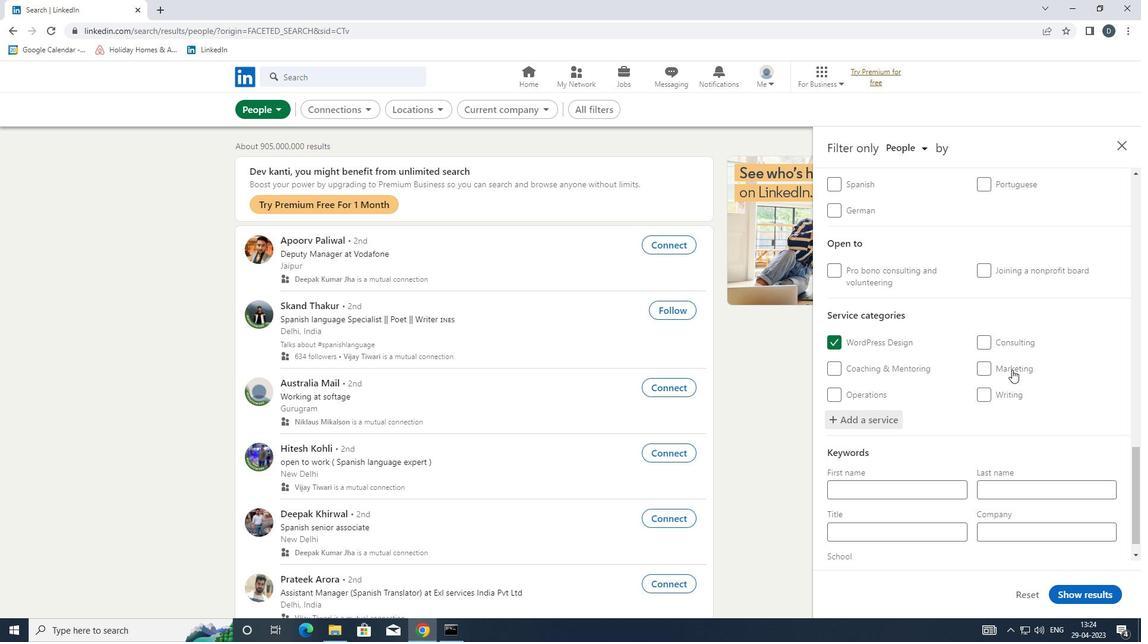 
Action: Mouse scrolled (1010, 375) with delta (0, 0)
Screenshot: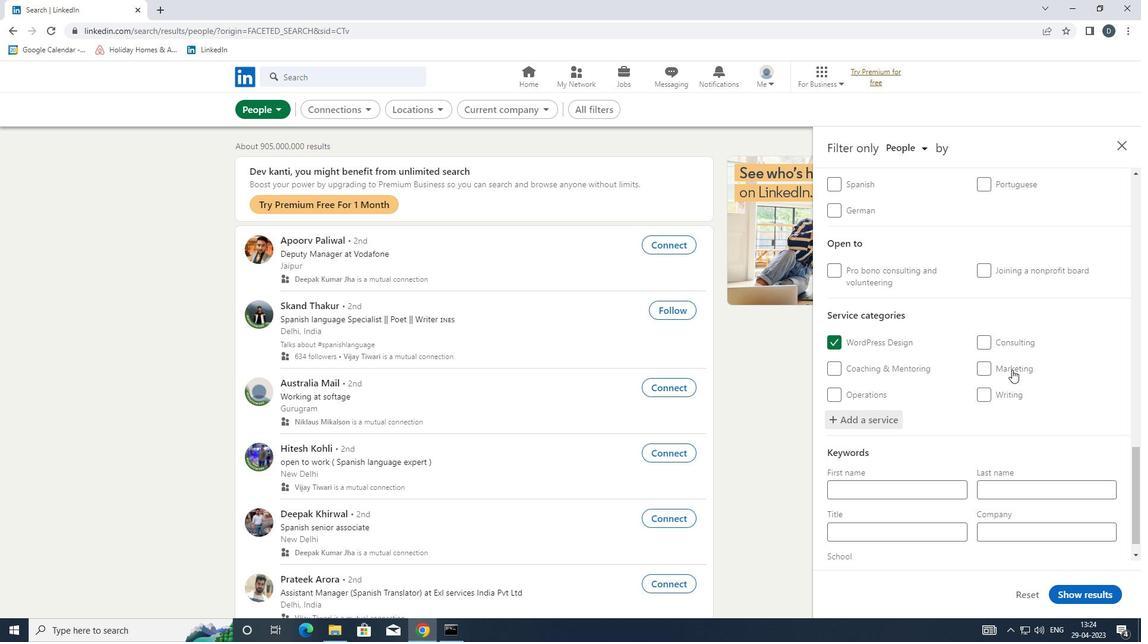 
Action: Mouse moved to (1010, 379)
Screenshot: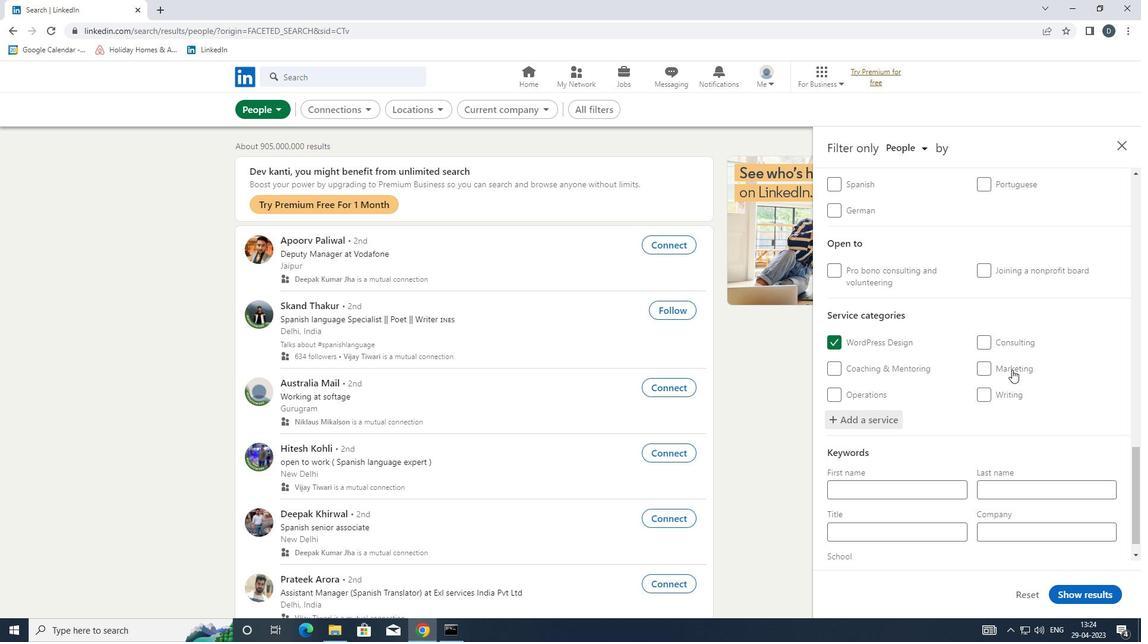 
Action: Mouse scrolled (1010, 378) with delta (0, 0)
Screenshot: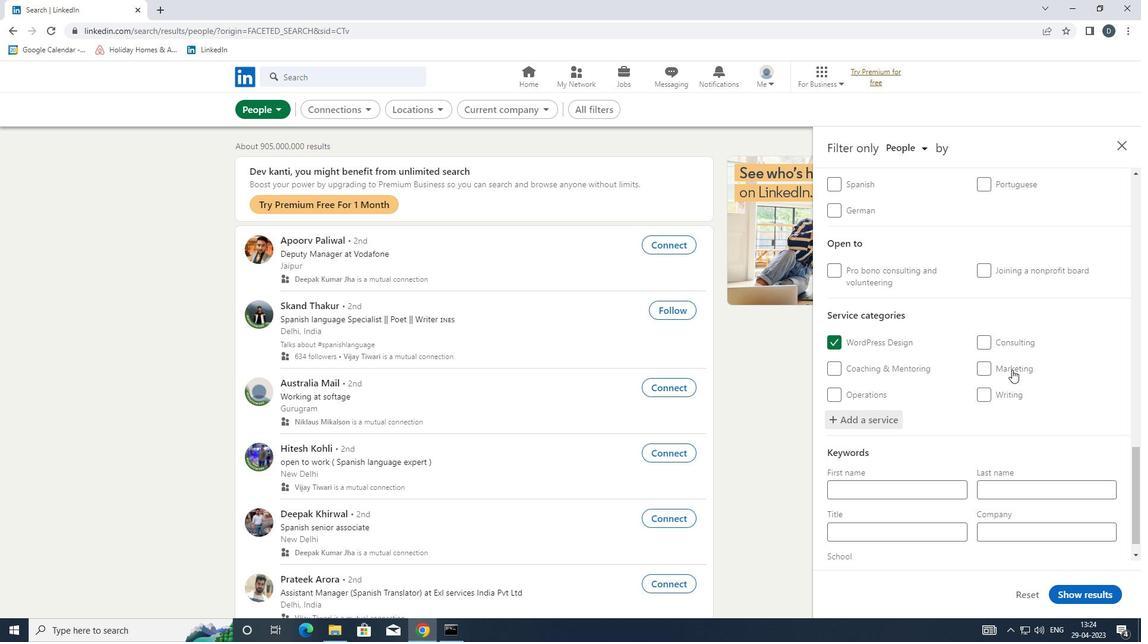 
Action: Mouse moved to (1010, 381)
Screenshot: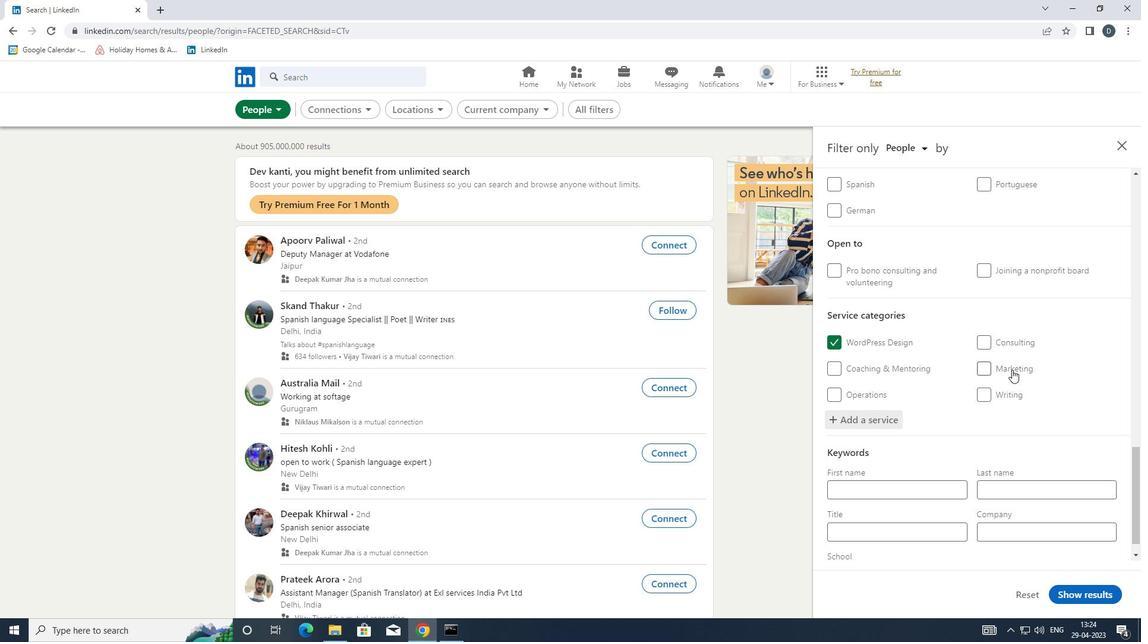 
Action: Mouse scrolled (1010, 380) with delta (0, 0)
Screenshot: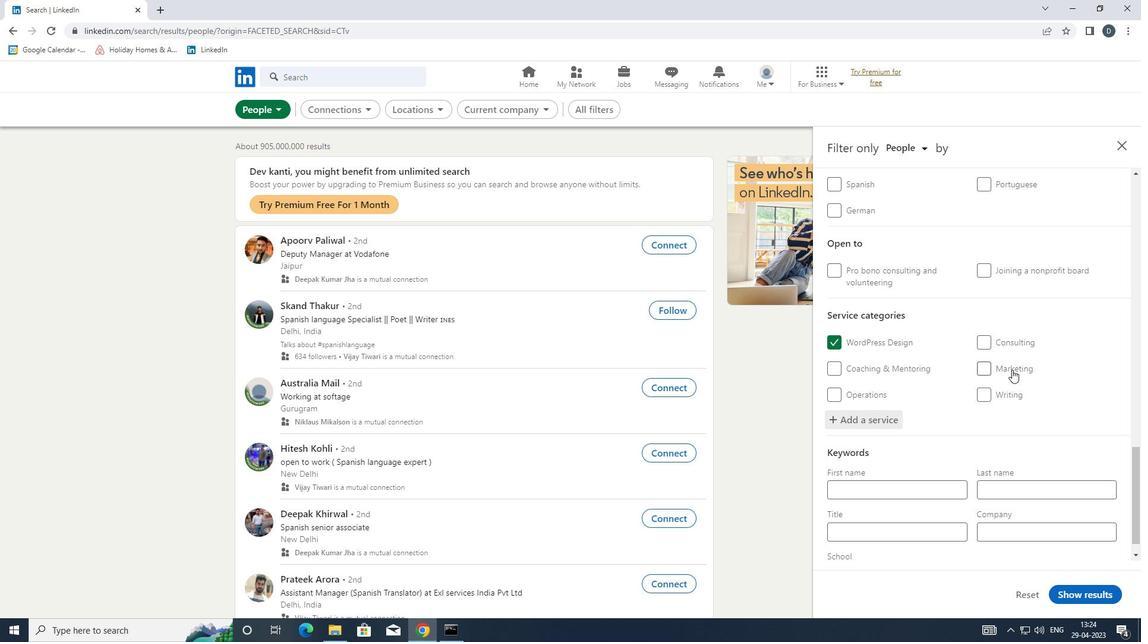 
Action: Mouse moved to (1009, 382)
Screenshot: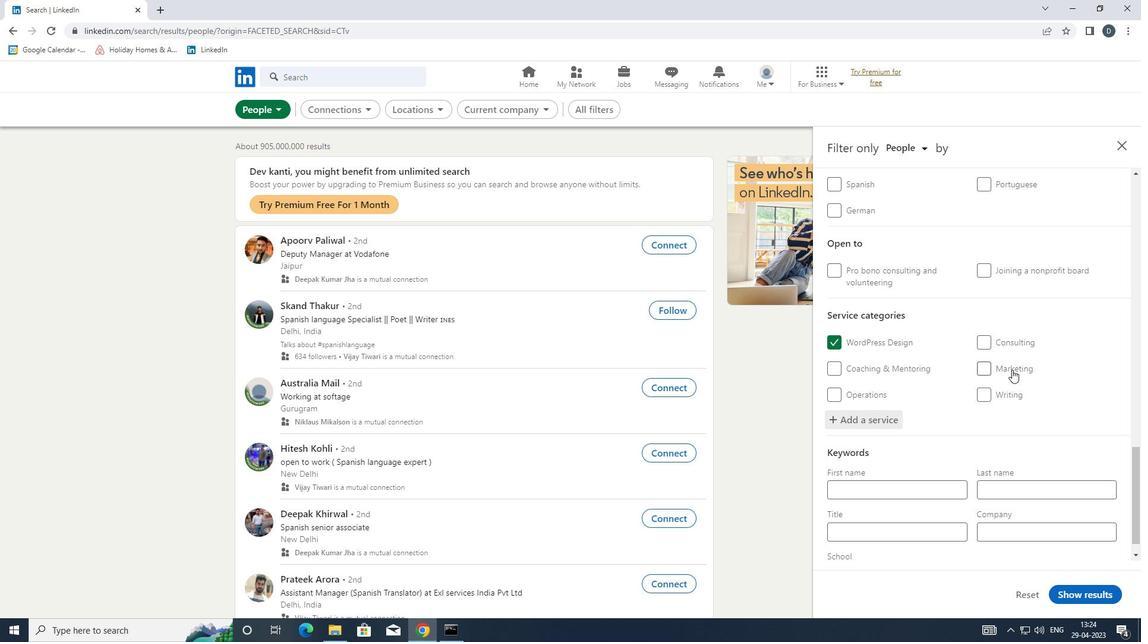 
Action: Mouse scrolled (1009, 381) with delta (0, 0)
Screenshot: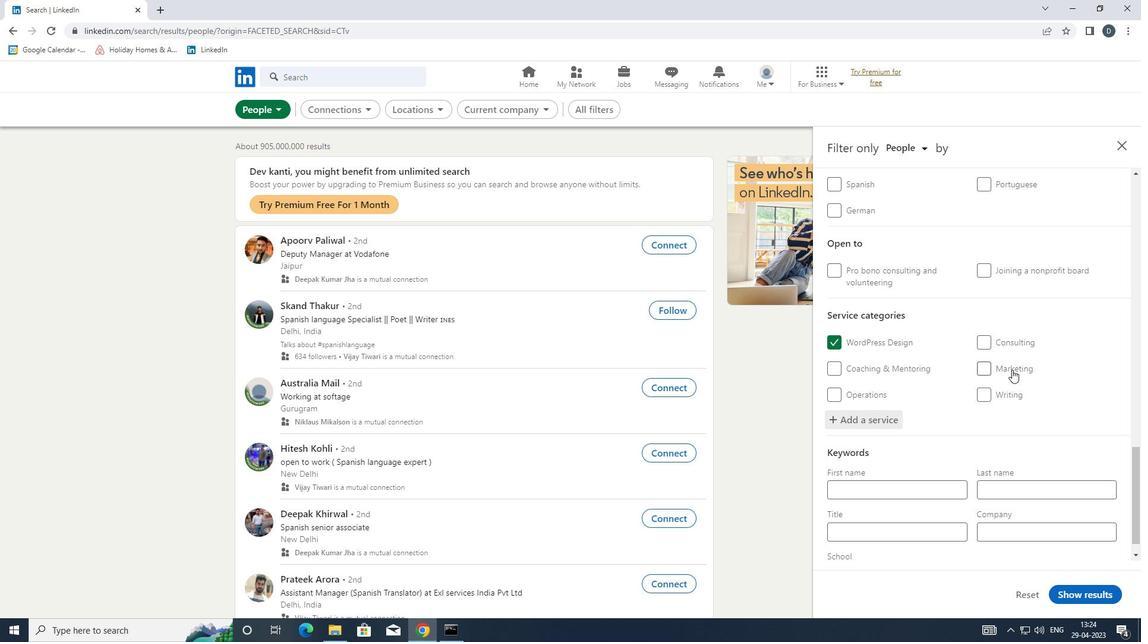 
Action: Mouse moved to (1007, 387)
Screenshot: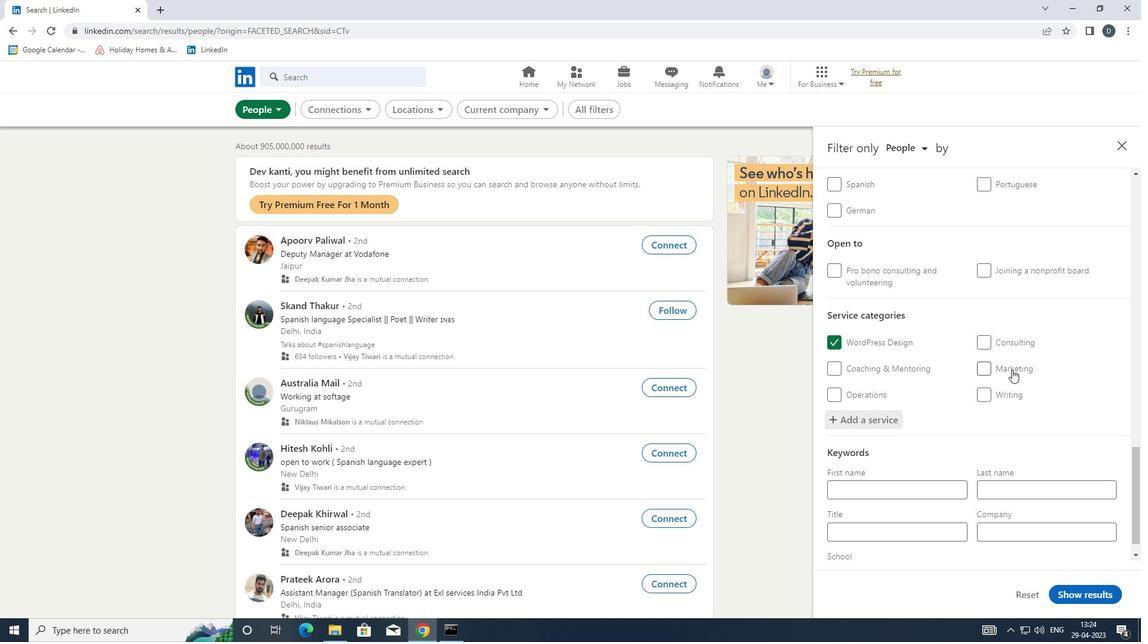 
Action: Mouse scrolled (1007, 386) with delta (0, 0)
Screenshot: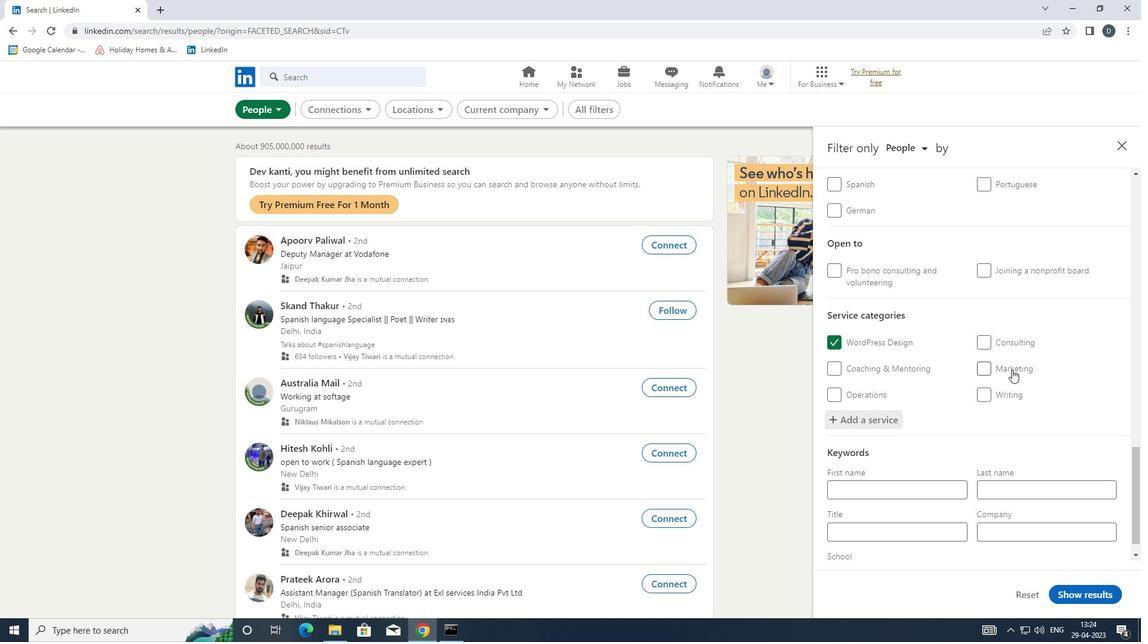 
Action: Mouse moved to (929, 491)
Screenshot: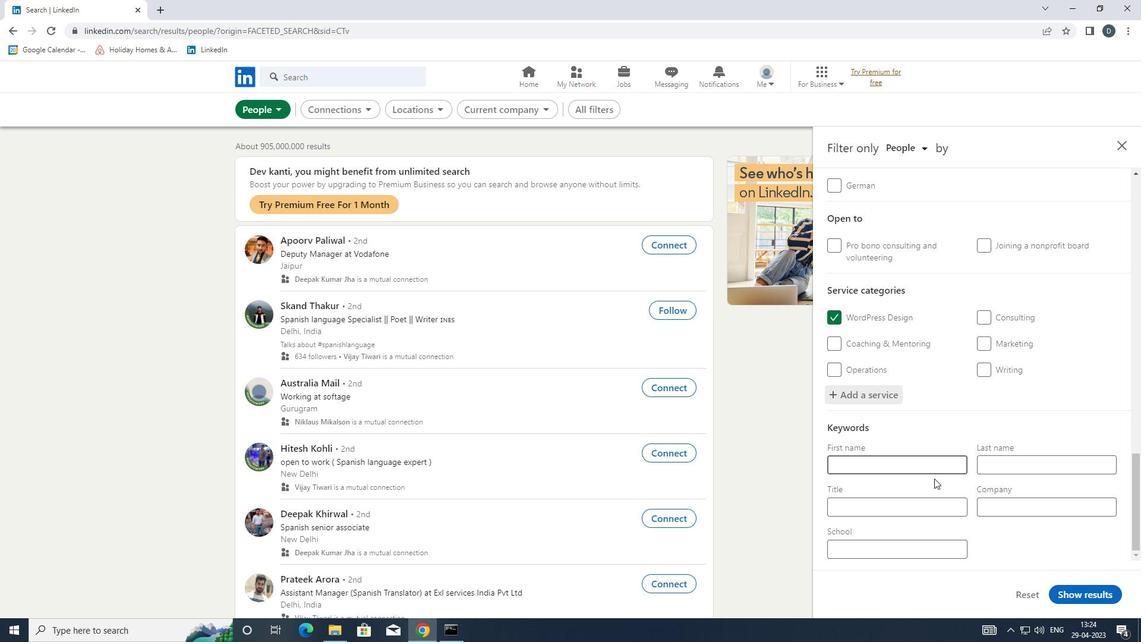 
Action: Mouse pressed left at (929, 491)
Screenshot: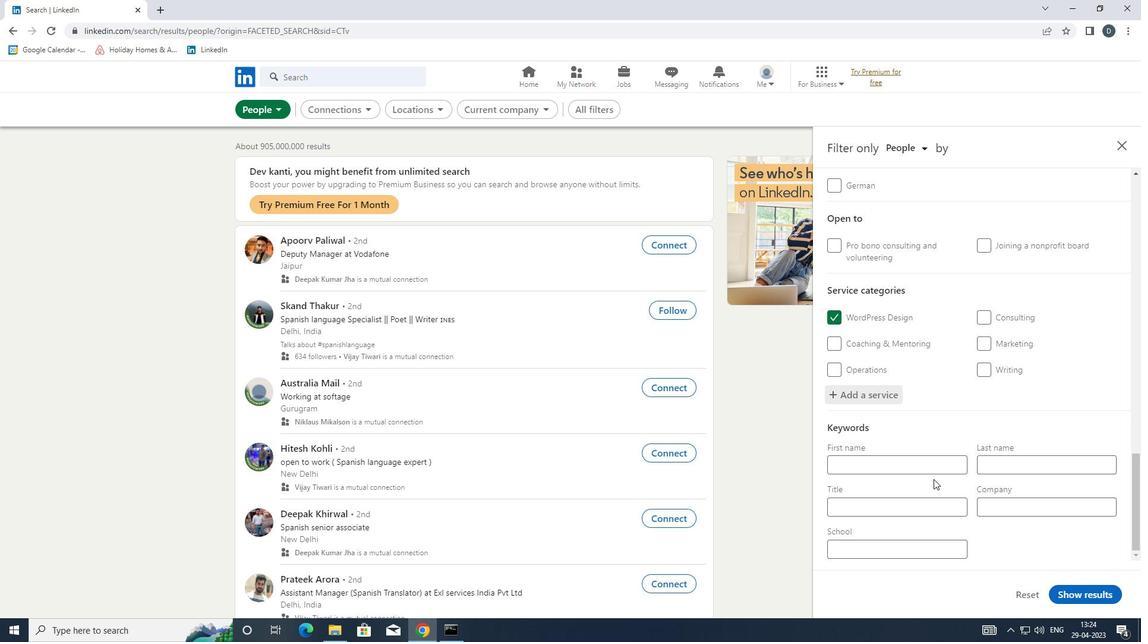 
Action: Mouse moved to (928, 500)
Screenshot: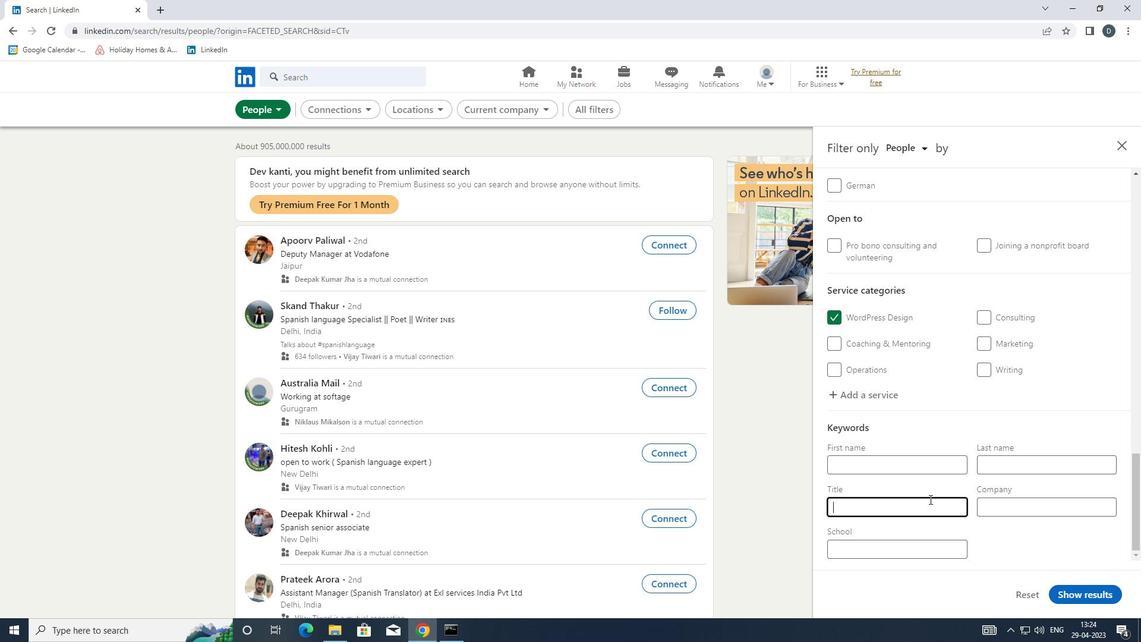 
Action: Key pressed <Key.shift>EVENTS<Key.space><Key.shift>MANAGER
Screenshot: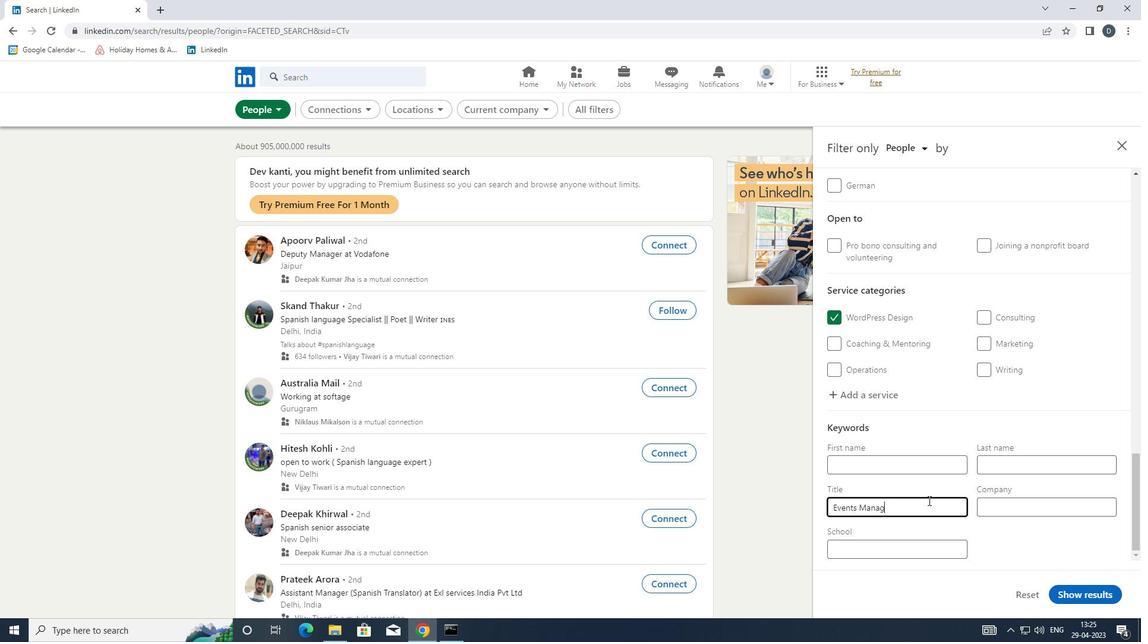 
Action: Mouse moved to (1074, 586)
Screenshot: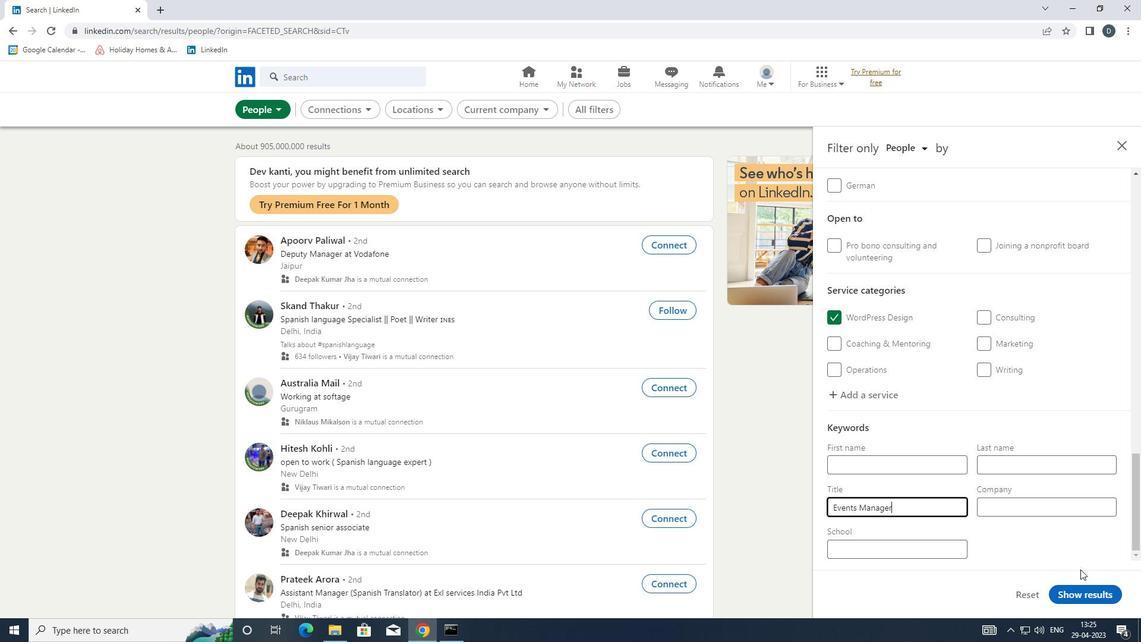 
Action: Mouse pressed left at (1074, 586)
Screenshot: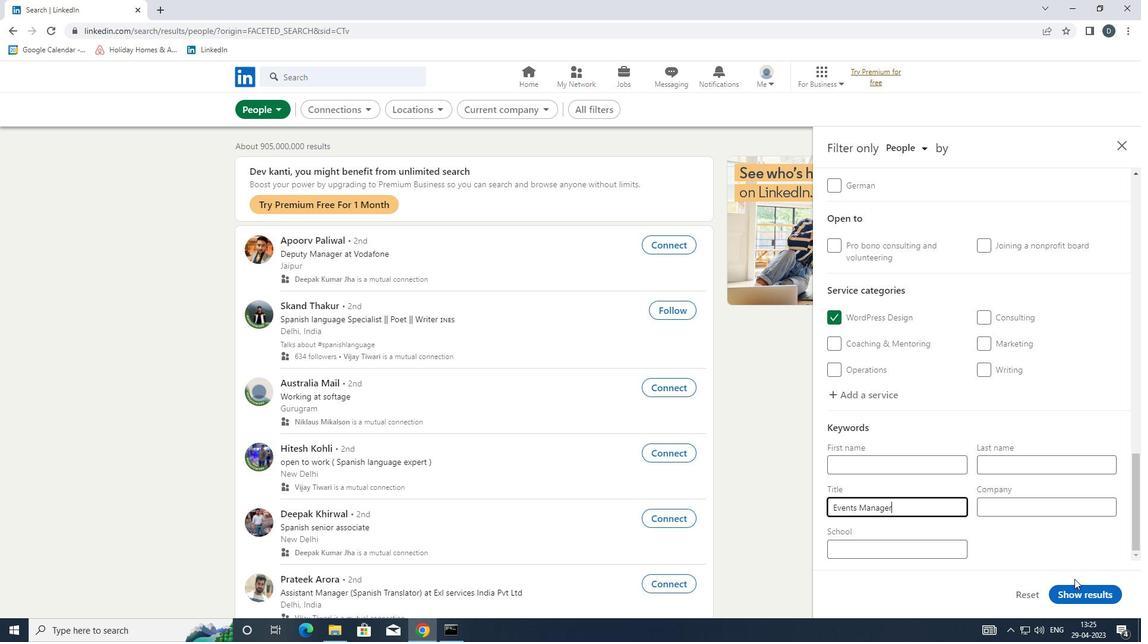 
Action: Mouse moved to (831, 407)
Screenshot: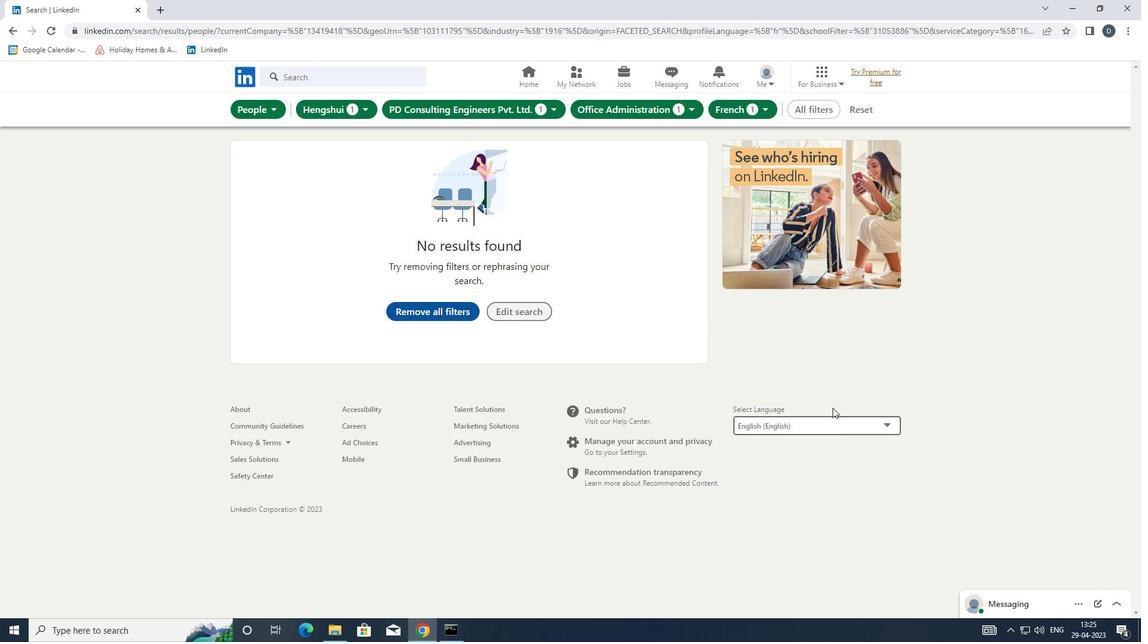 
